 Task: Find connections with filter location Gorakhpur with filter topic #Mondaymotivationwith filter profile language Spanish with filter current company Kaspersky with filter school UIET Panjab University with filter industry Performing Arts and Spectator Sports with filter service category Copywriting with filter keywords title Bookkeeper
Action: Mouse moved to (633, 103)
Screenshot: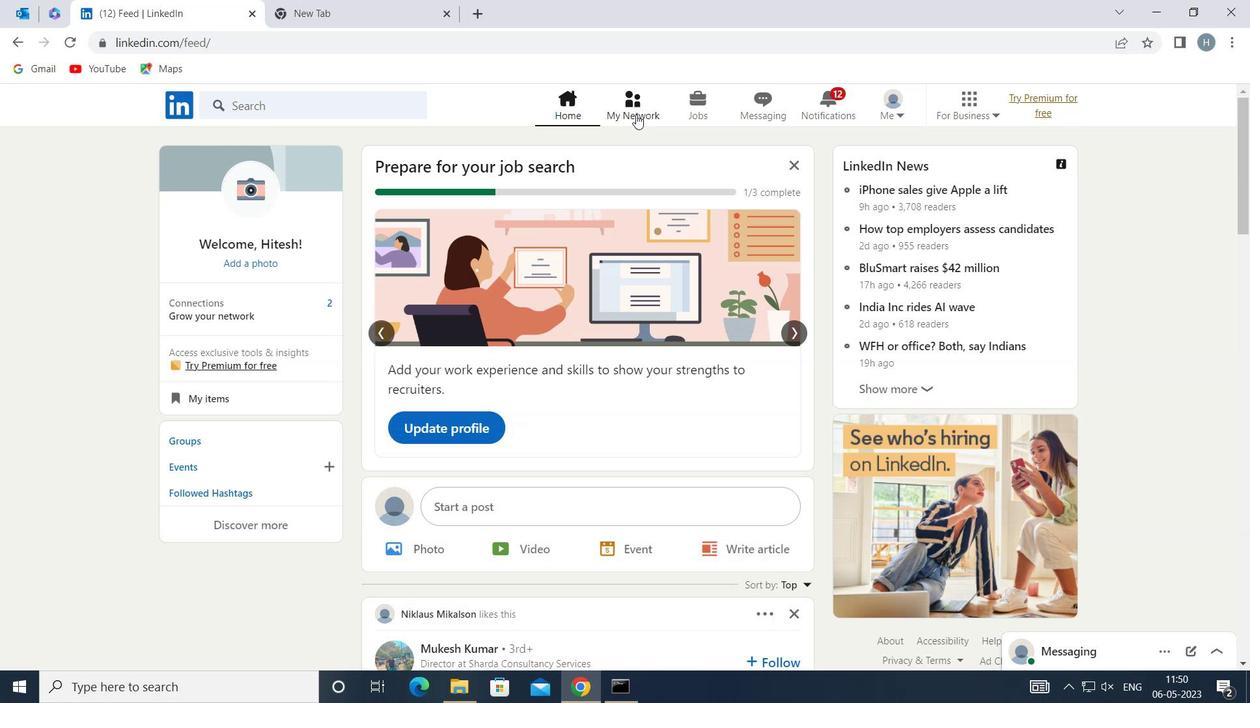 
Action: Mouse pressed left at (633, 103)
Screenshot: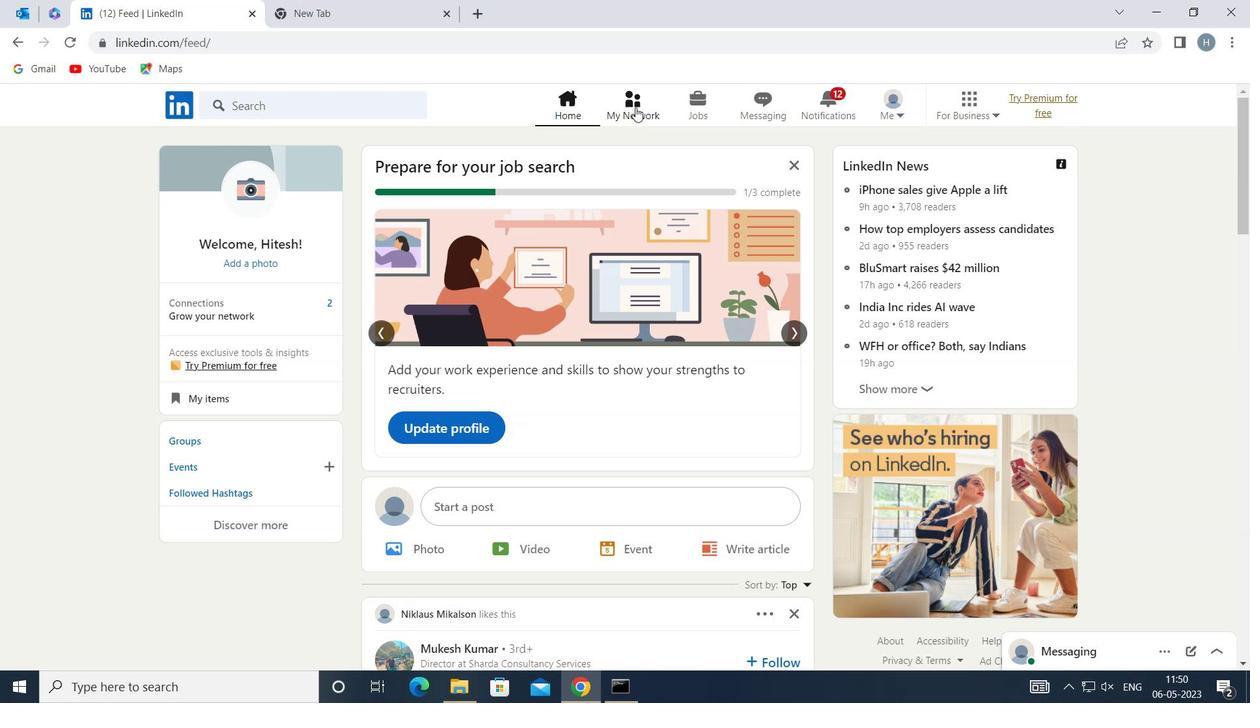 
Action: Mouse moved to (384, 190)
Screenshot: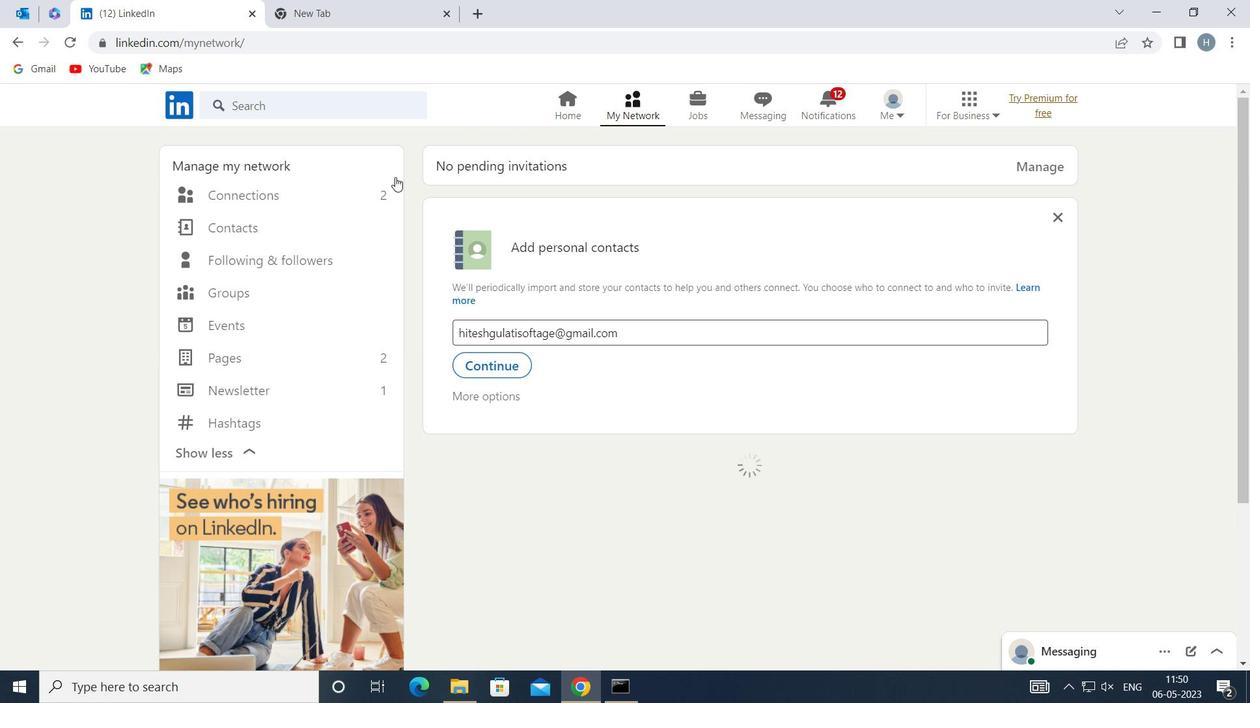 
Action: Mouse pressed left at (384, 190)
Screenshot: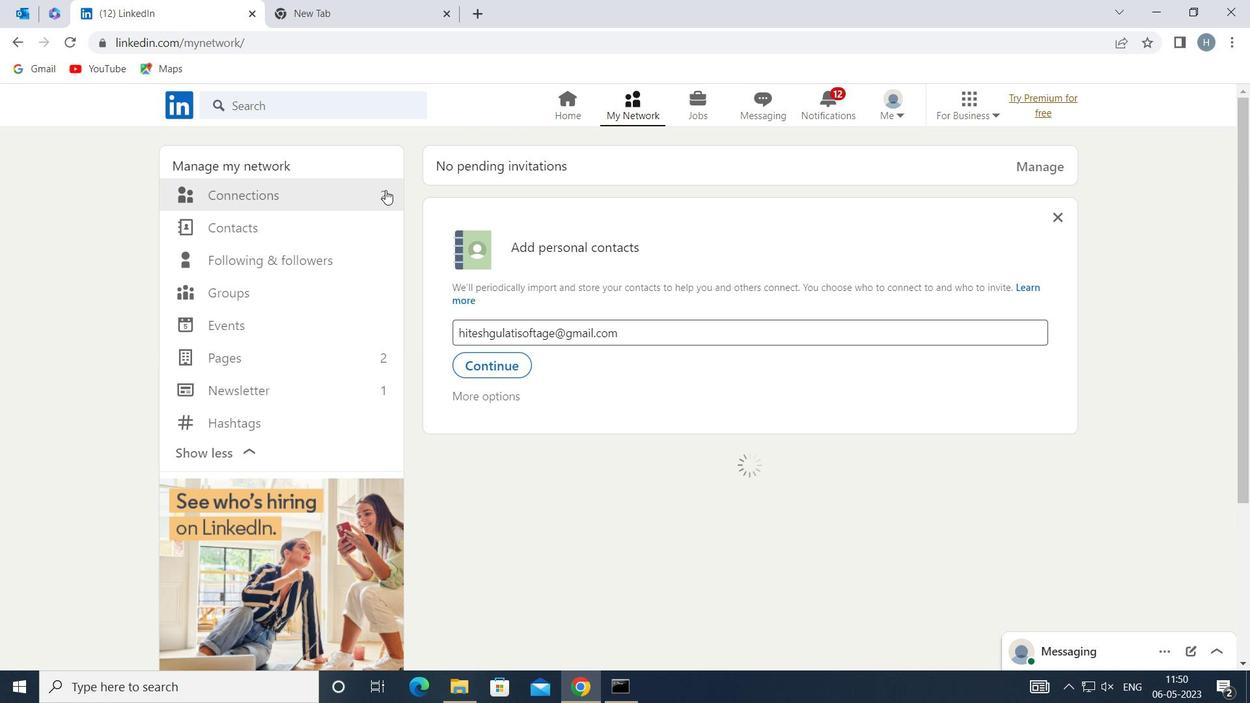 
Action: Mouse moved to (733, 201)
Screenshot: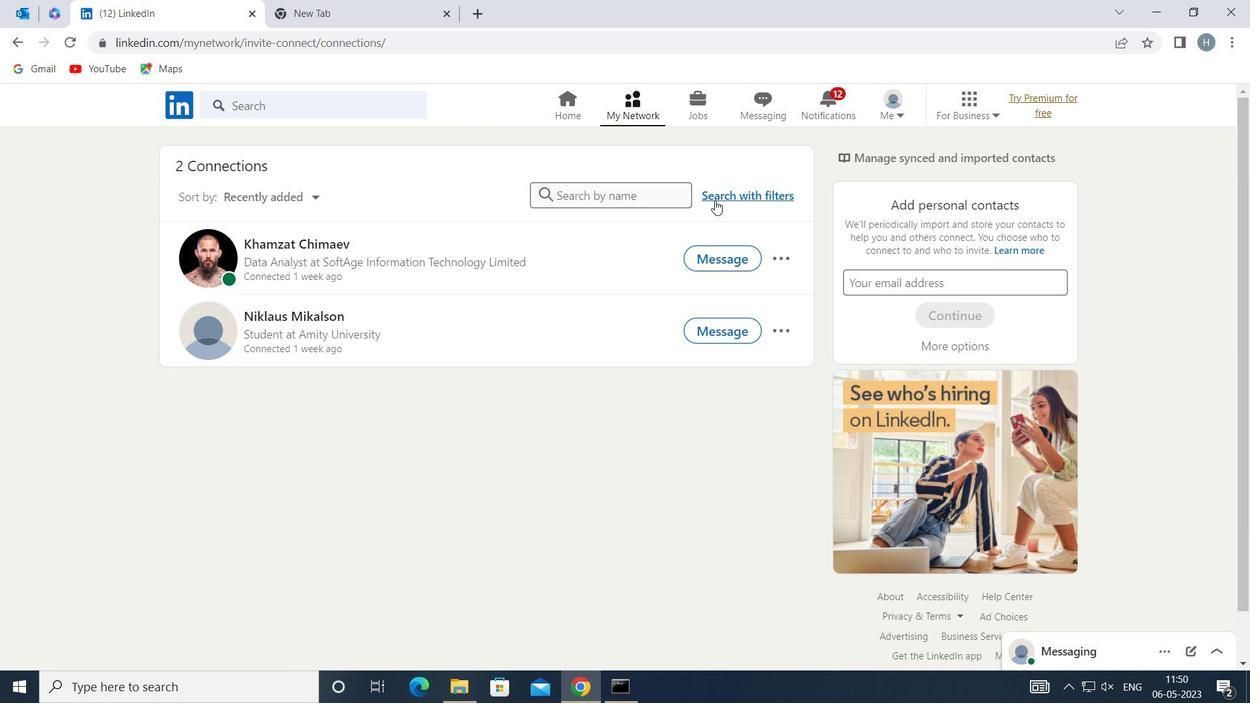 
Action: Mouse pressed left at (733, 201)
Screenshot: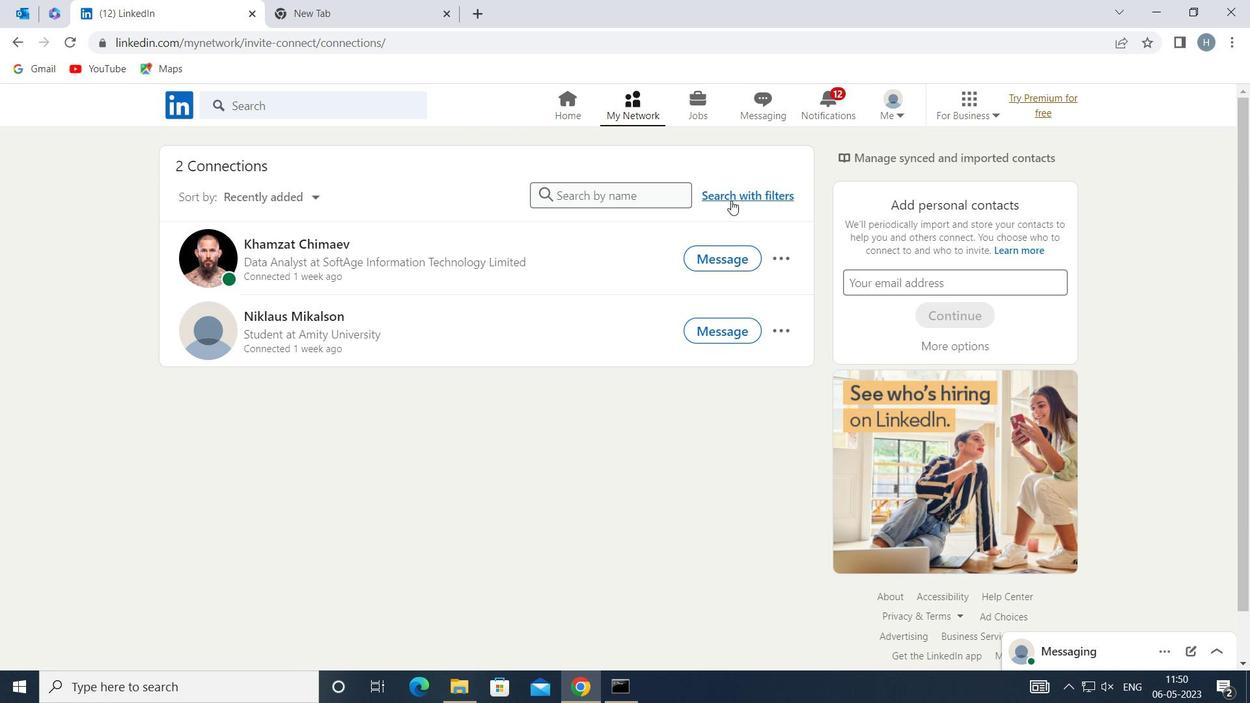 
Action: Mouse moved to (680, 152)
Screenshot: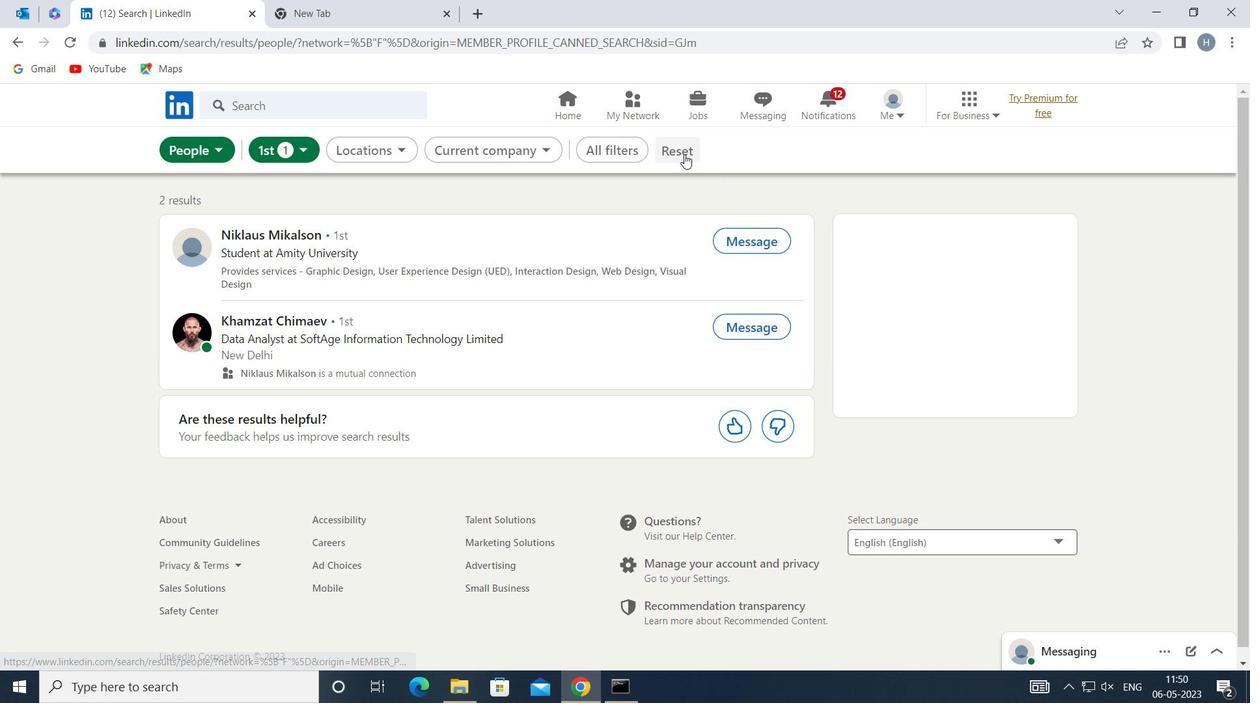 
Action: Mouse pressed left at (680, 152)
Screenshot: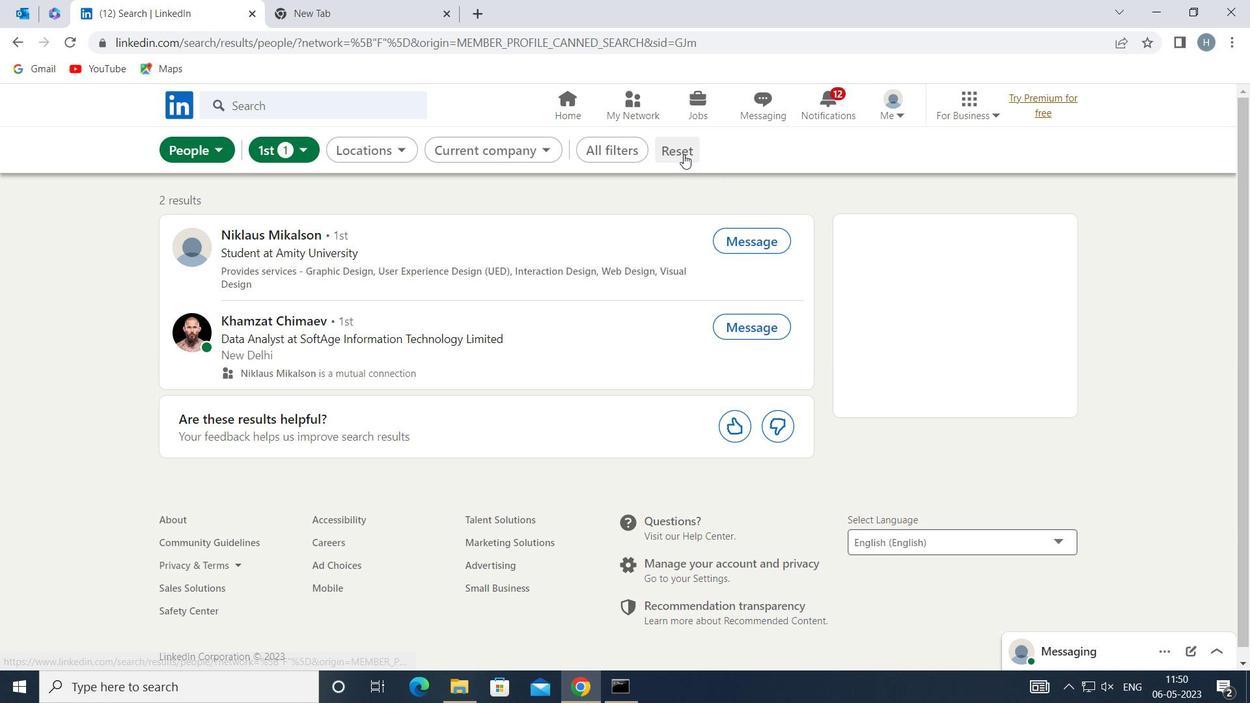 
Action: Mouse moved to (668, 149)
Screenshot: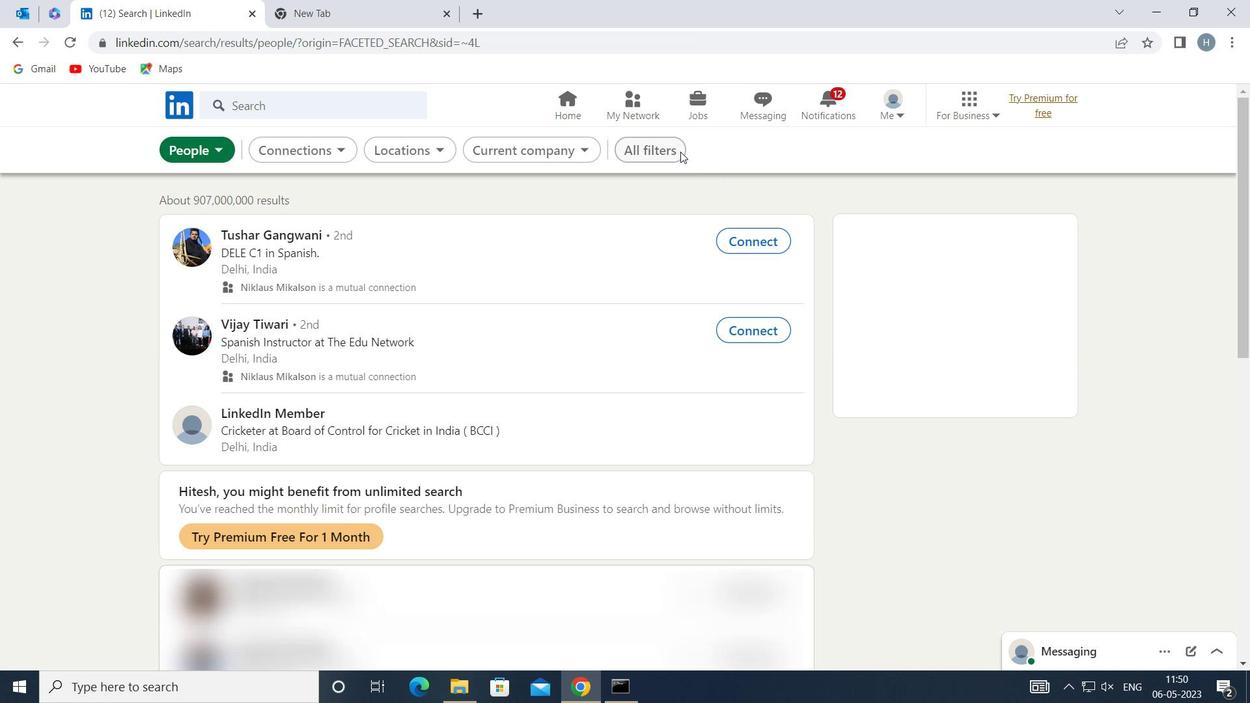
Action: Mouse pressed left at (668, 149)
Screenshot: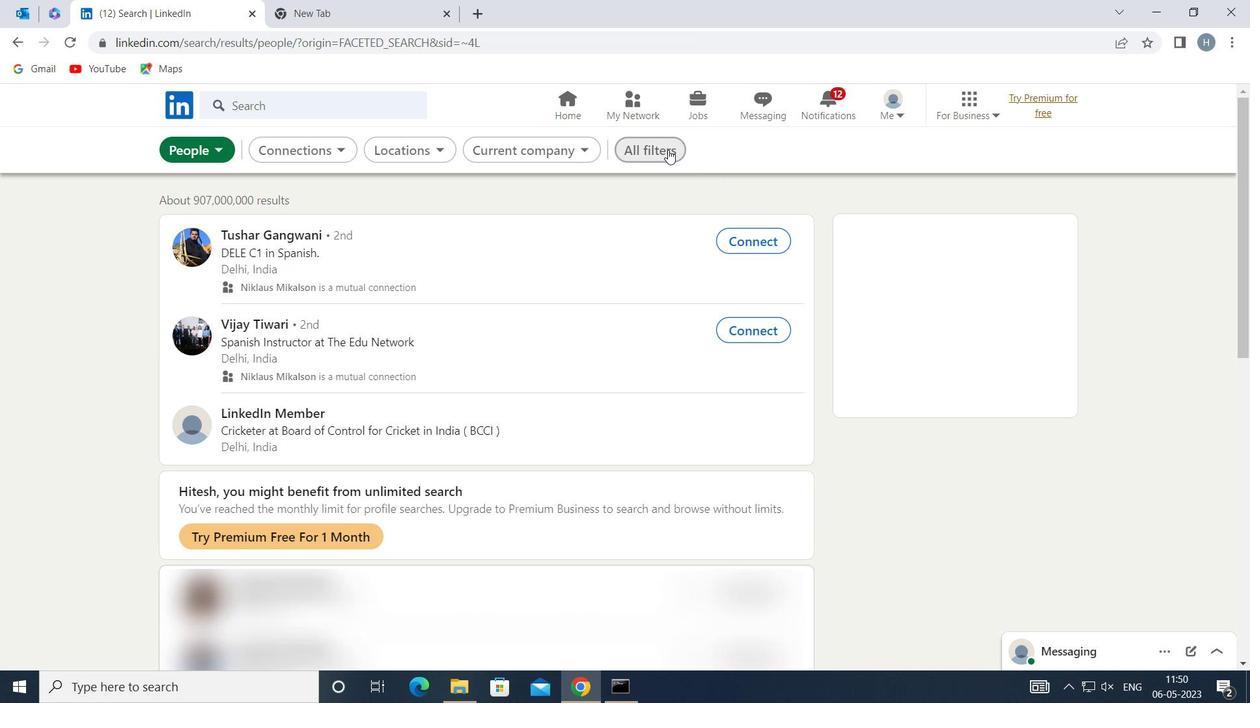 
Action: Mouse moved to (887, 289)
Screenshot: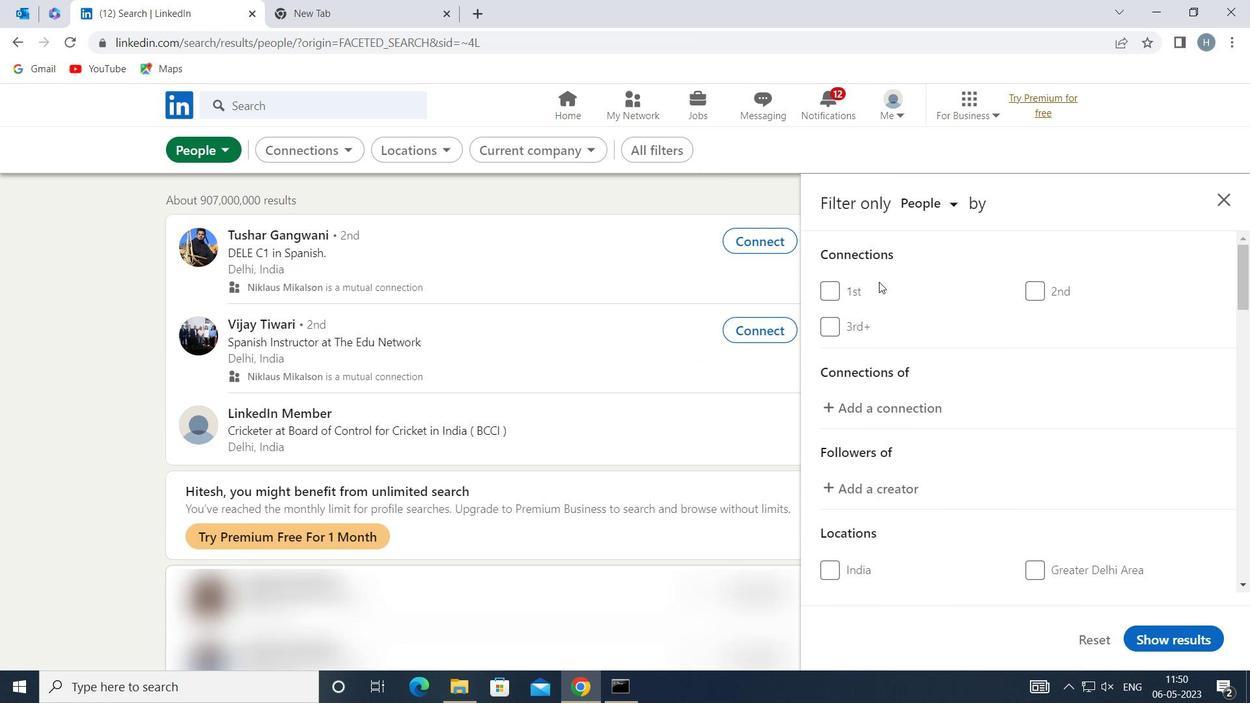 
Action: Mouse scrolled (887, 289) with delta (0, 0)
Screenshot: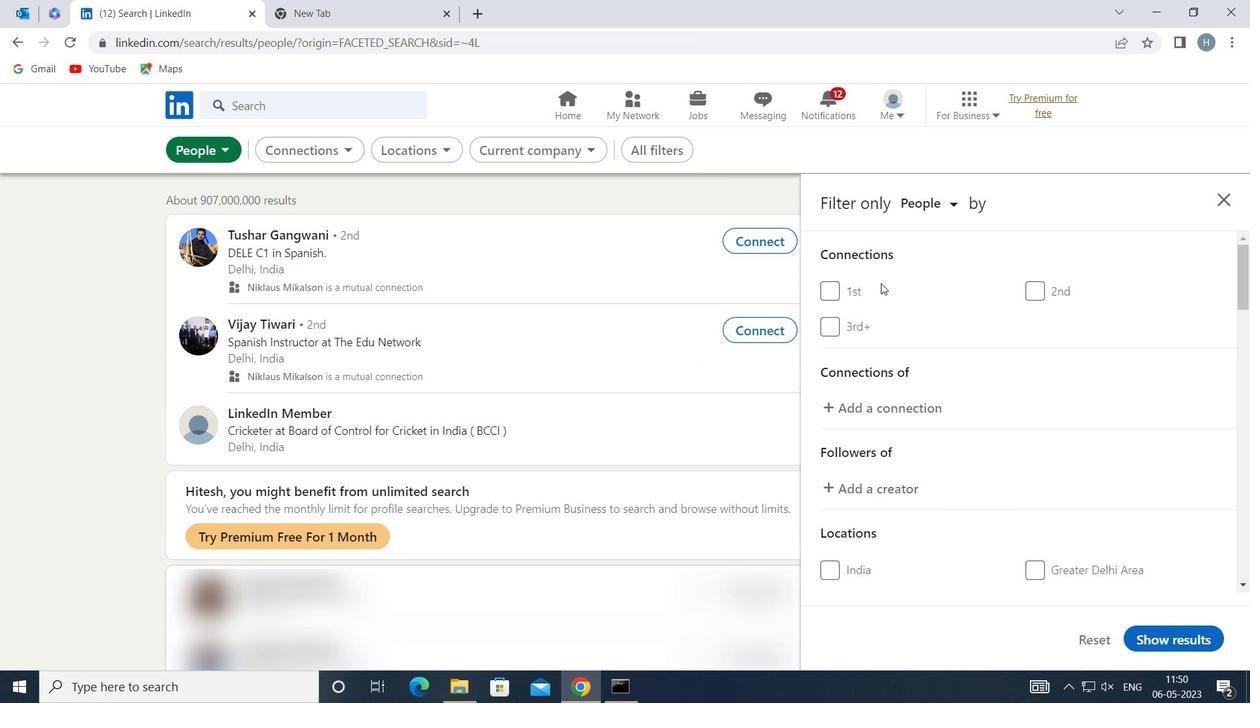 
Action: Mouse moved to (898, 296)
Screenshot: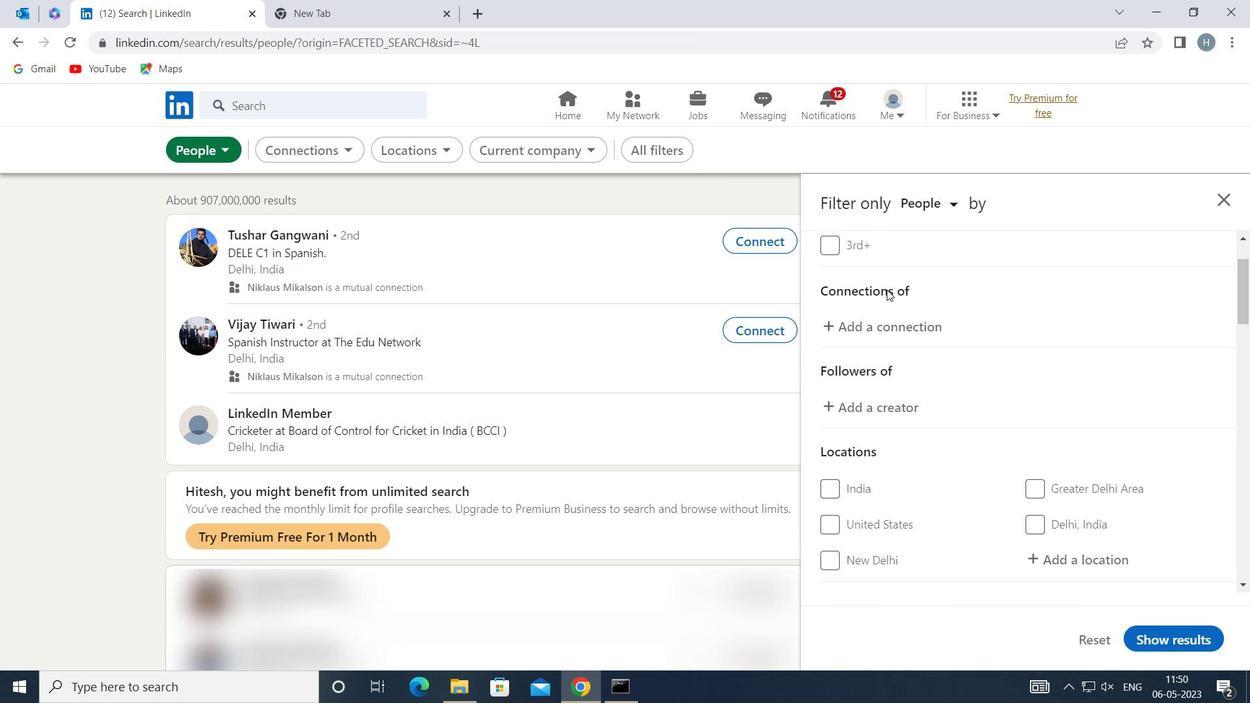 
Action: Mouse scrolled (898, 295) with delta (0, 0)
Screenshot: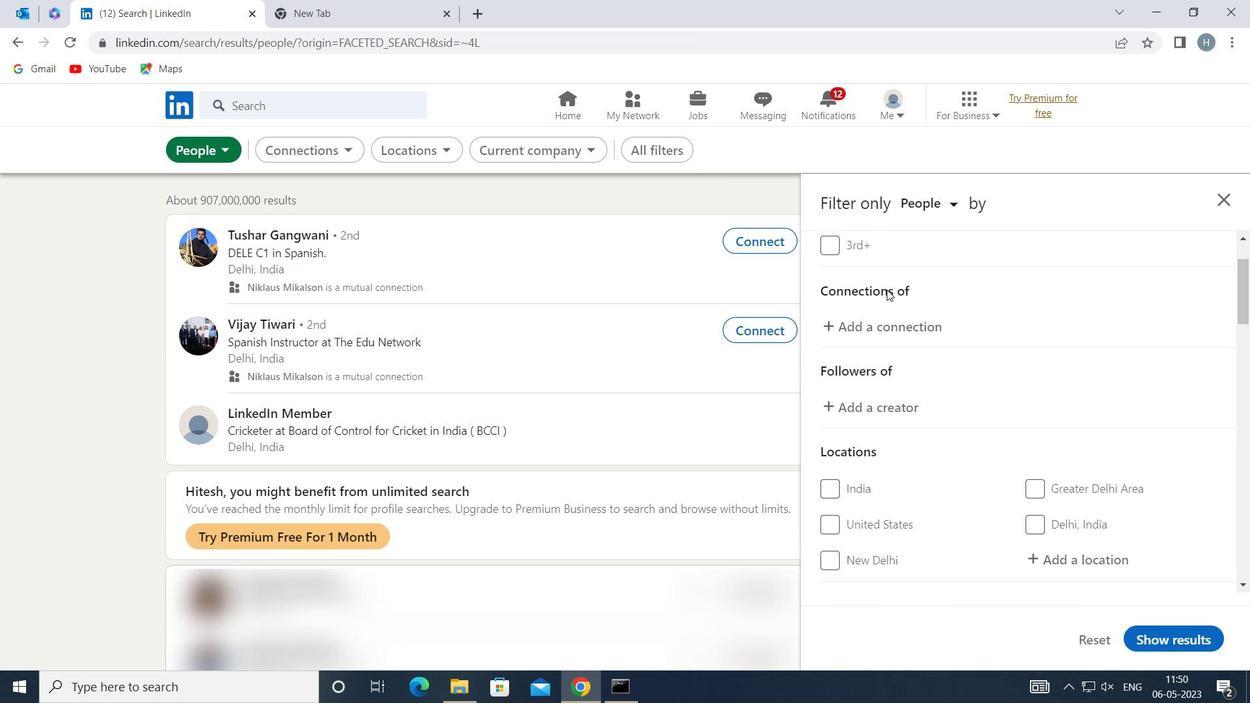 
Action: Mouse moved to (1055, 477)
Screenshot: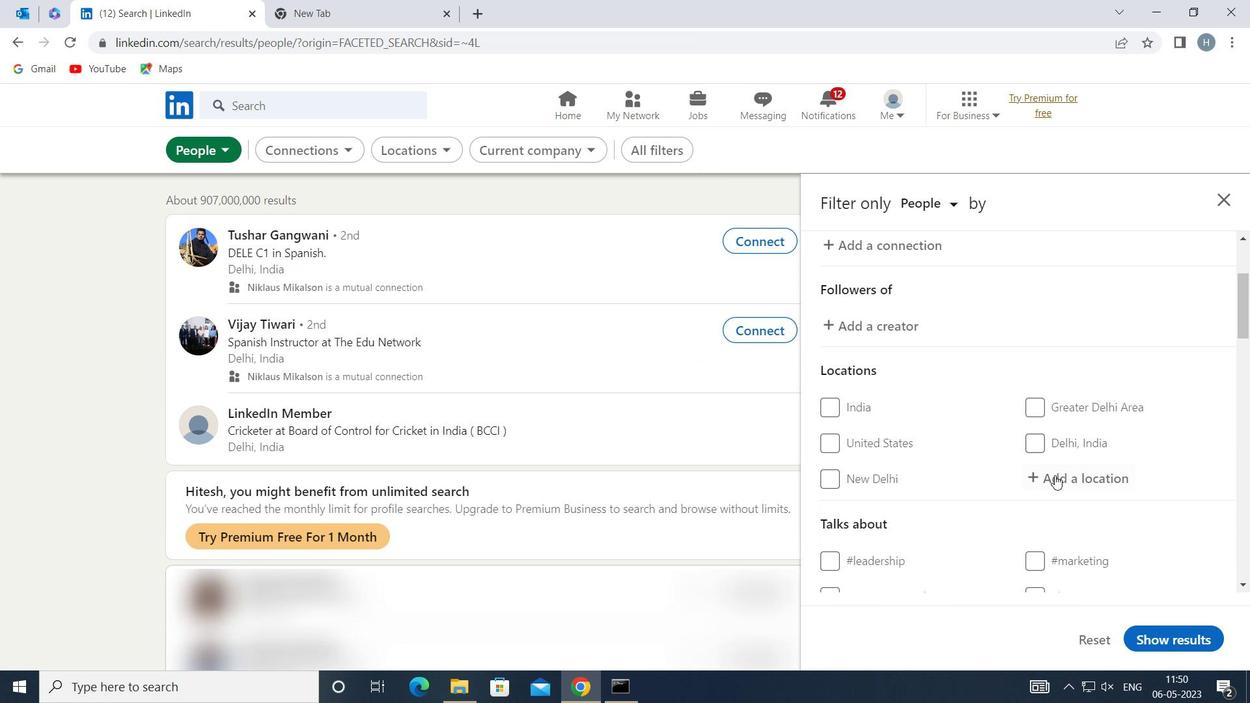 
Action: Mouse pressed left at (1055, 477)
Screenshot: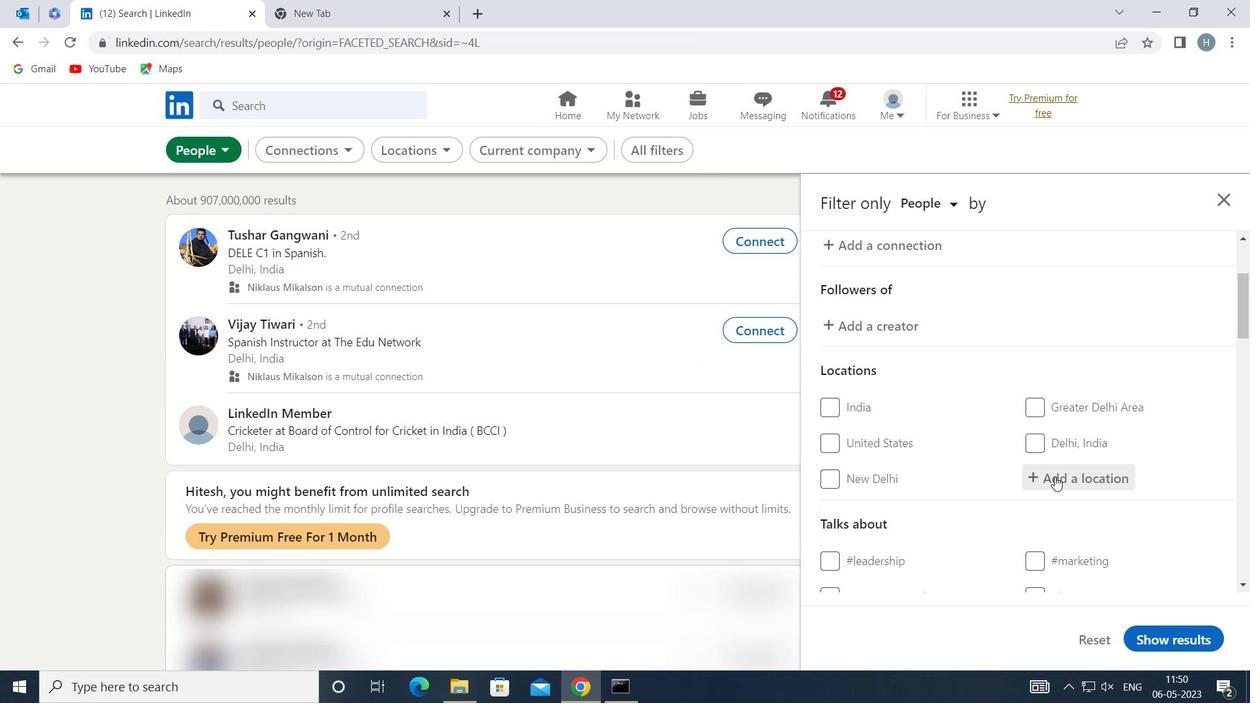 
Action: Mouse moved to (1056, 477)
Screenshot: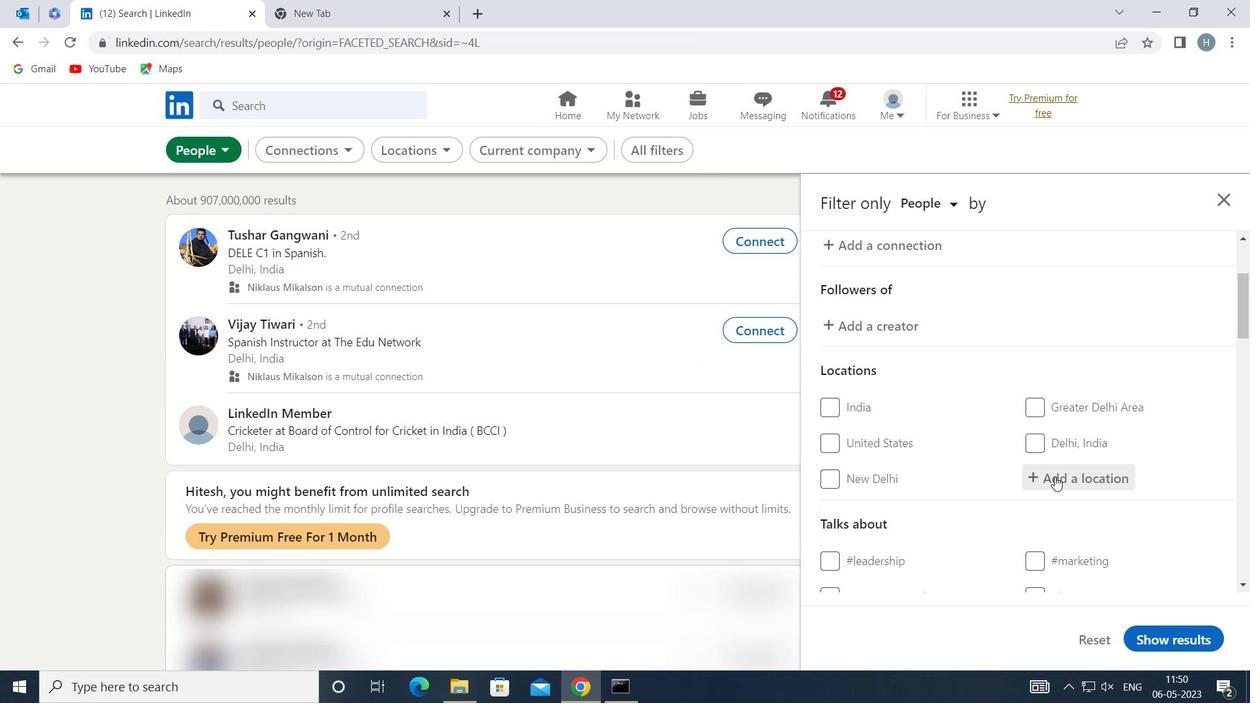 
Action: Key pressed <Key.shift>GORAKHPUR
Screenshot: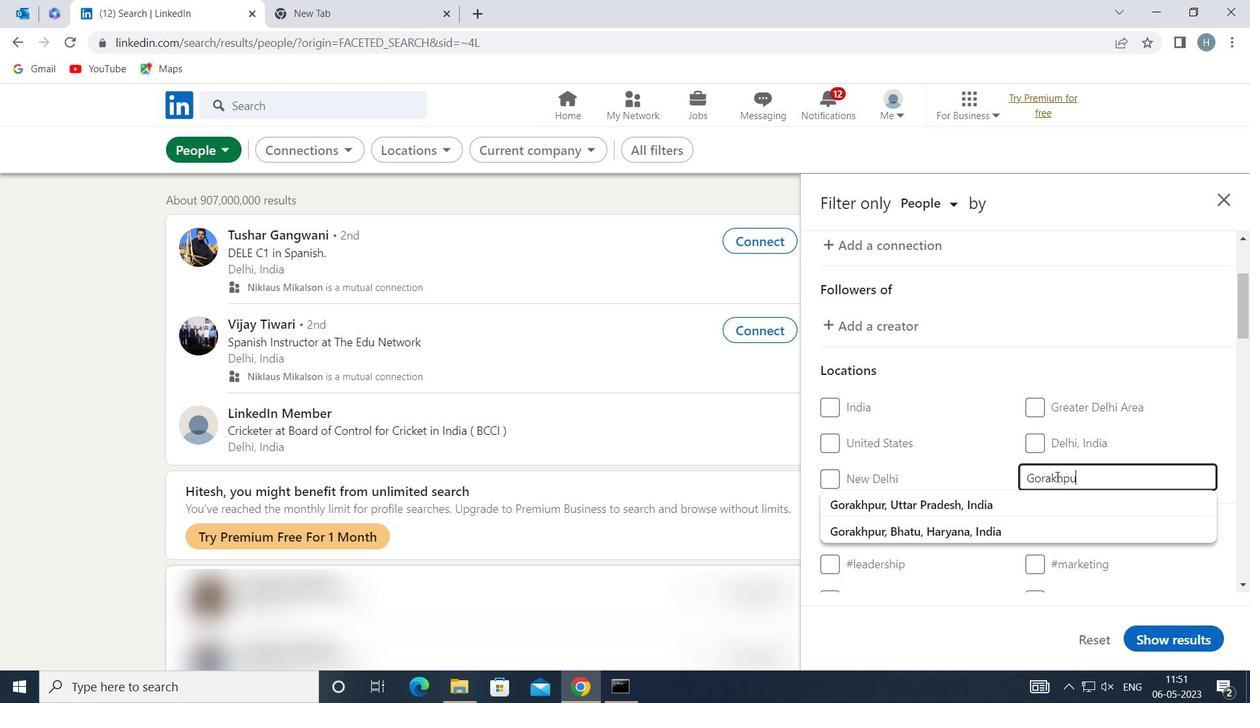 
Action: Mouse moved to (951, 496)
Screenshot: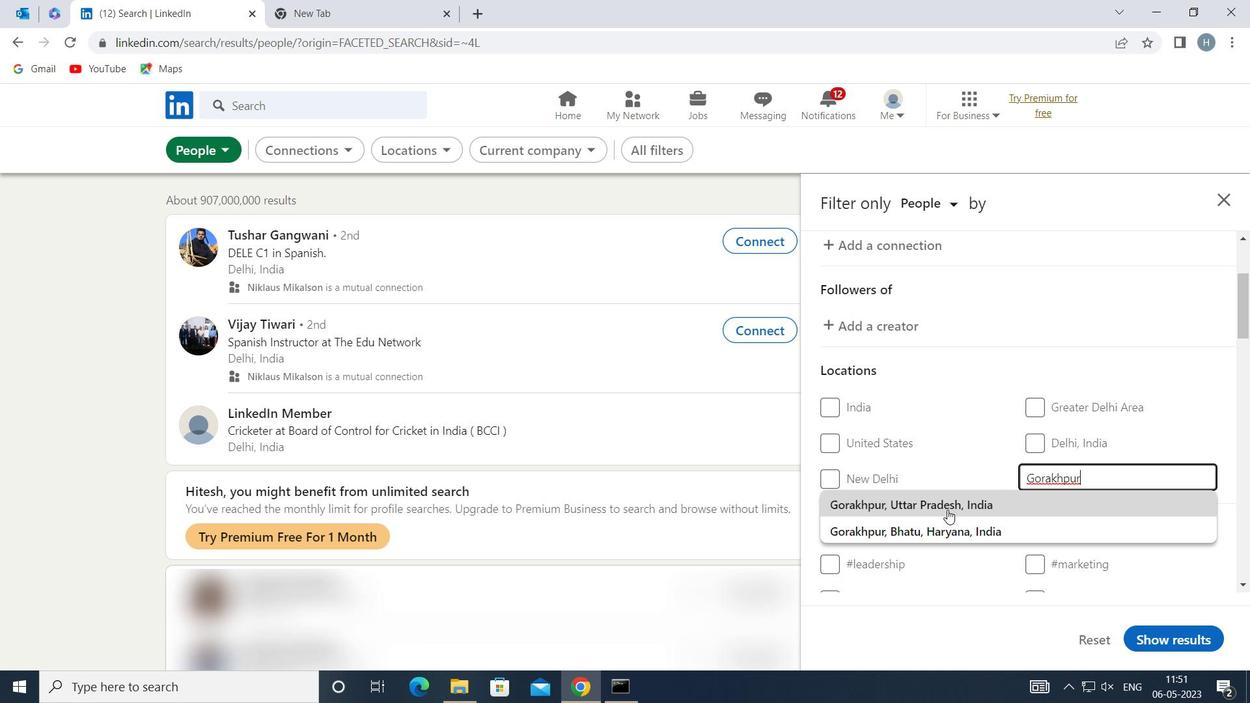 
Action: Mouse pressed left at (951, 496)
Screenshot: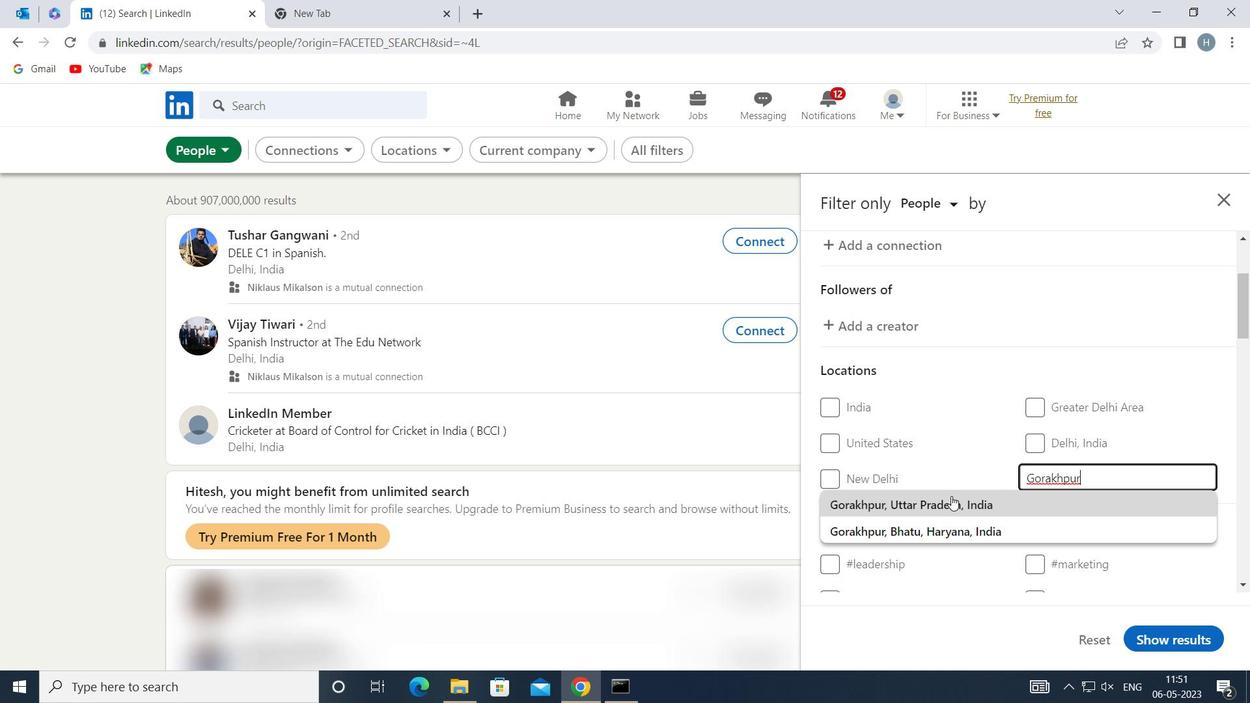 
Action: Mouse moved to (950, 493)
Screenshot: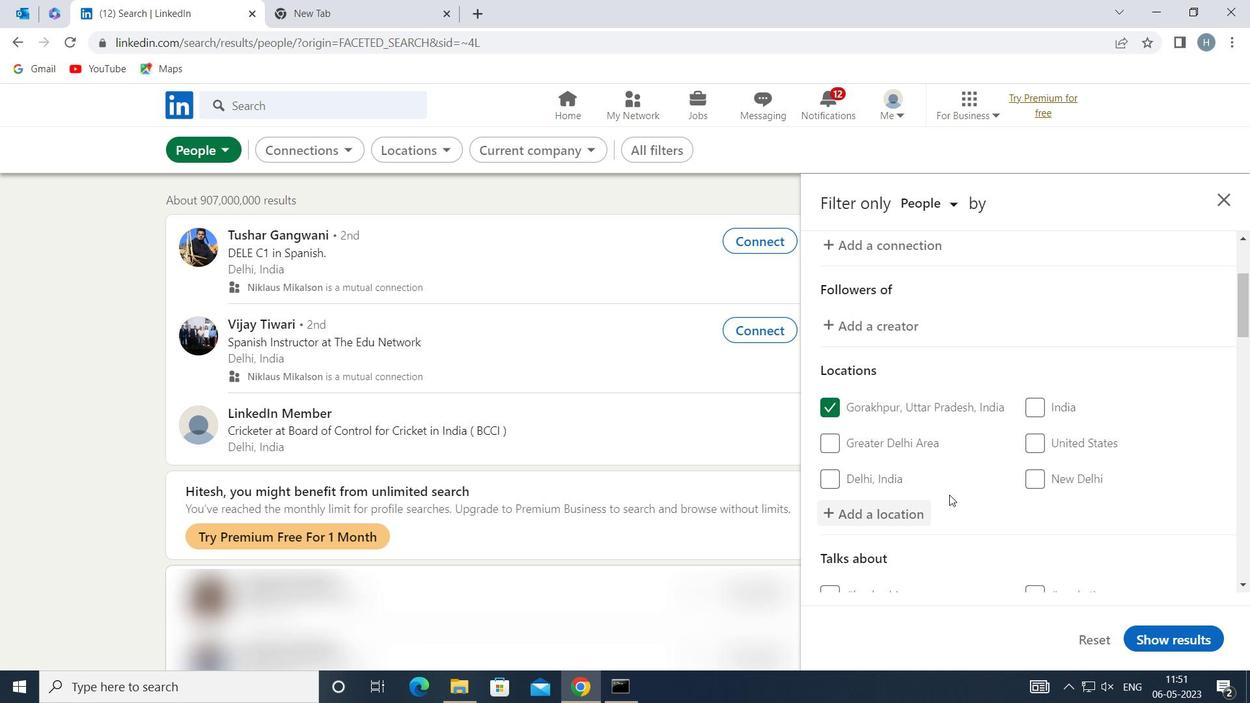 
Action: Mouse scrolled (950, 493) with delta (0, 0)
Screenshot: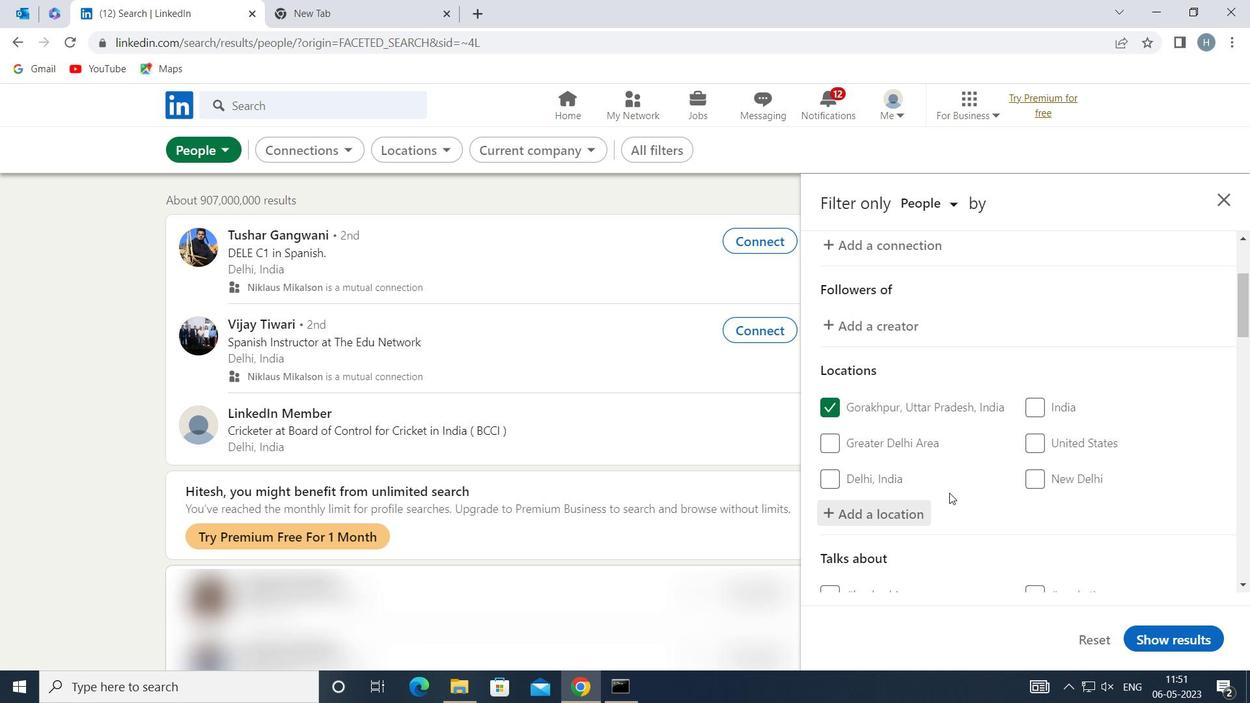 
Action: Mouse scrolled (950, 493) with delta (0, 0)
Screenshot: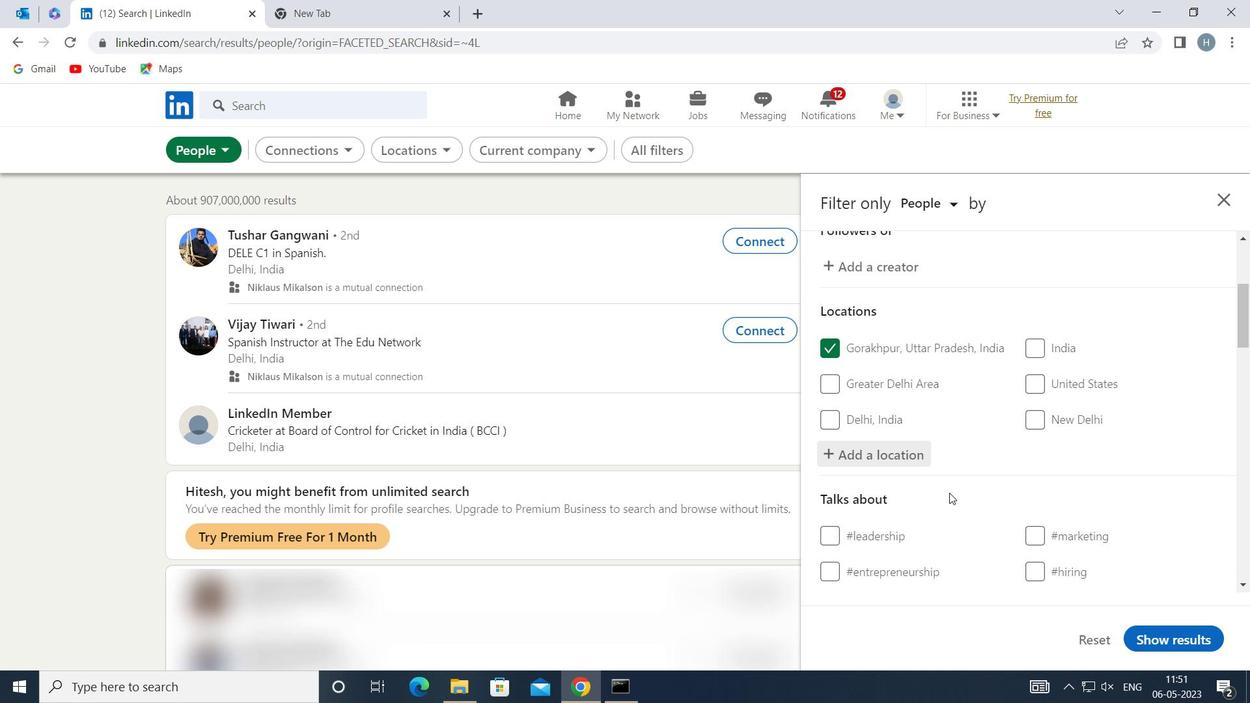 
Action: Mouse moved to (1068, 489)
Screenshot: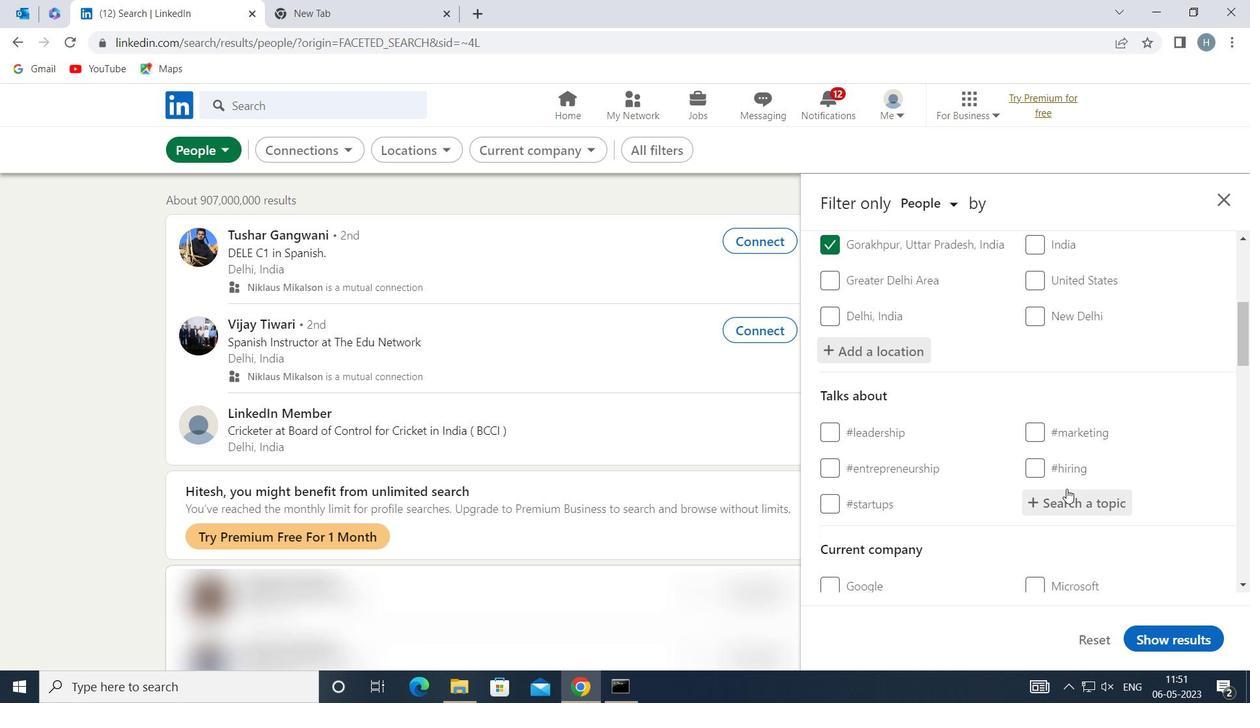 
Action: Mouse pressed left at (1068, 489)
Screenshot: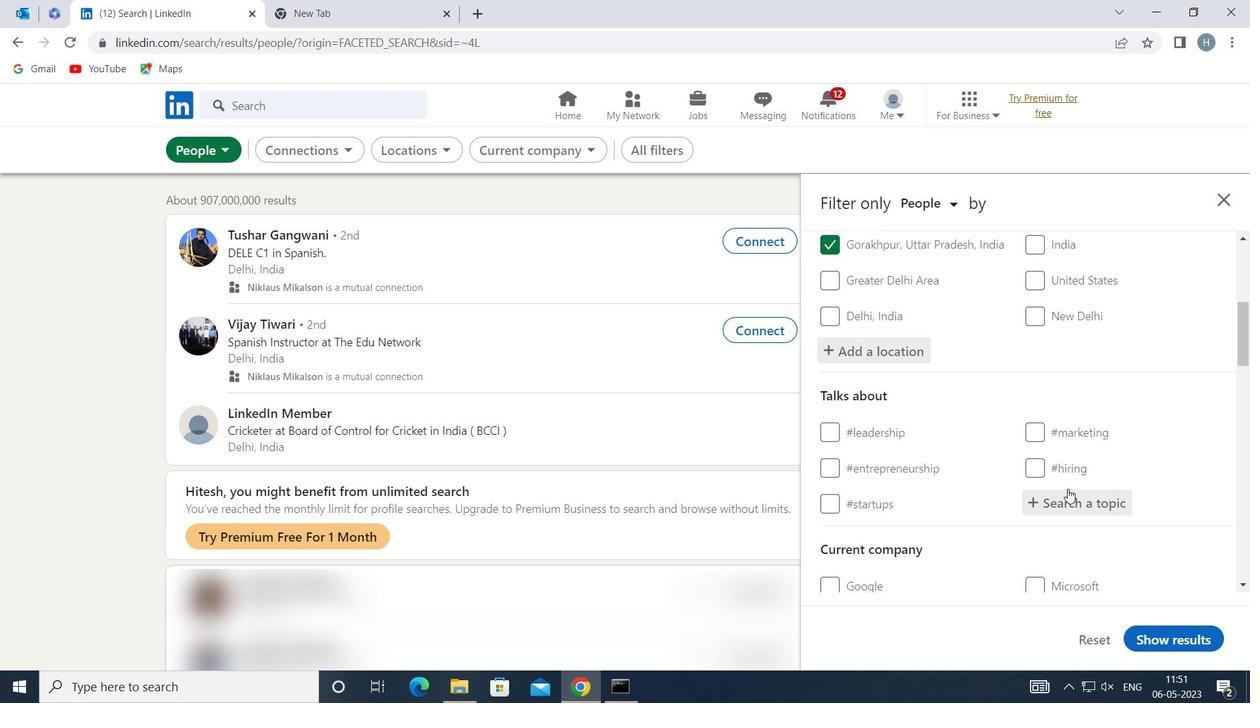
Action: Key pressed <Key.shift>MONDAYMOTIVATION
Screenshot: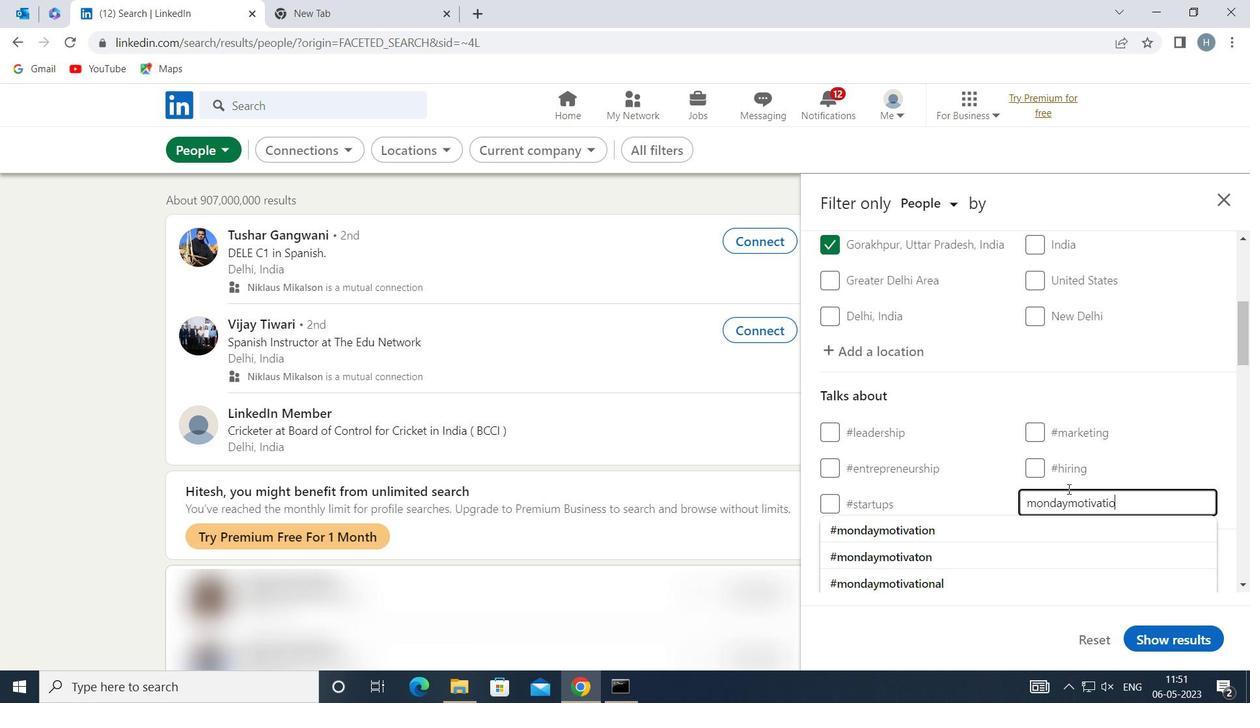 
Action: Mouse moved to (974, 520)
Screenshot: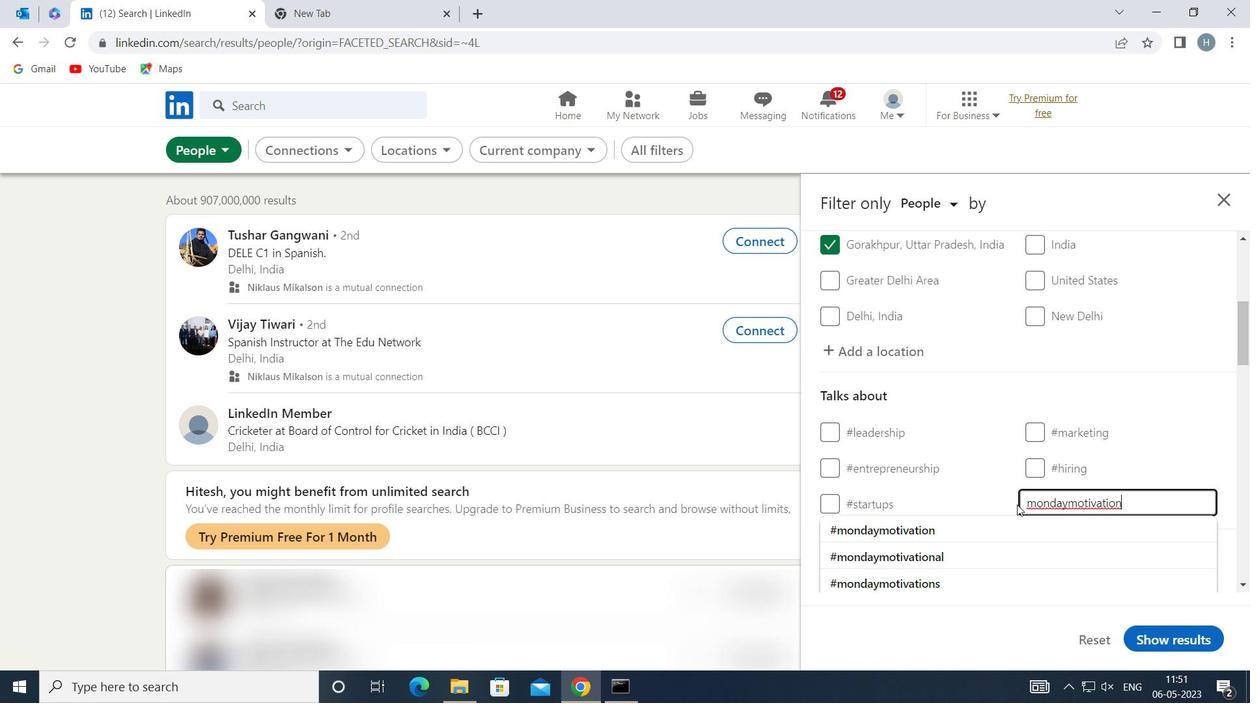 
Action: Mouse pressed left at (974, 520)
Screenshot: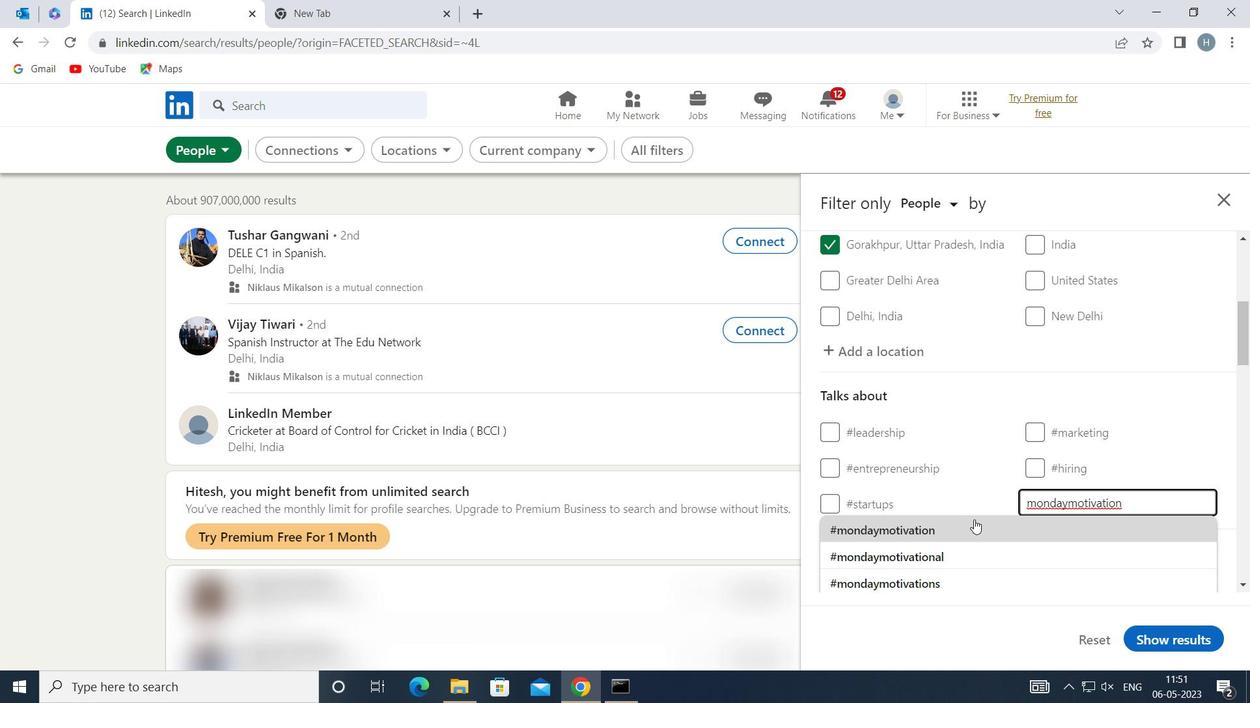 
Action: Mouse moved to (982, 483)
Screenshot: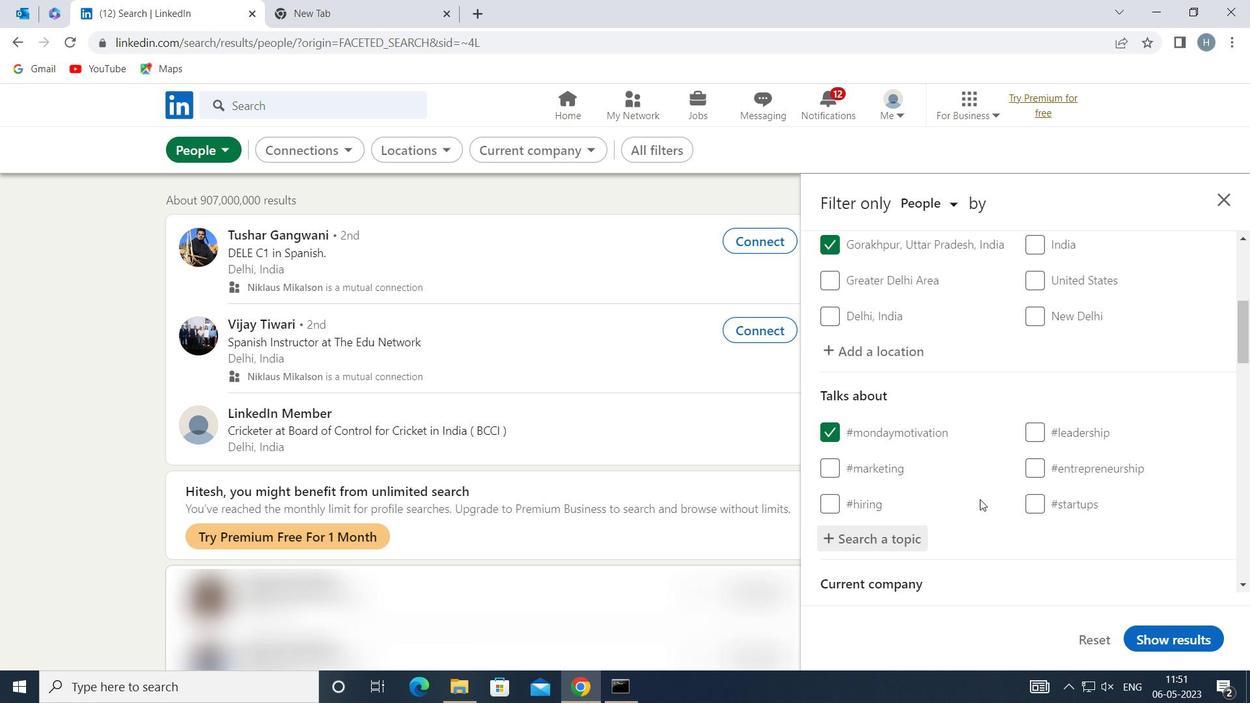 
Action: Mouse scrolled (982, 482) with delta (0, 0)
Screenshot: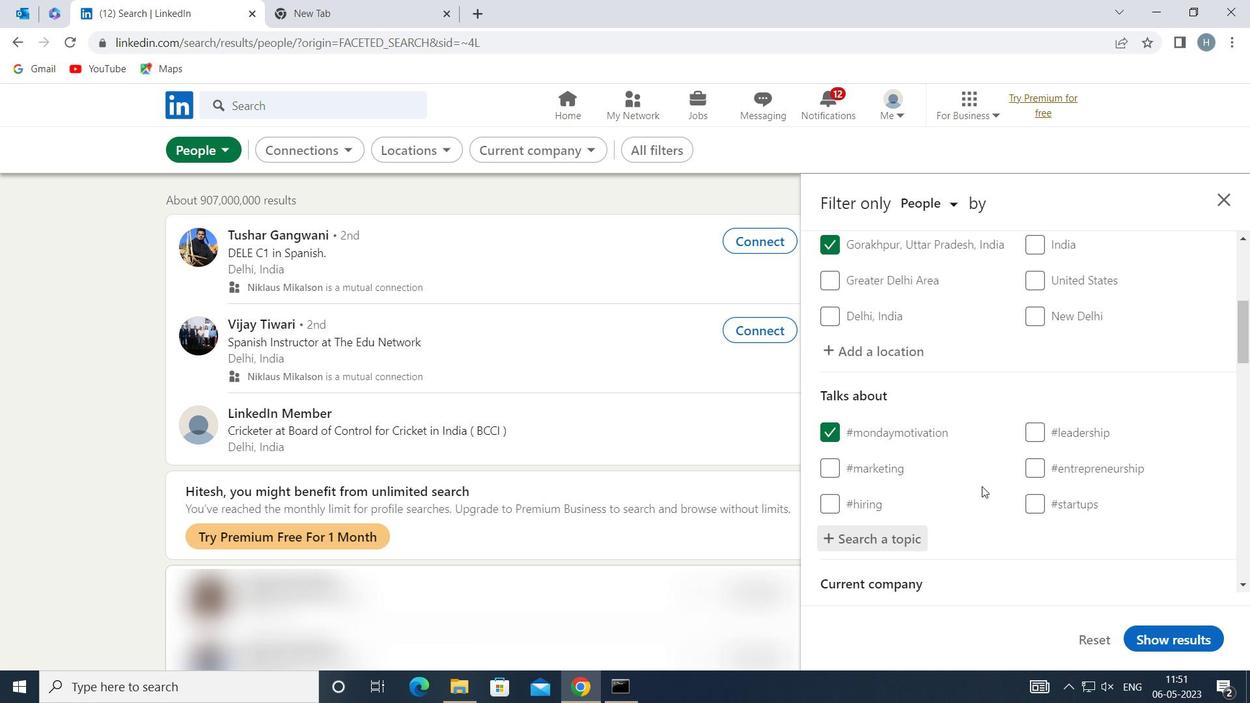 
Action: Mouse moved to (980, 476)
Screenshot: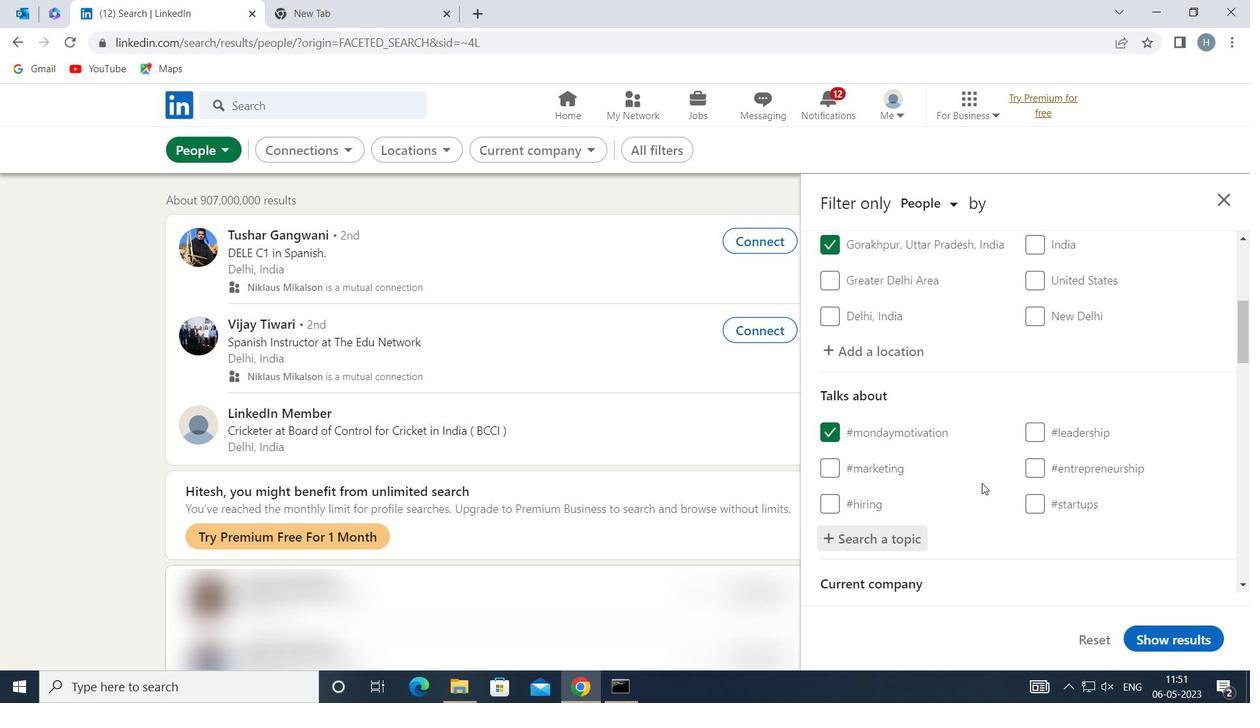 
Action: Mouse scrolled (980, 476) with delta (0, 0)
Screenshot: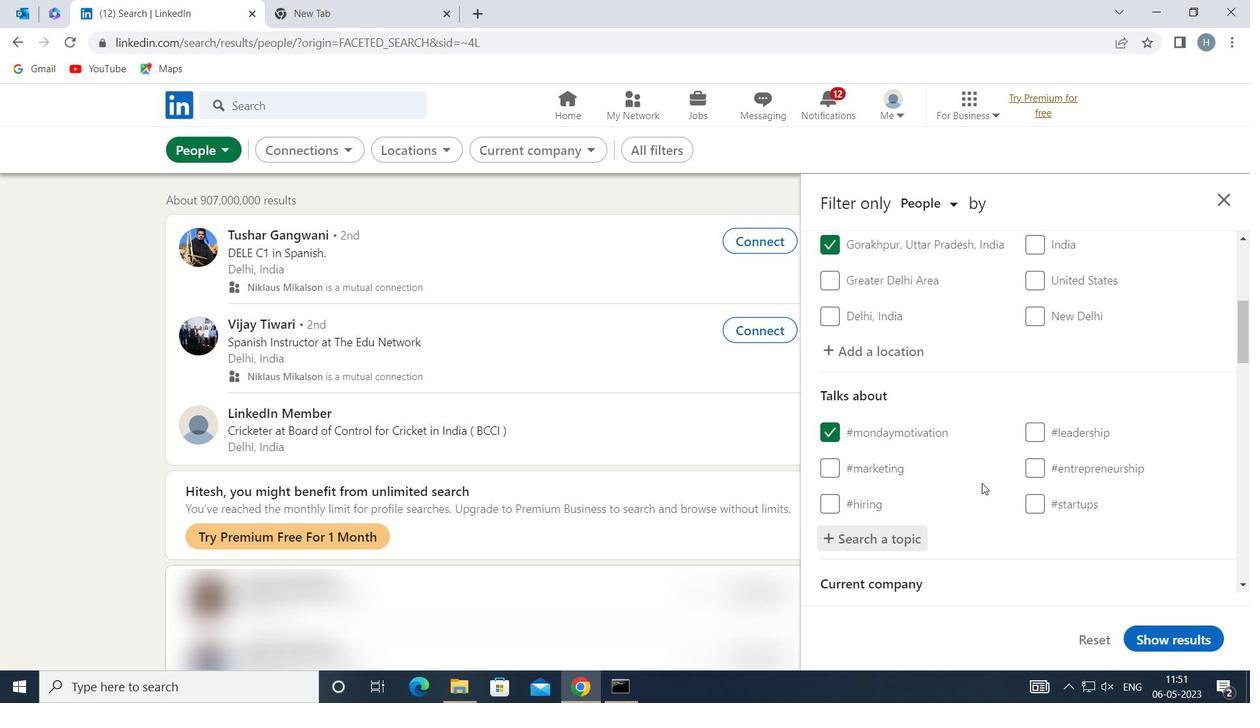 
Action: Mouse scrolled (980, 476) with delta (0, 0)
Screenshot: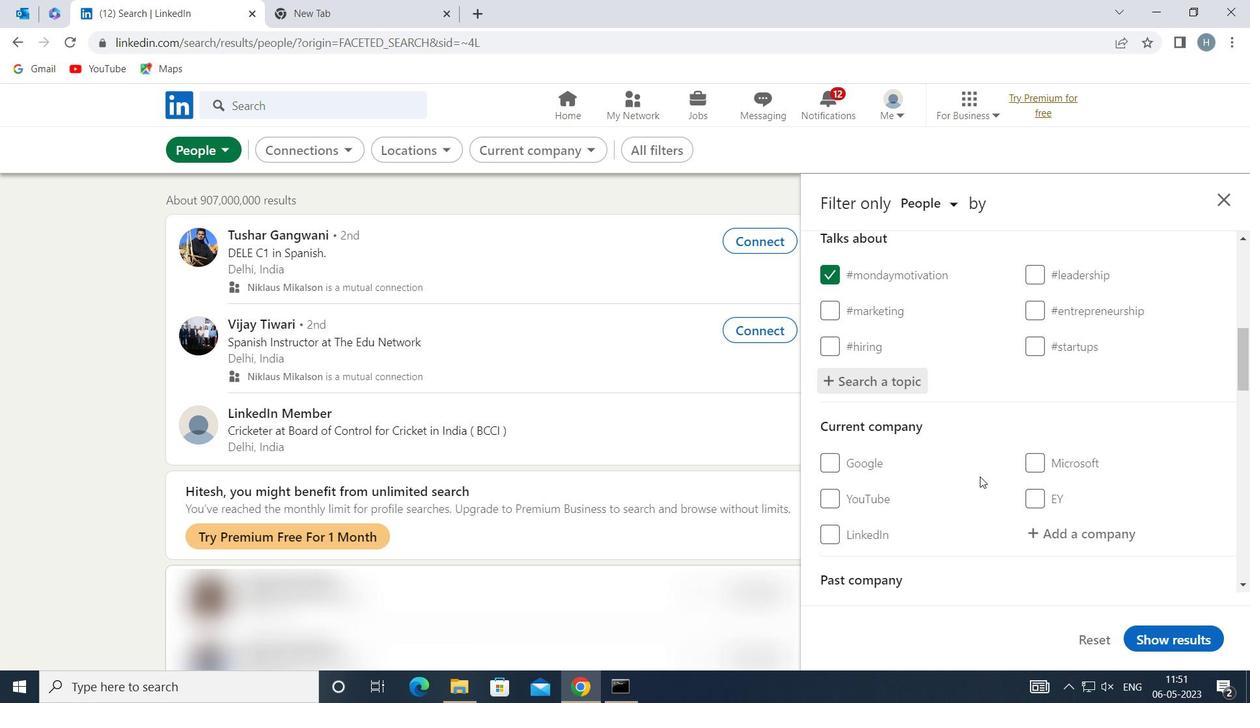 
Action: Mouse moved to (980, 474)
Screenshot: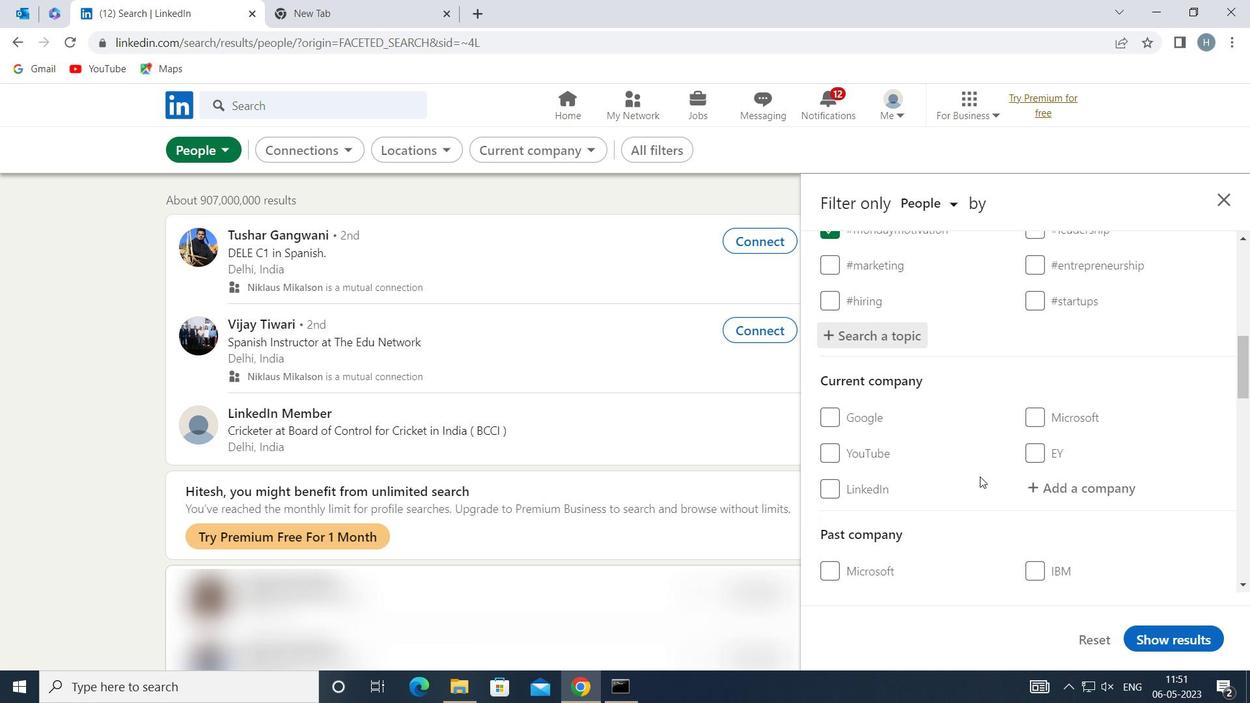 
Action: Mouse scrolled (980, 473) with delta (0, 0)
Screenshot: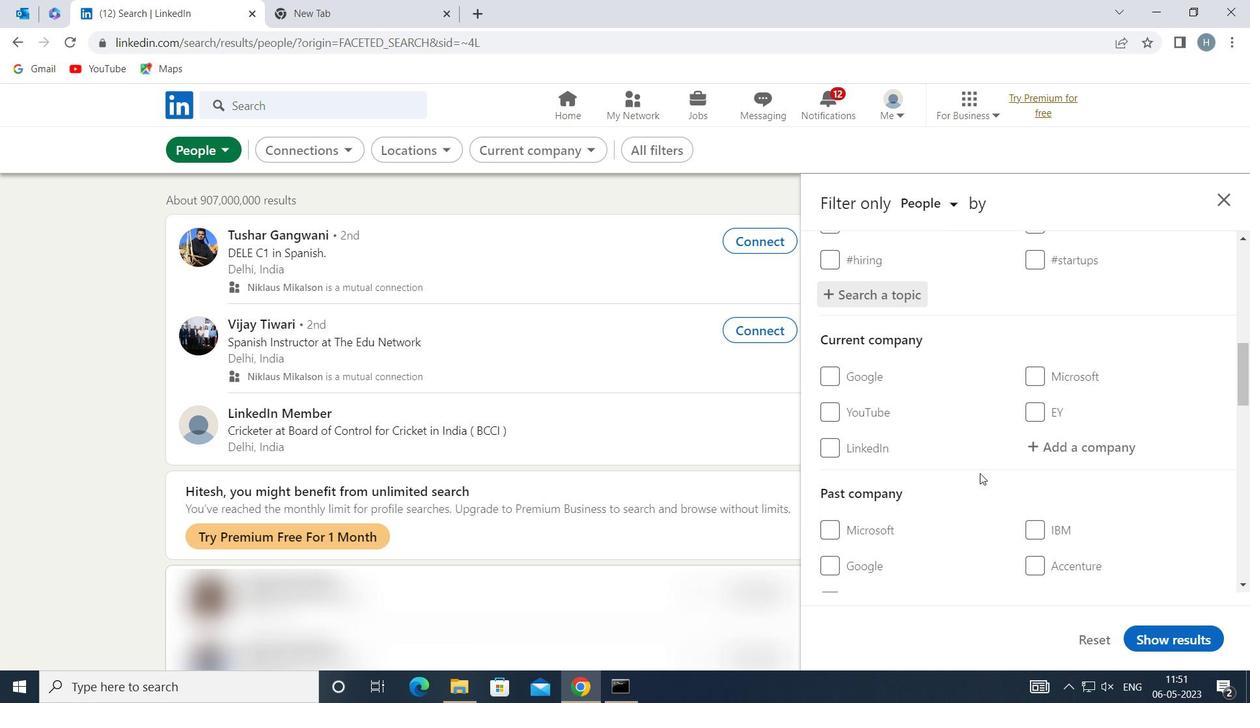 
Action: Mouse moved to (980, 472)
Screenshot: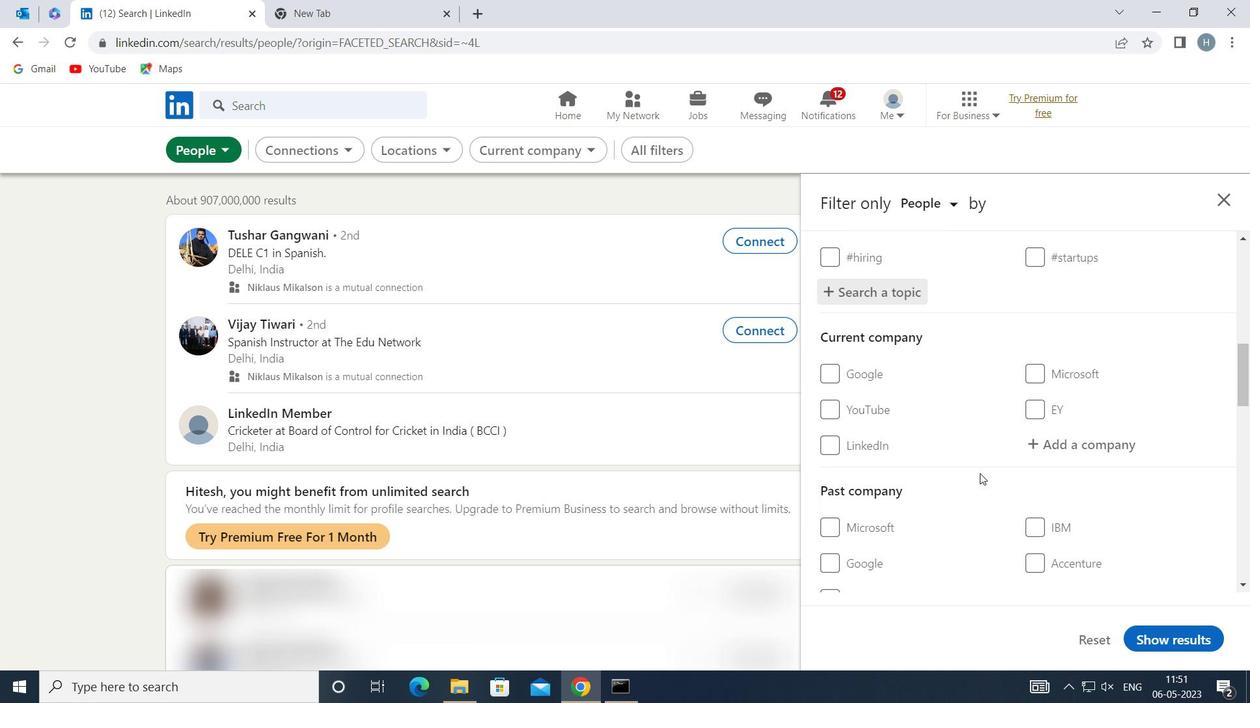 
Action: Mouse scrolled (980, 472) with delta (0, 0)
Screenshot: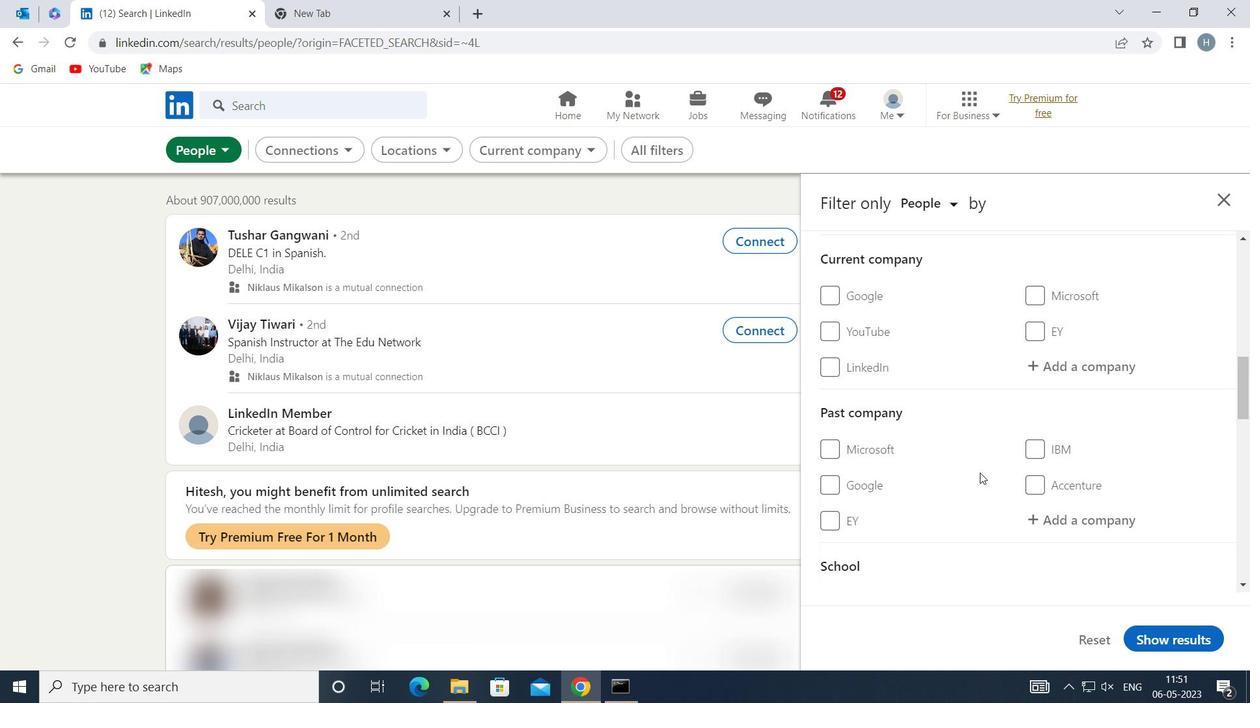 
Action: Mouse scrolled (980, 472) with delta (0, 0)
Screenshot: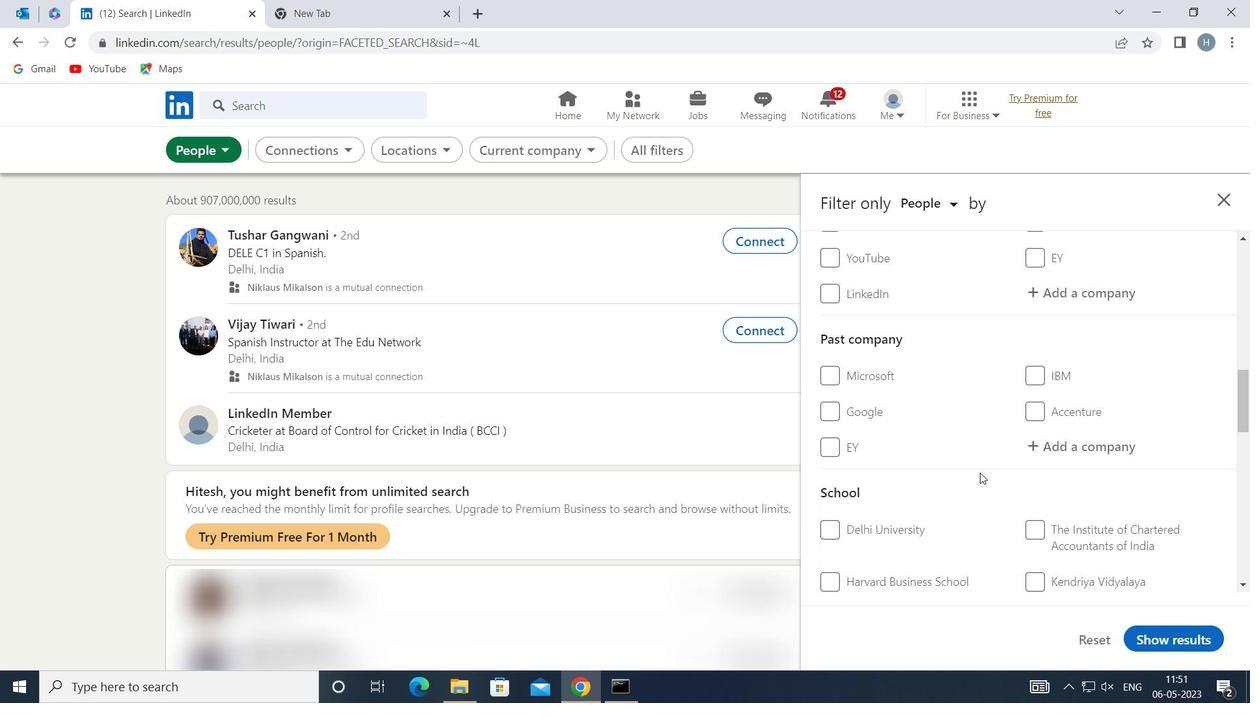 
Action: Mouse scrolled (980, 472) with delta (0, 0)
Screenshot: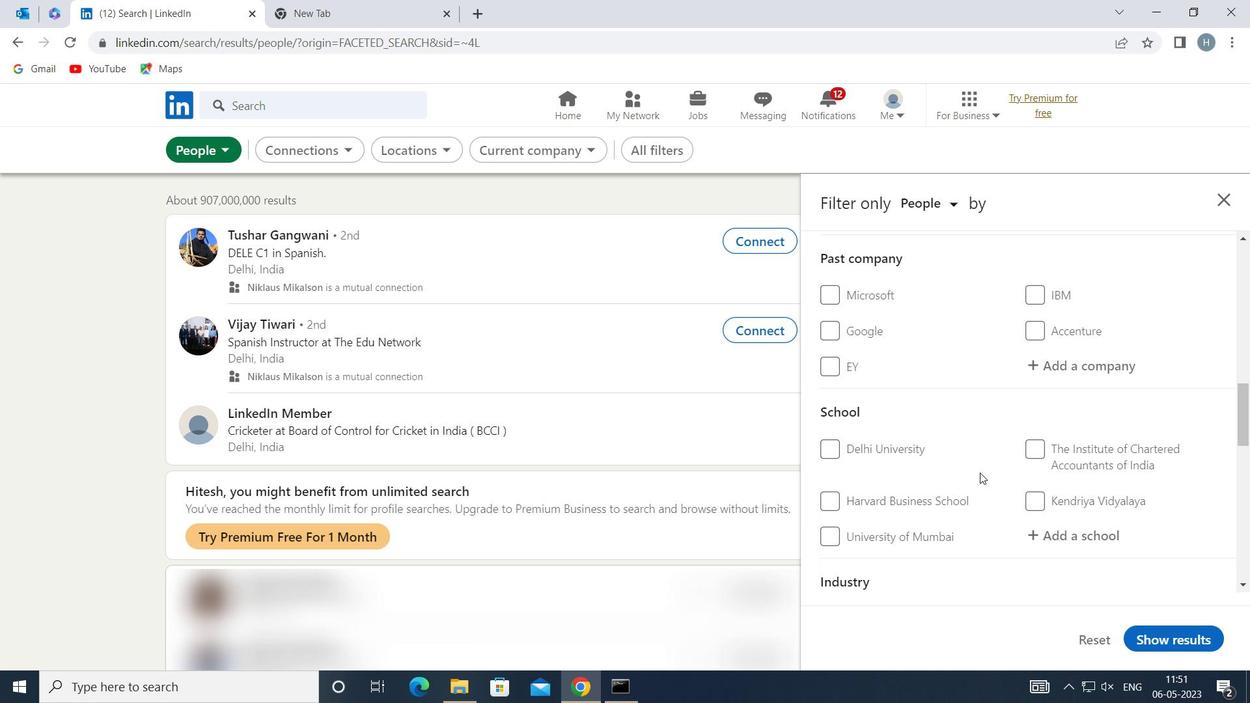 
Action: Mouse scrolled (980, 472) with delta (0, 0)
Screenshot: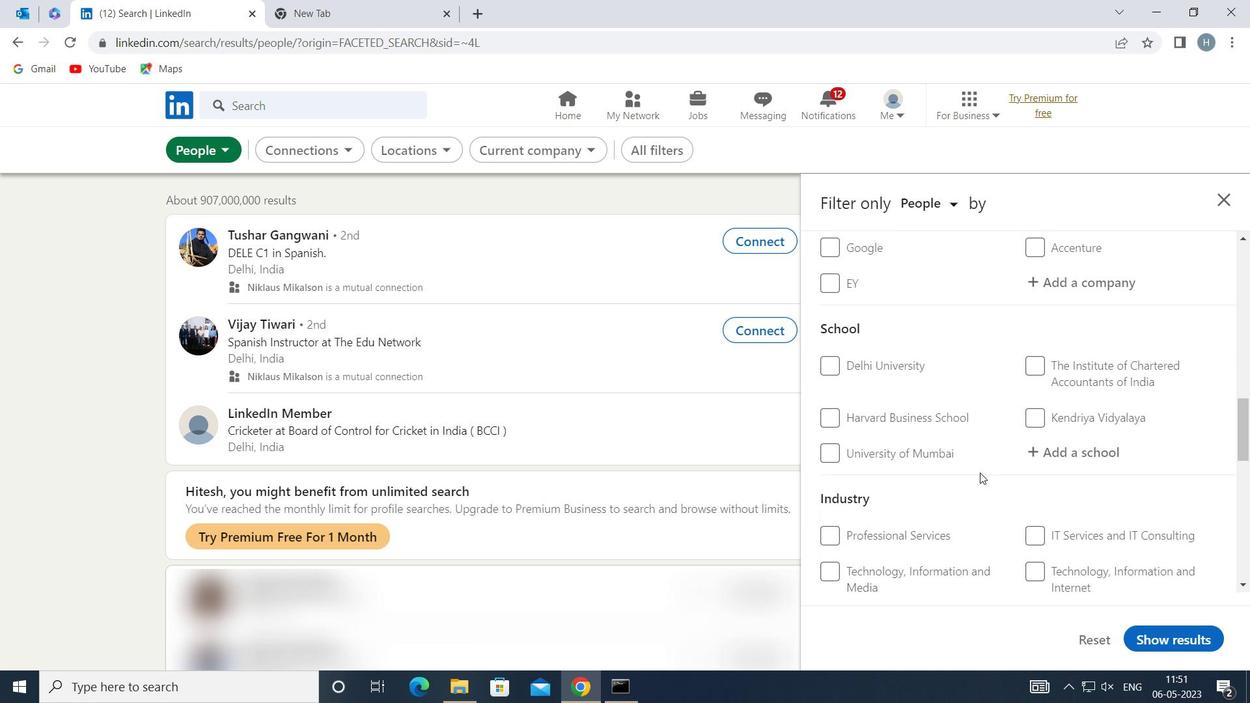 
Action: Mouse scrolled (980, 472) with delta (0, 0)
Screenshot: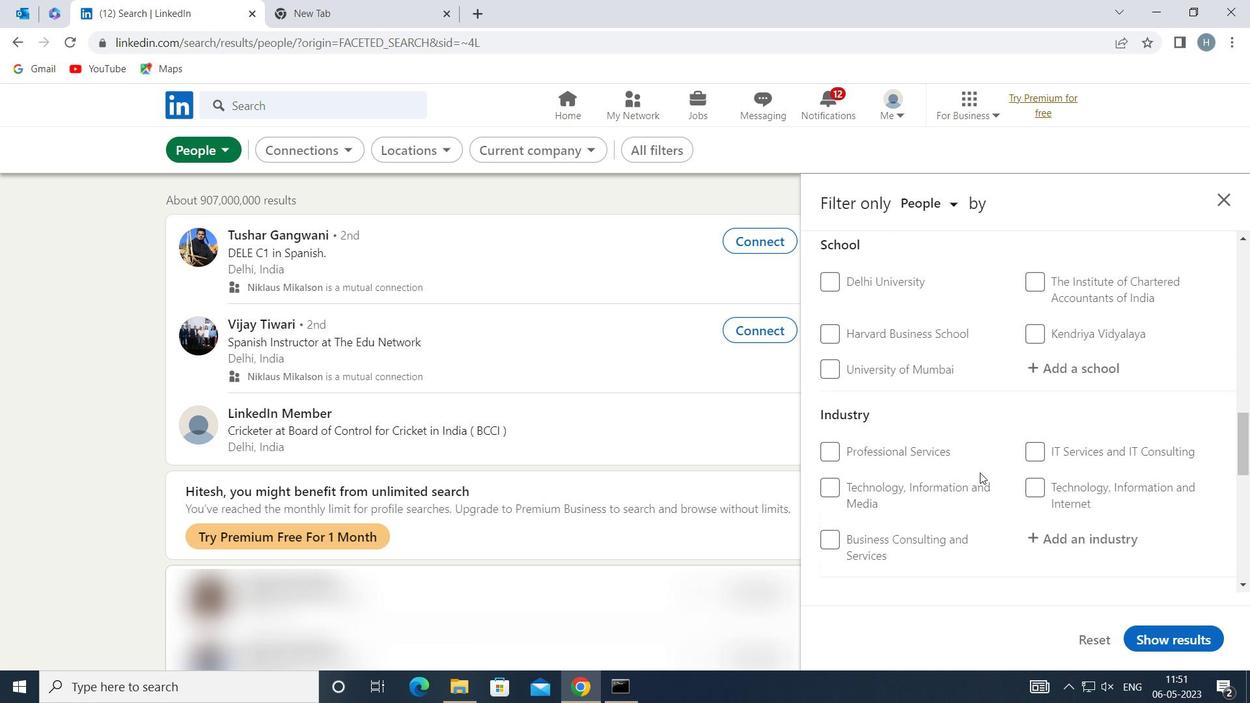 
Action: Mouse scrolled (980, 472) with delta (0, 0)
Screenshot: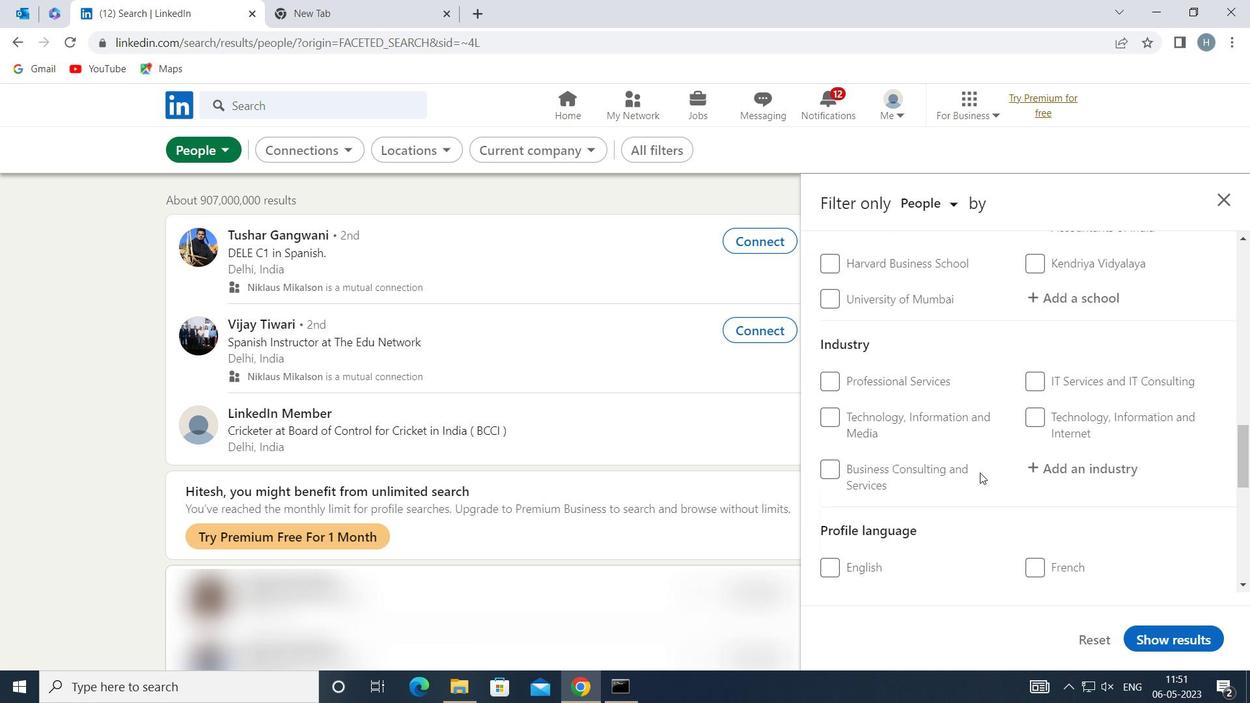 
Action: Mouse moved to (881, 504)
Screenshot: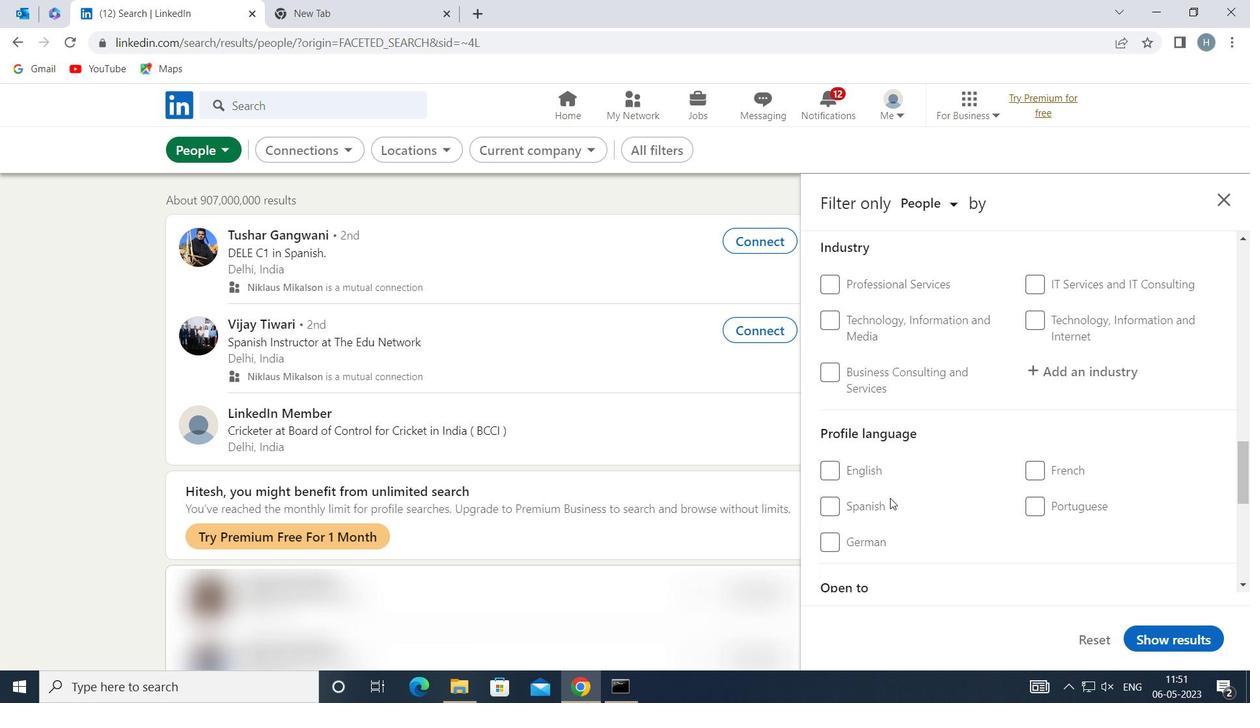 
Action: Mouse pressed left at (881, 504)
Screenshot: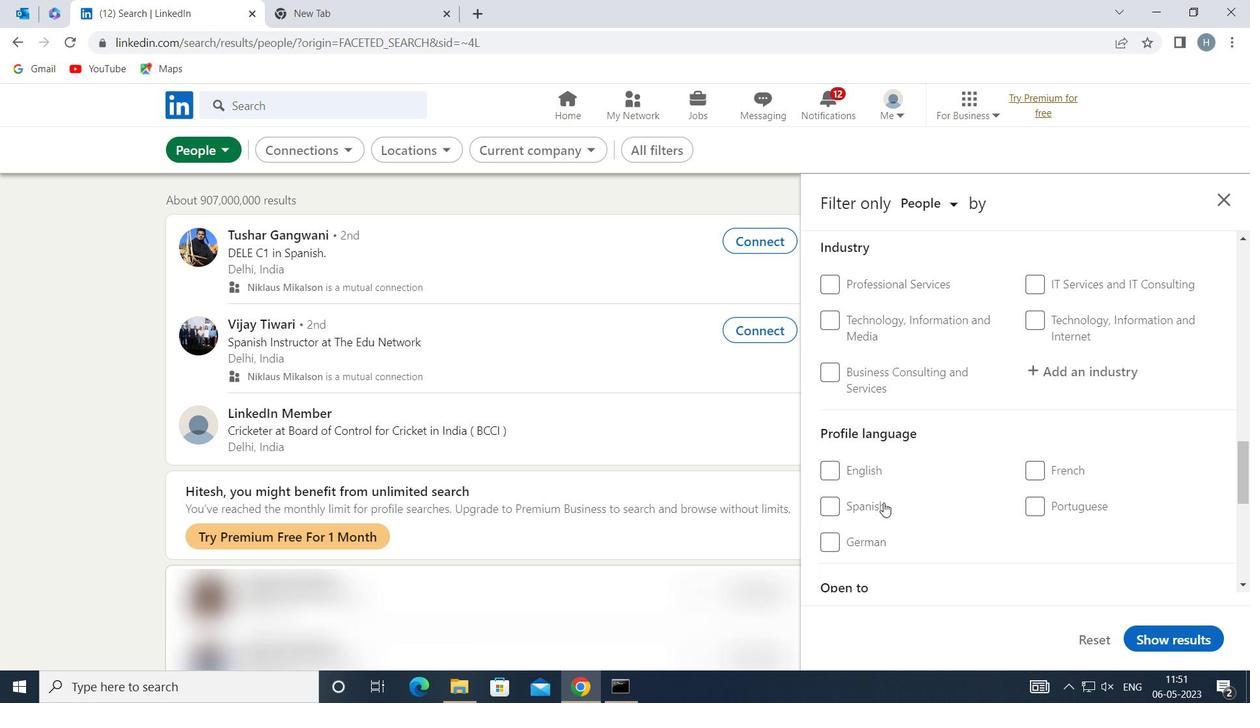 
Action: Mouse moved to (1016, 473)
Screenshot: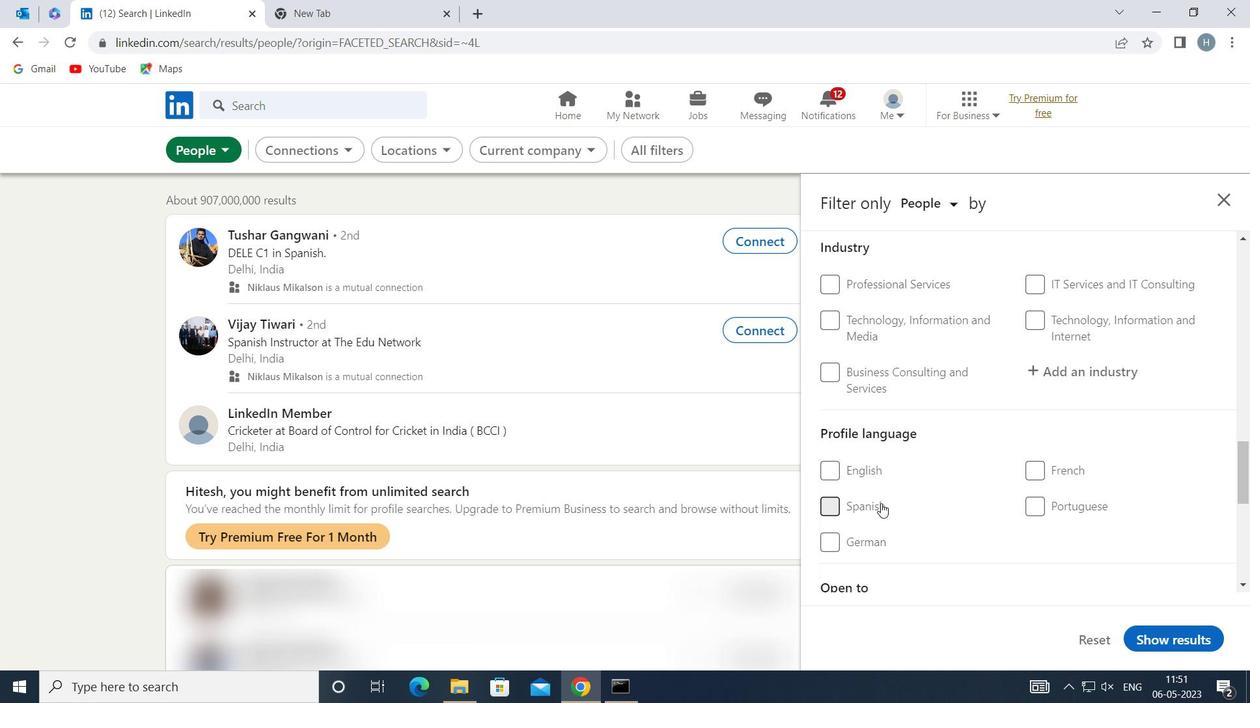 
Action: Mouse scrolled (1016, 474) with delta (0, 0)
Screenshot: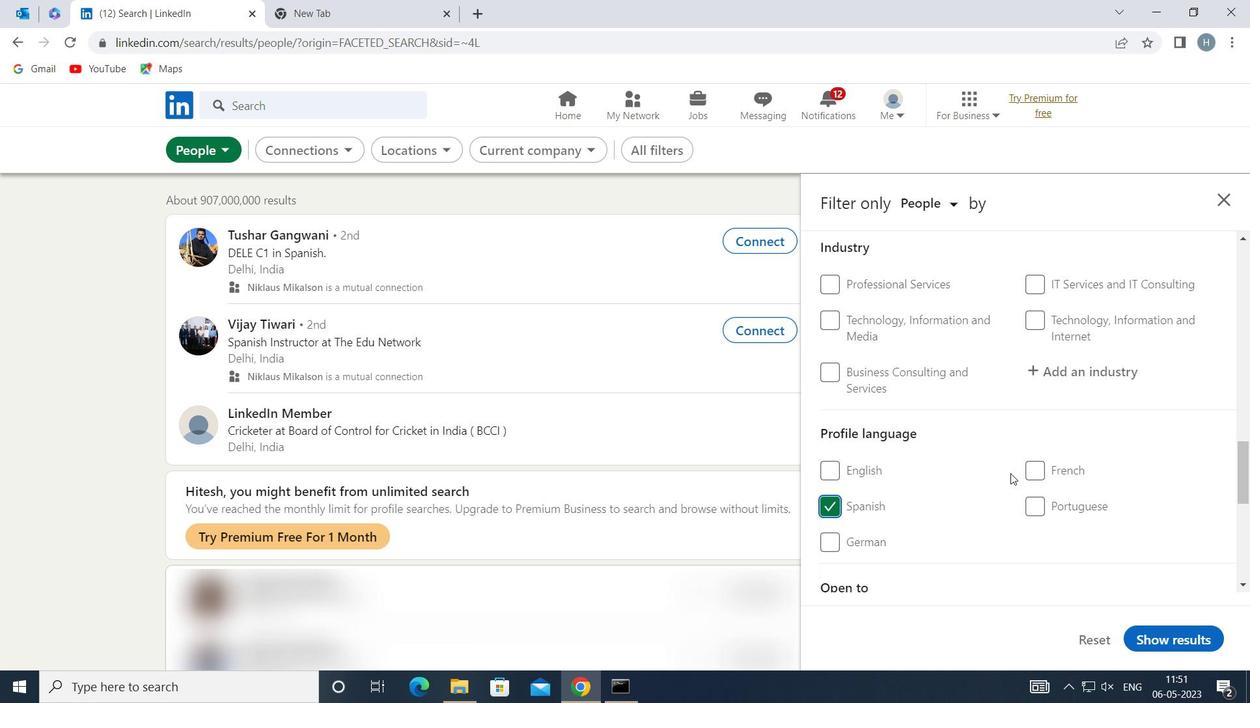 
Action: Mouse moved to (1018, 467)
Screenshot: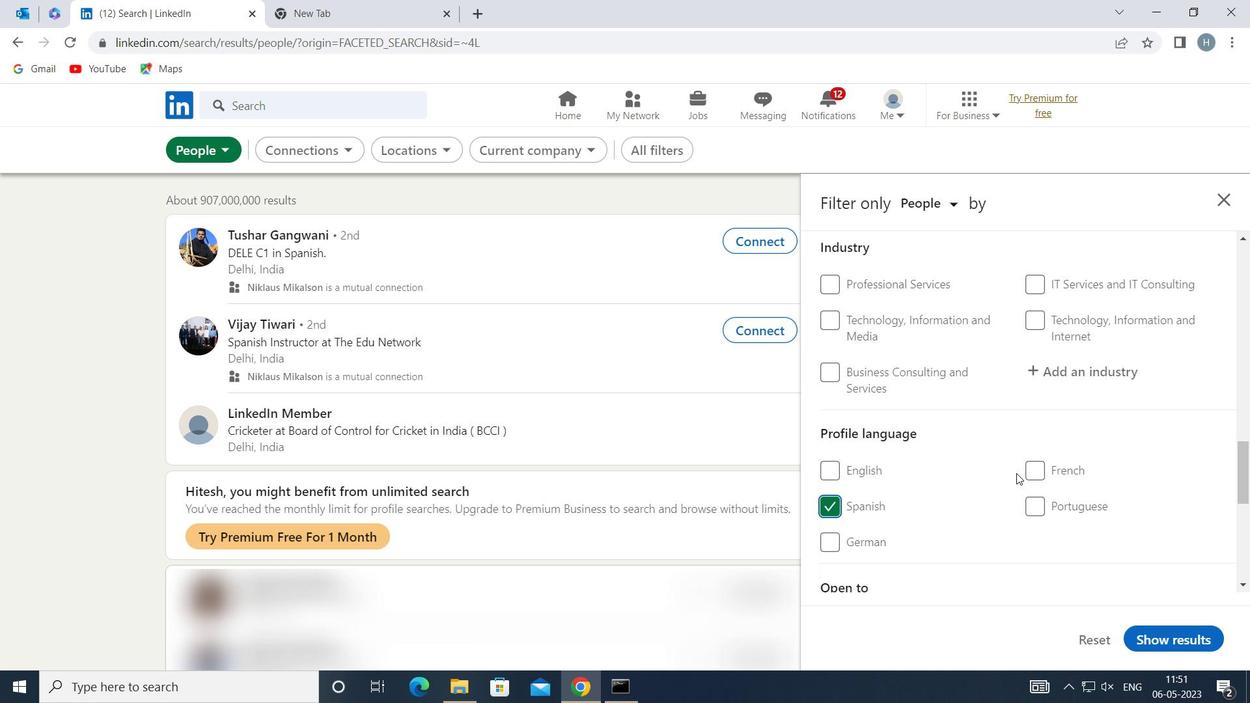 
Action: Mouse scrolled (1018, 468) with delta (0, 0)
Screenshot: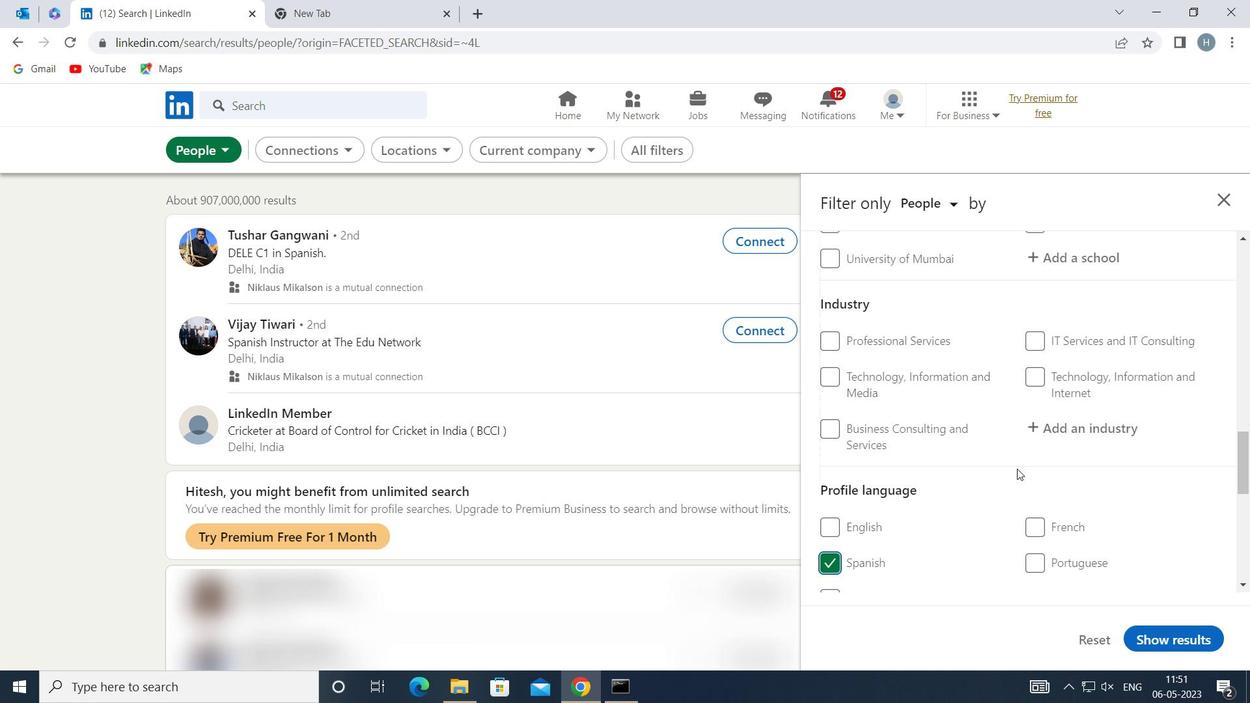 
Action: Mouse scrolled (1018, 468) with delta (0, 0)
Screenshot: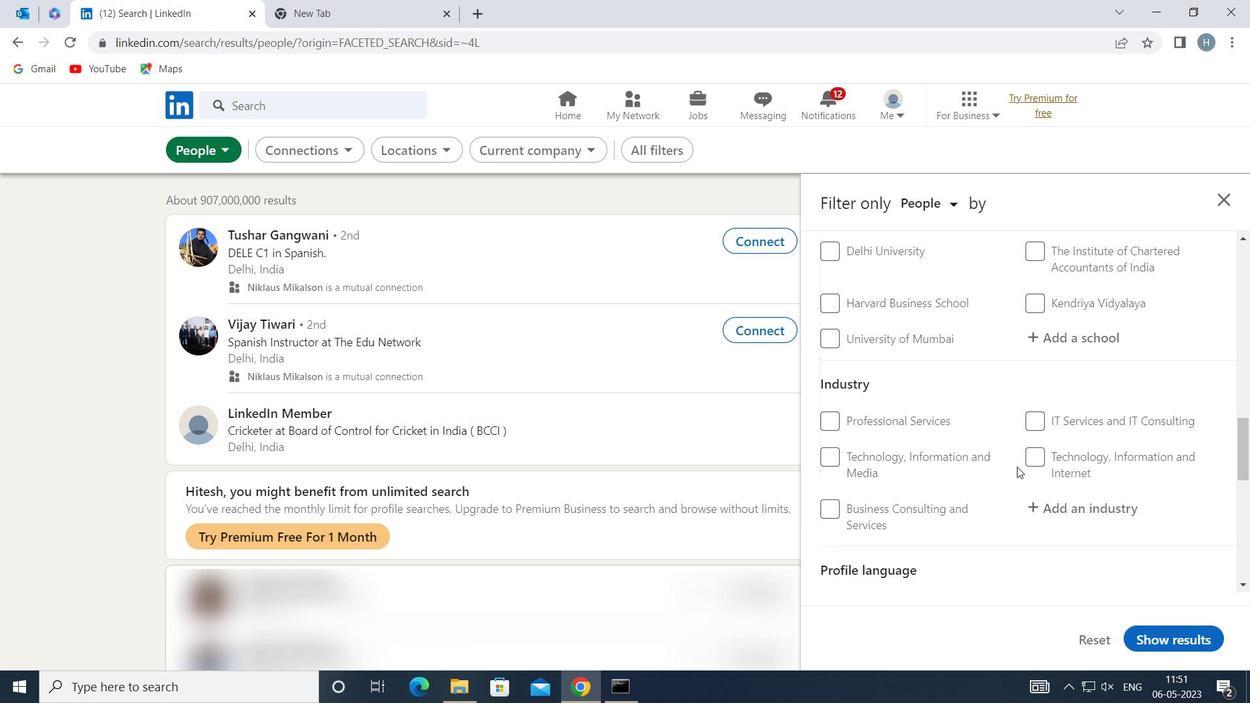 
Action: Mouse moved to (1018, 467)
Screenshot: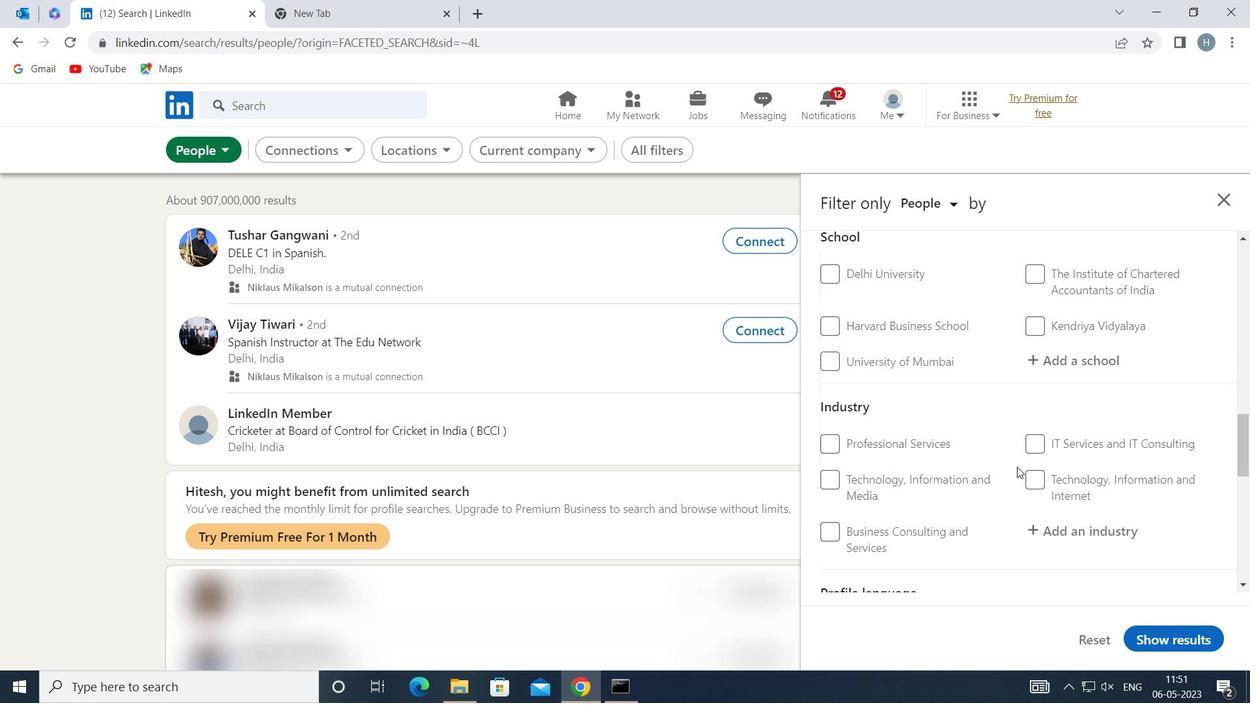 
Action: Mouse scrolled (1018, 468) with delta (0, 0)
Screenshot: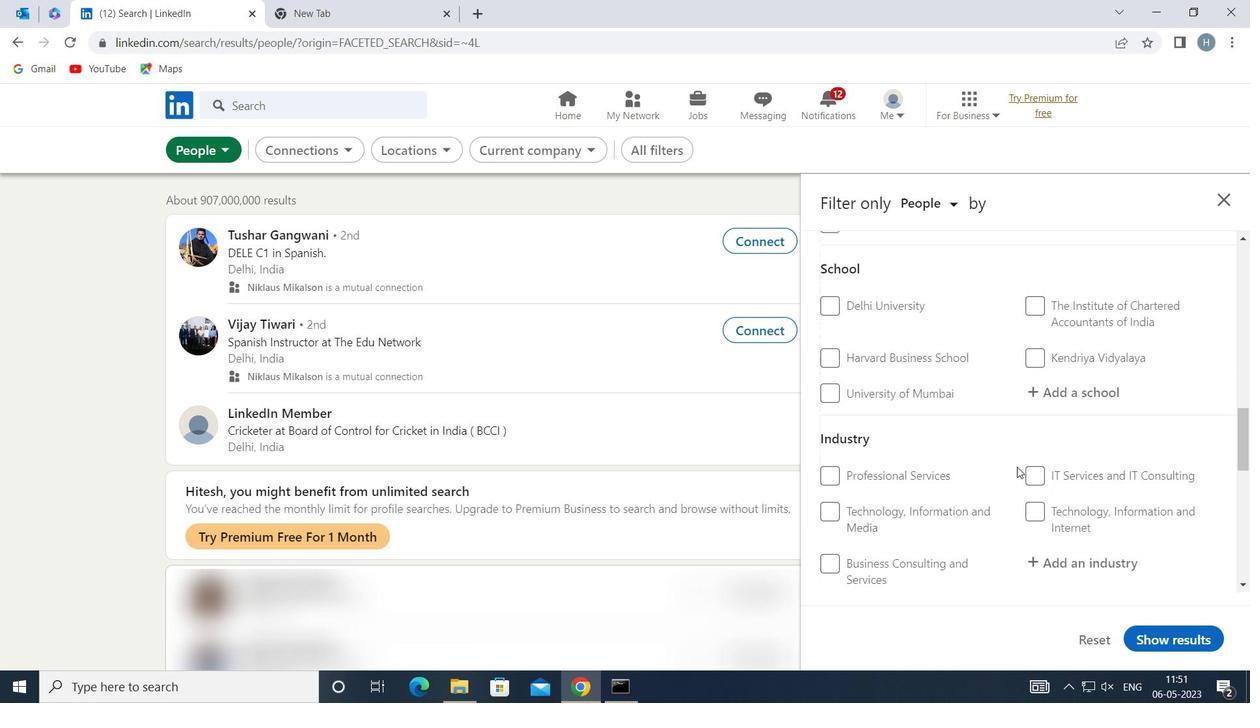 
Action: Mouse moved to (1016, 468)
Screenshot: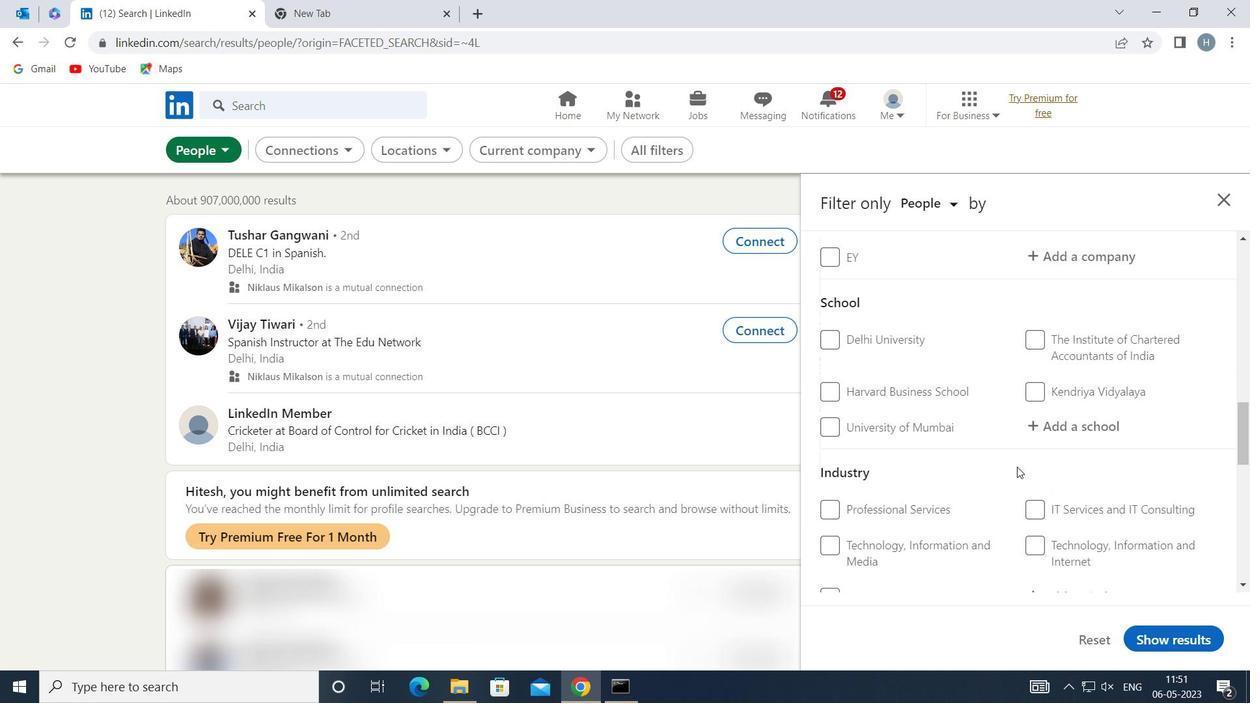 
Action: Mouse scrolled (1016, 468) with delta (0, 0)
Screenshot: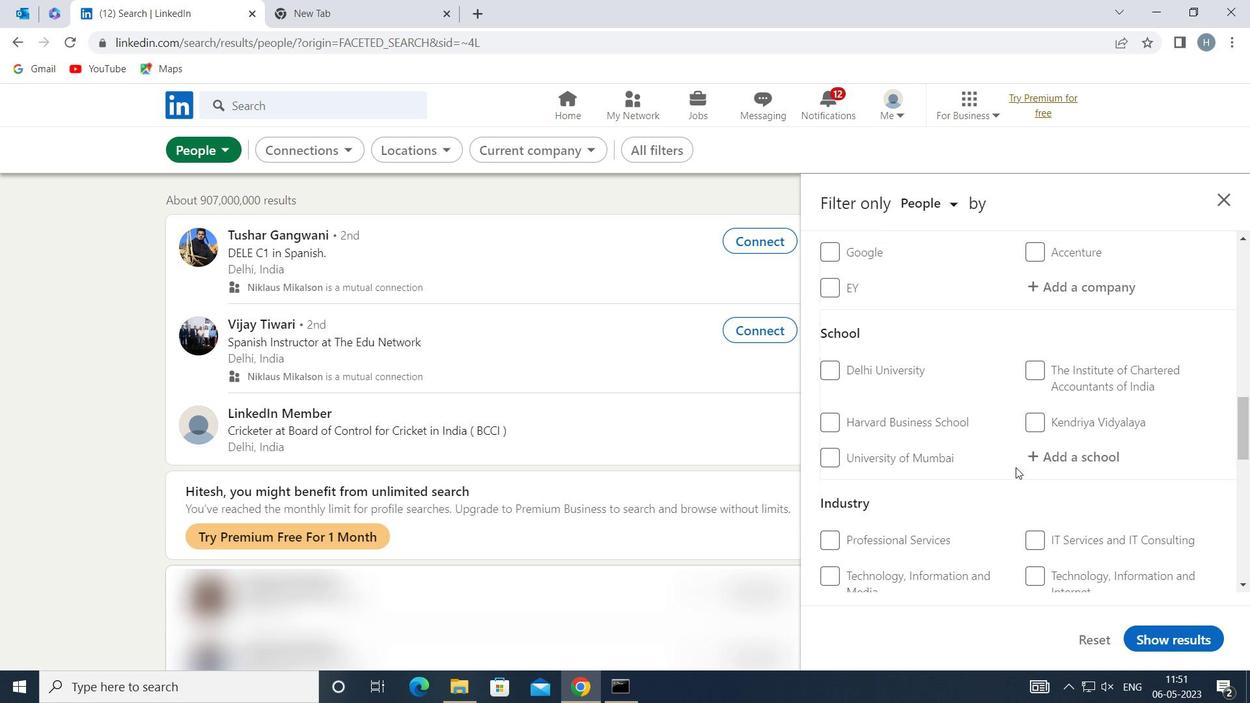 
Action: Mouse scrolled (1016, 468) with delta (0, 0)
Screenshot: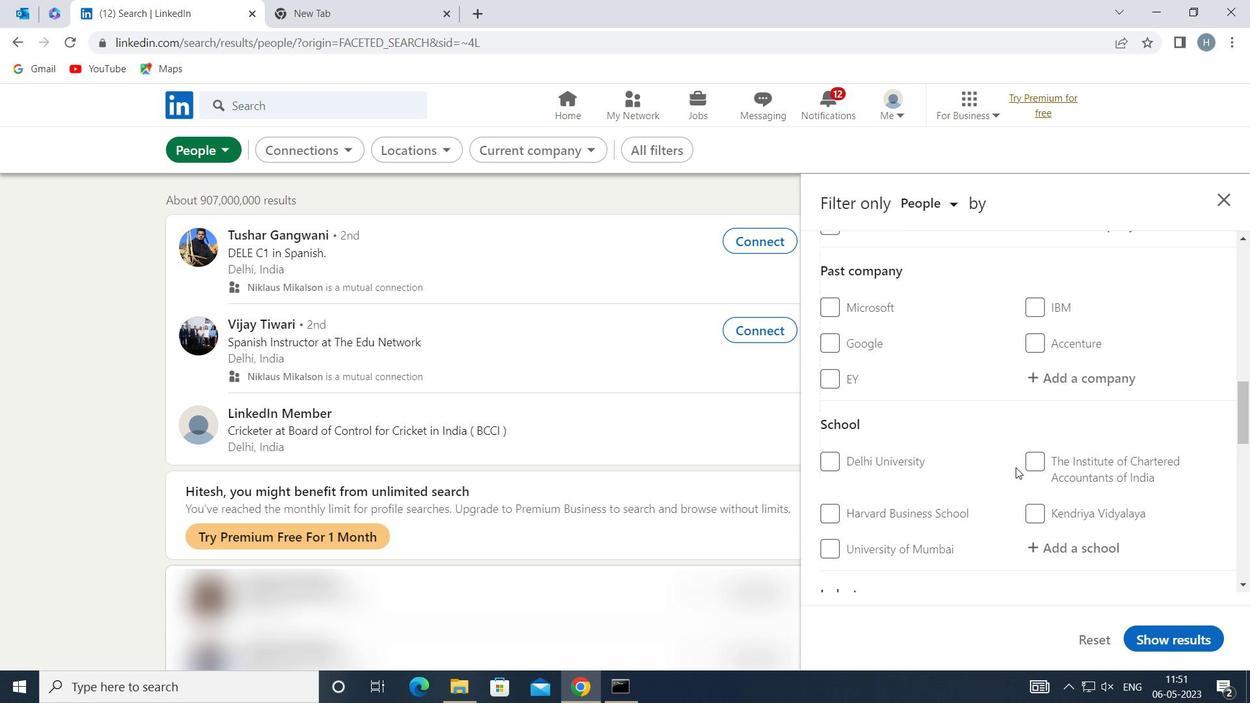 
Action: Mouse scrolled (1016, 468) with delta (0, 0)
Screenshot: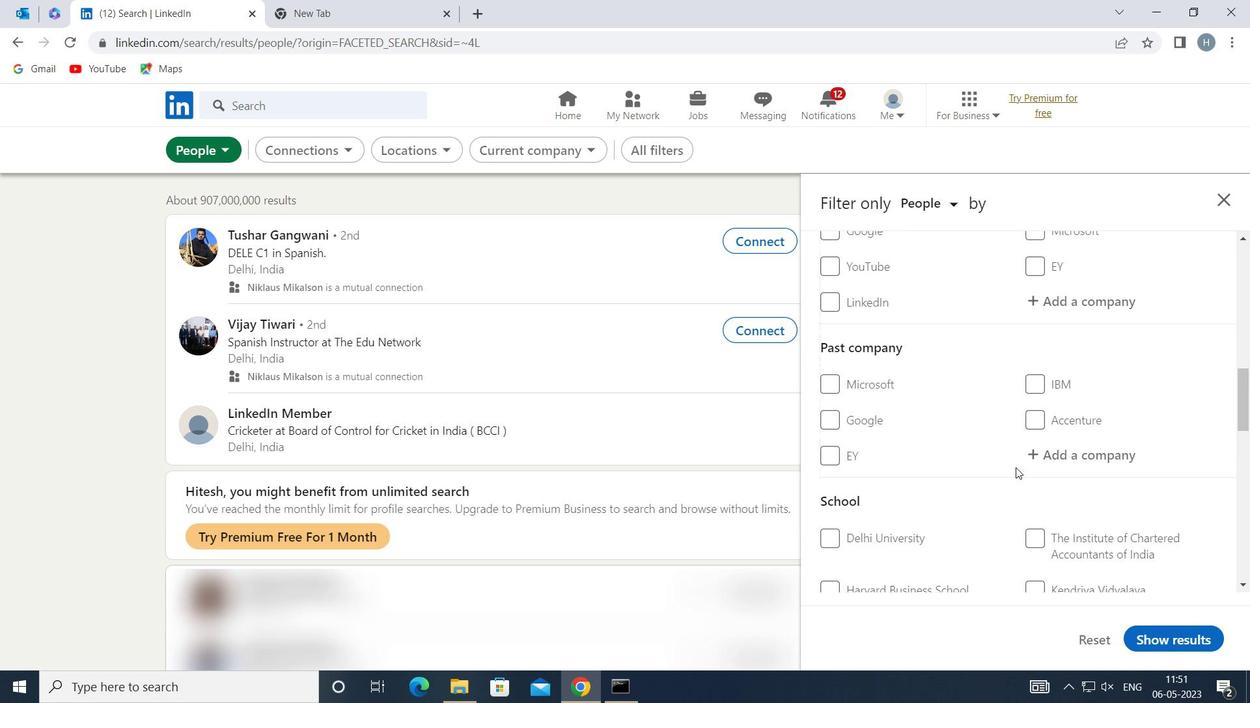 
Action: Mouse moved to (1075, 438)
Screenshot: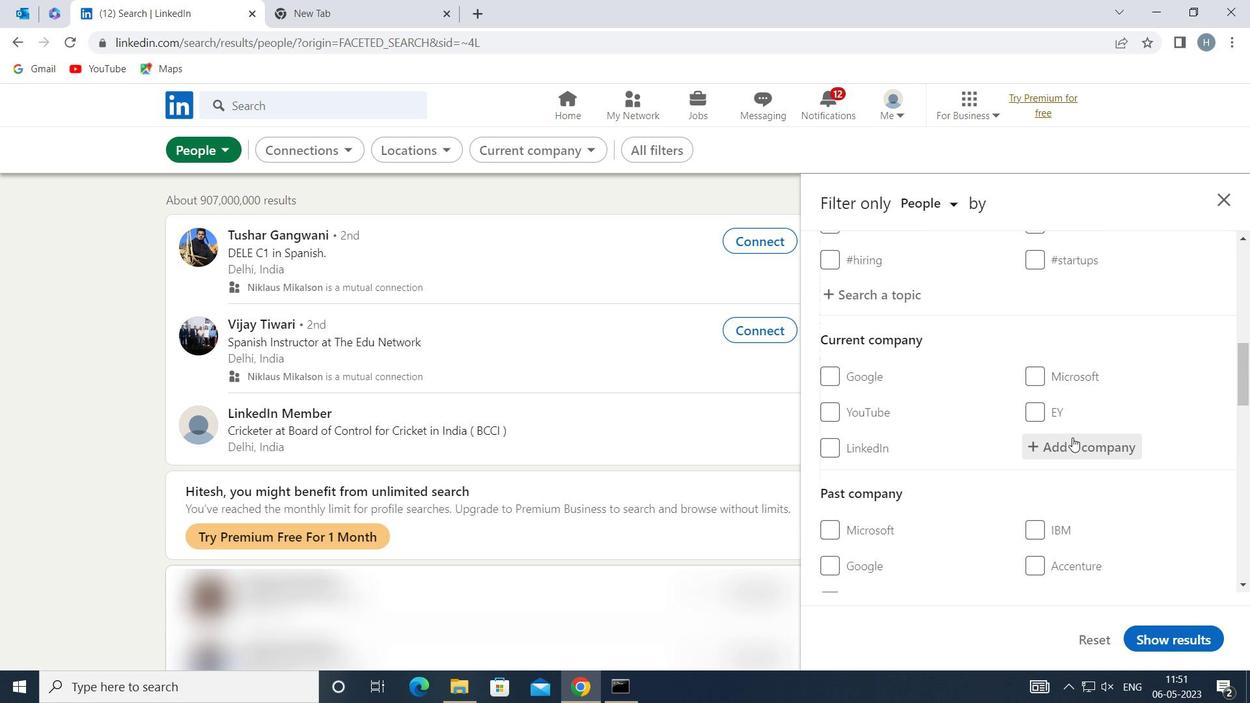 
Action: Mouse pressed left at (1075, 438)
Screenshot: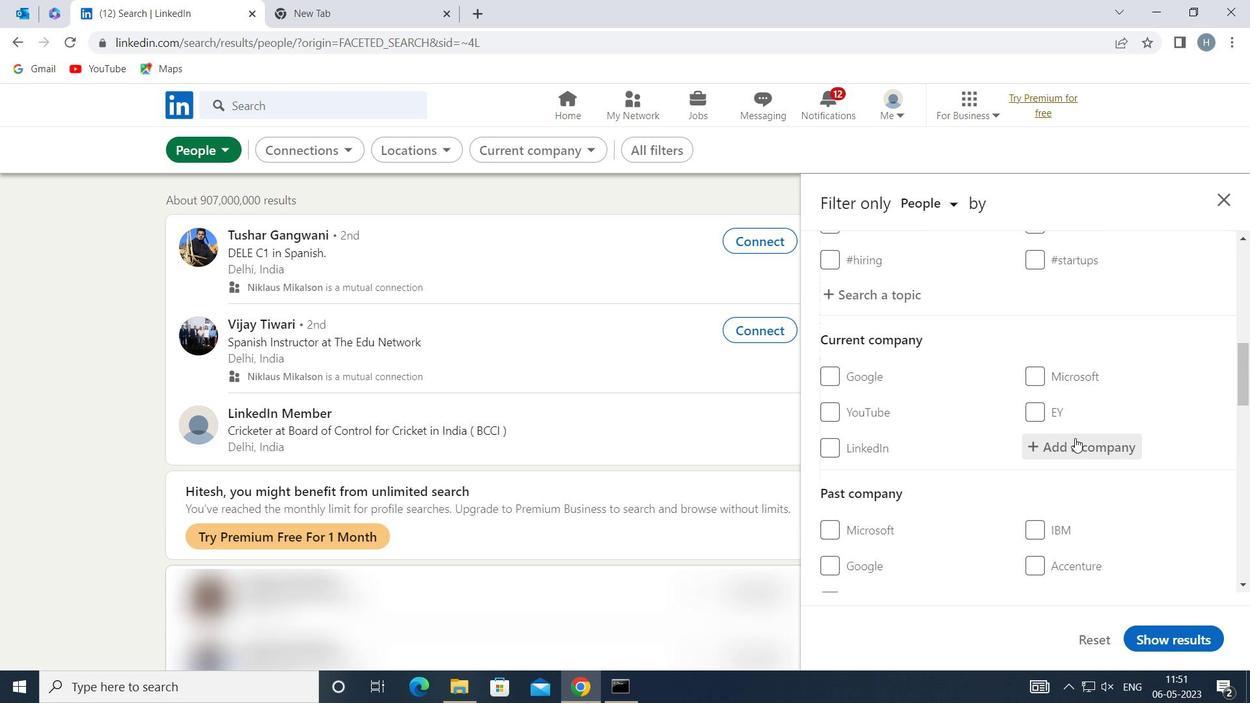 
Action: Key pressed <Key.shift>K
Screenshot: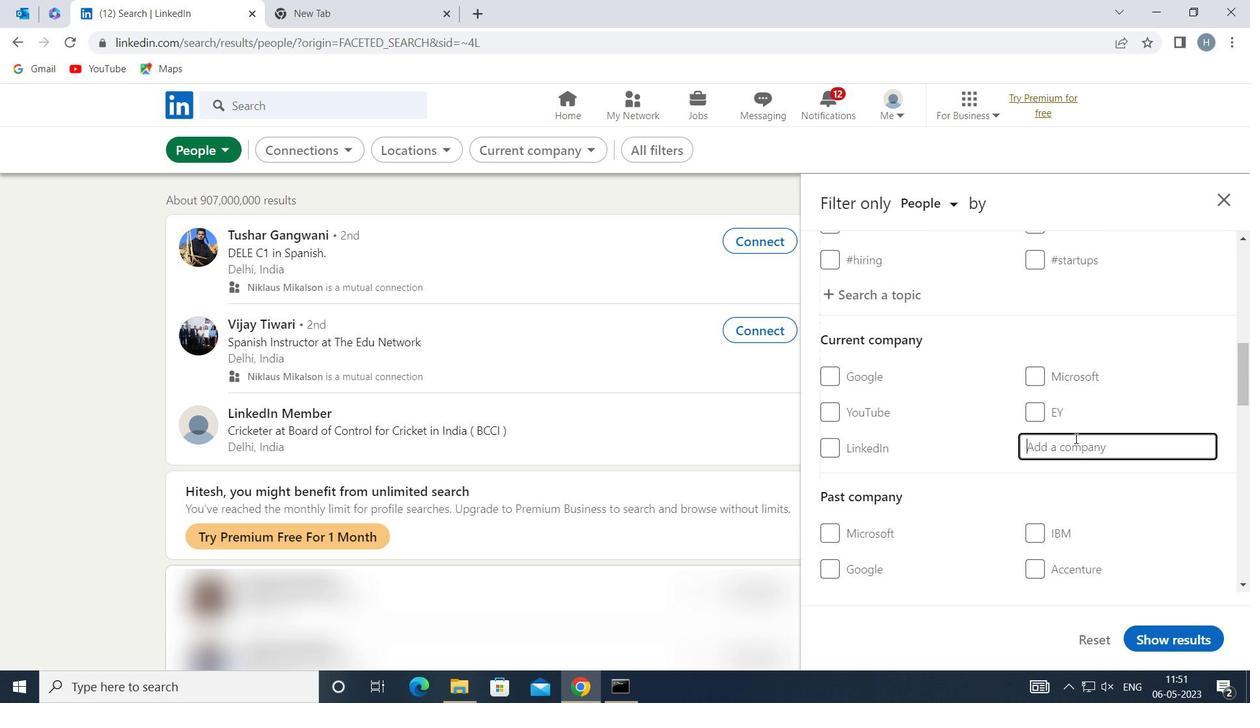 
Action: Mouse moved to (1075, 439)
Screenshot: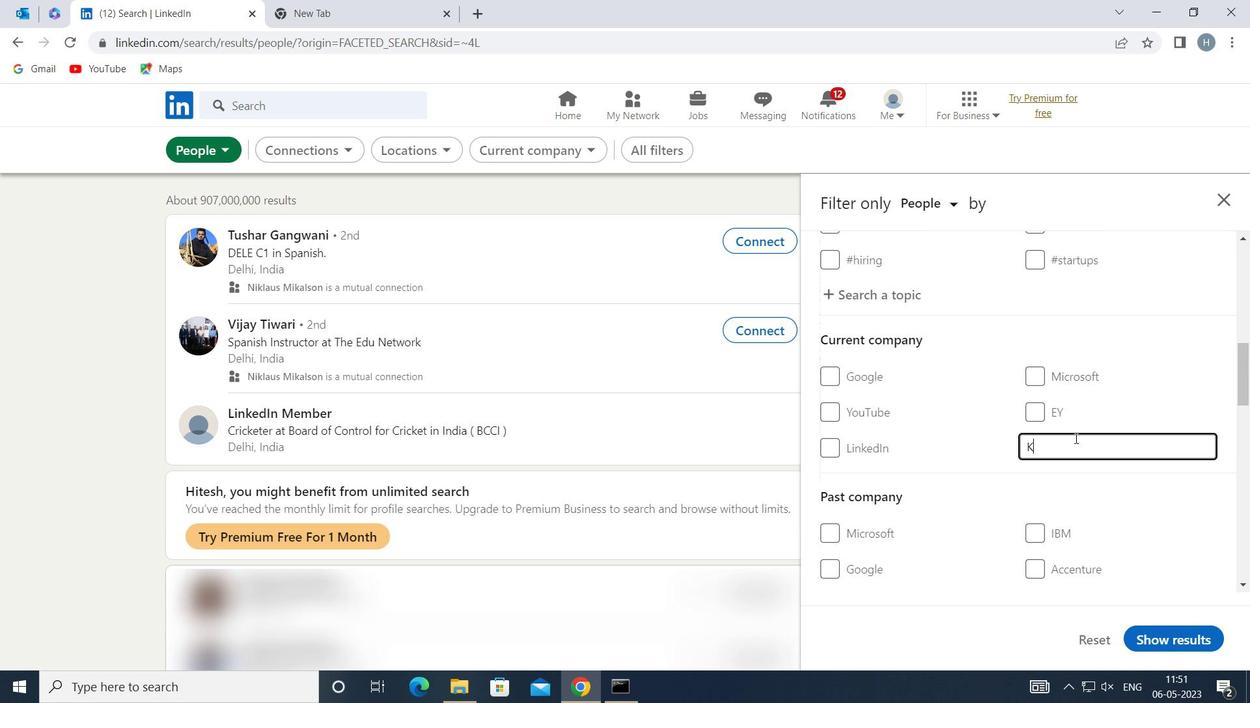 
Action: Key pressed ASPERSKY
Screenshot: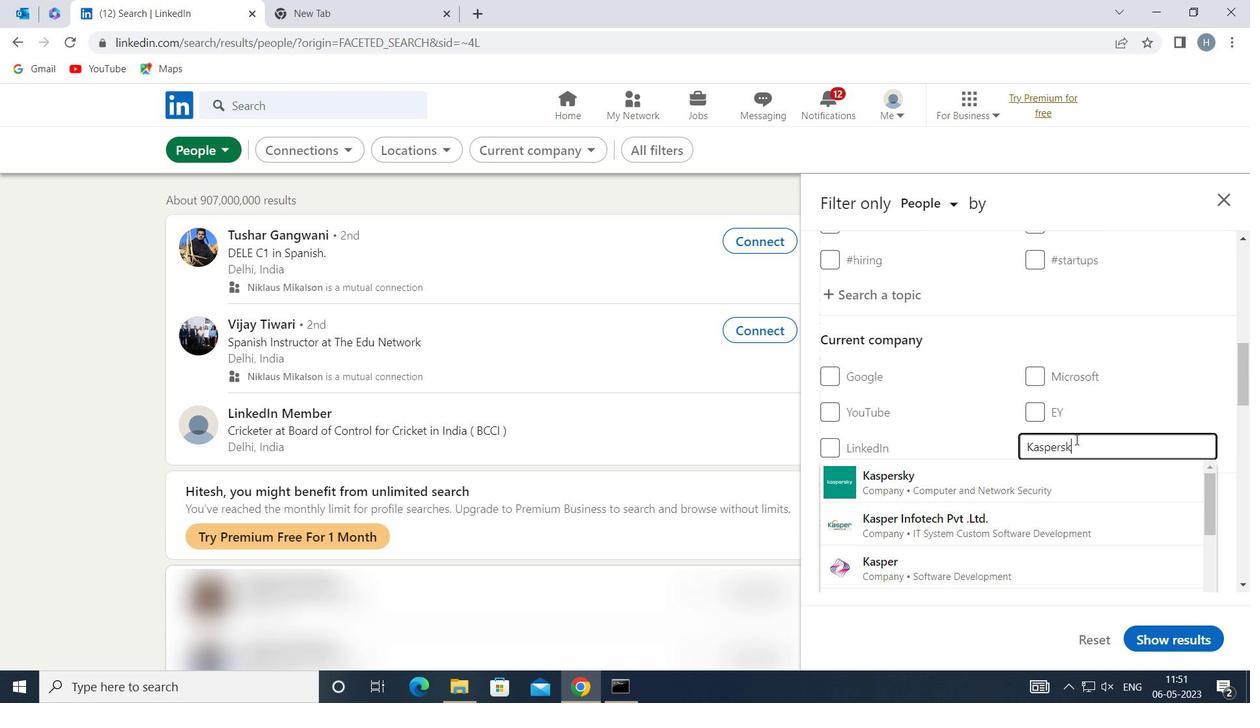 
Action: Mouse moved to (975, 471)
Screenshot: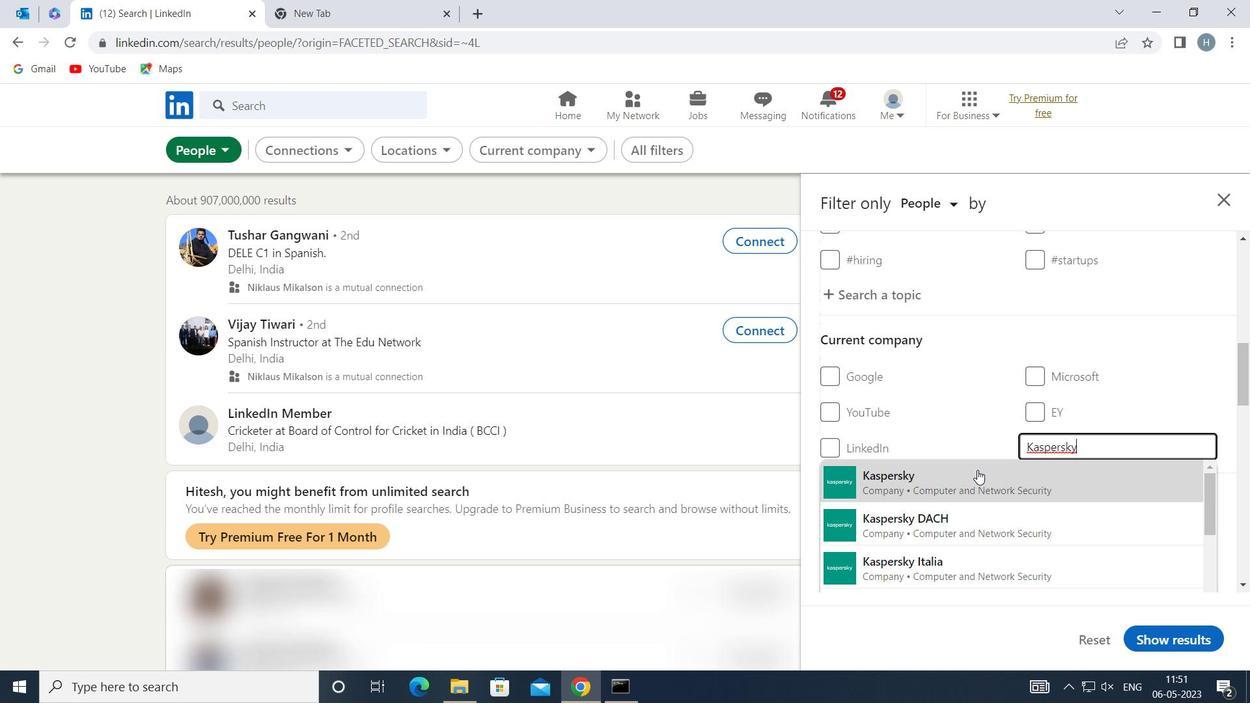 
Action: Mouse pressed left at (975, 471)
Screenshot: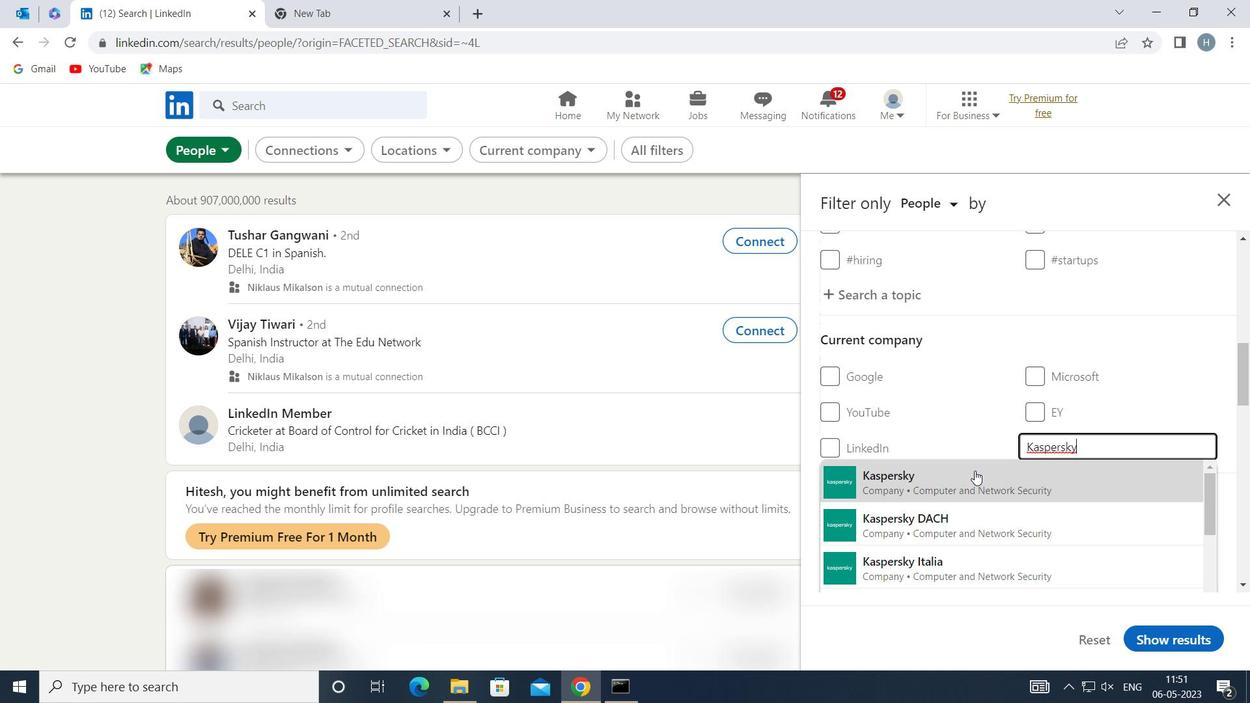 
Action: Mouse moved to (971, 467)
Screenshot: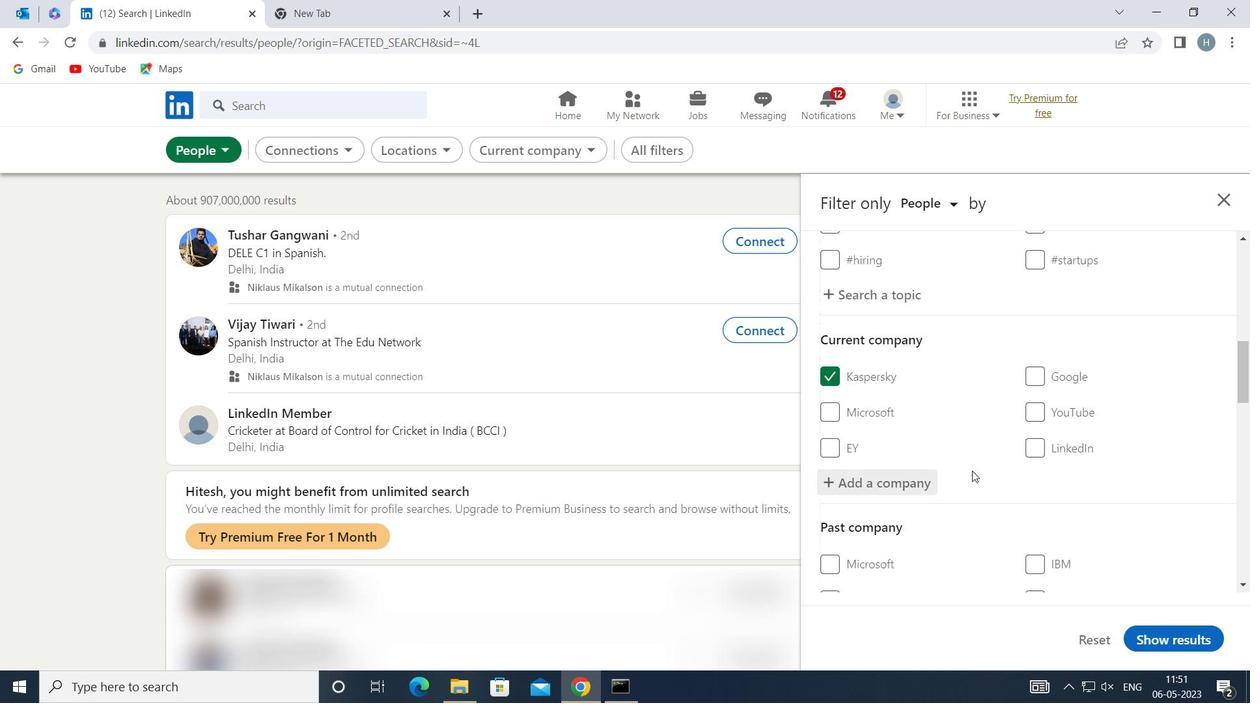 
Action: Mouse scrolled (971, 466) with delta (0, 0)
Screenshot: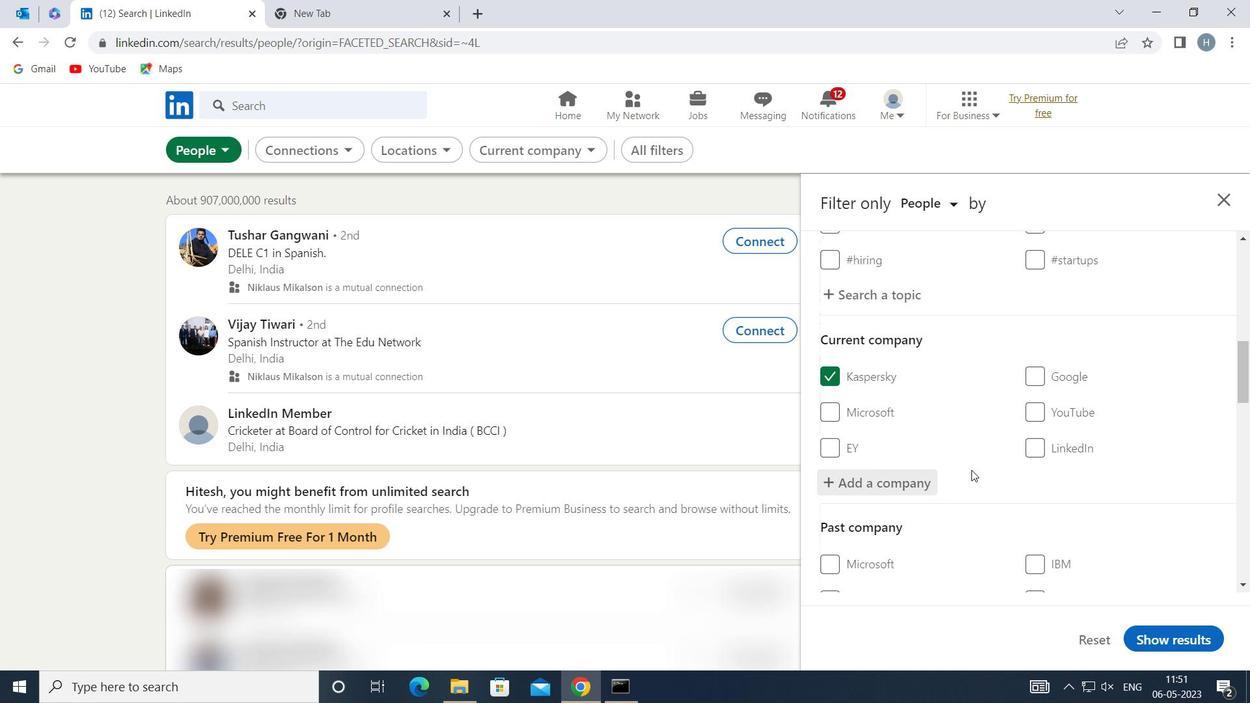
Action: Mouse moved to (958, 442)
Screenshot: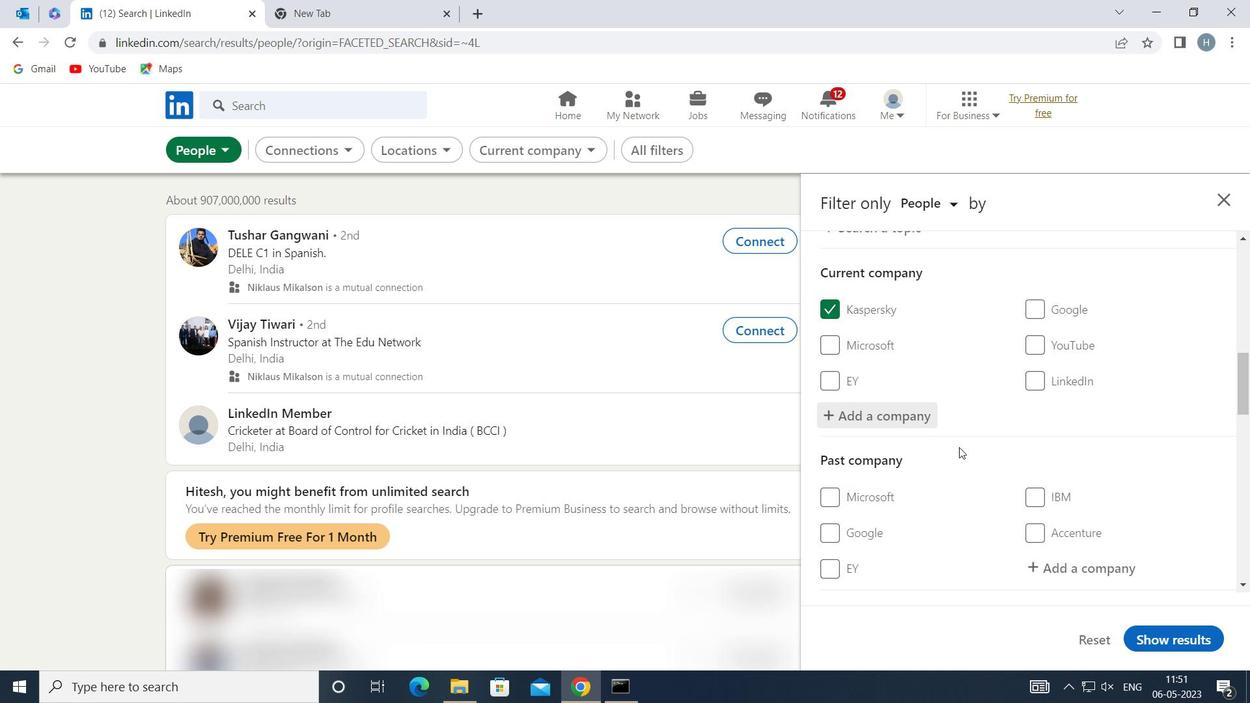 
Action: Mouse scrolled (958, 442) with delta (0, 0)
Screenshot: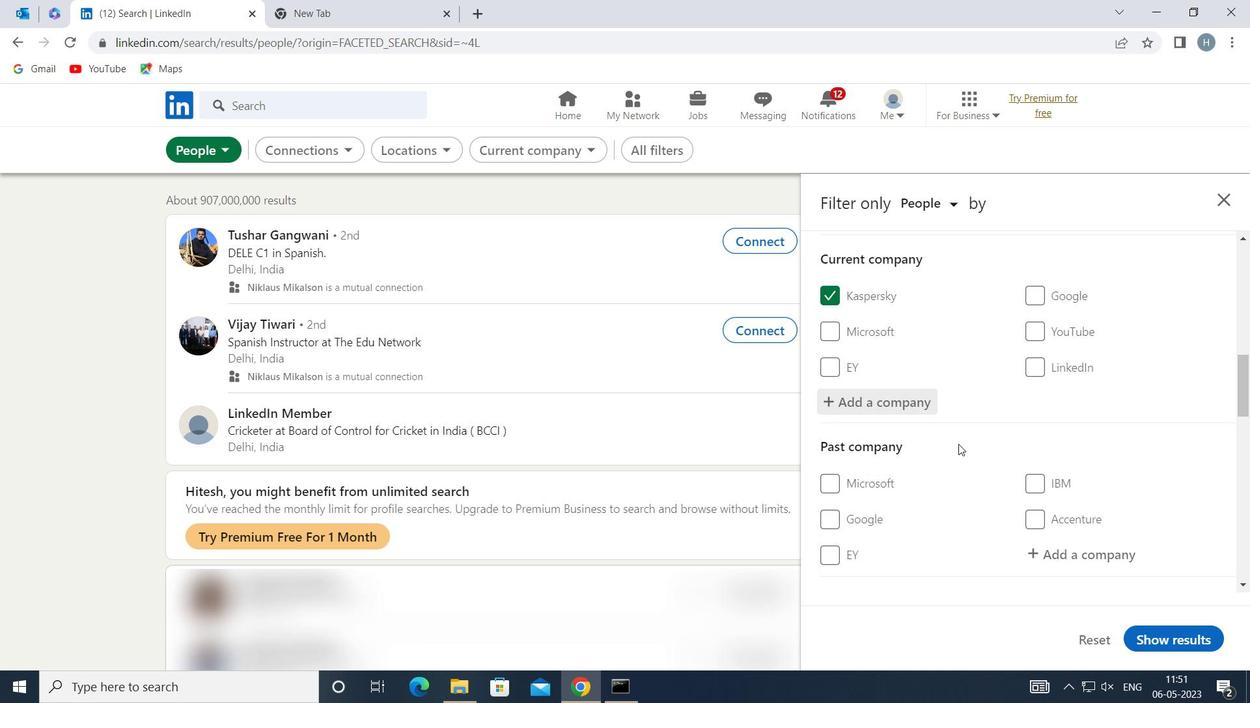 
Action: Mouse moved to (959, 440)
Screenshot: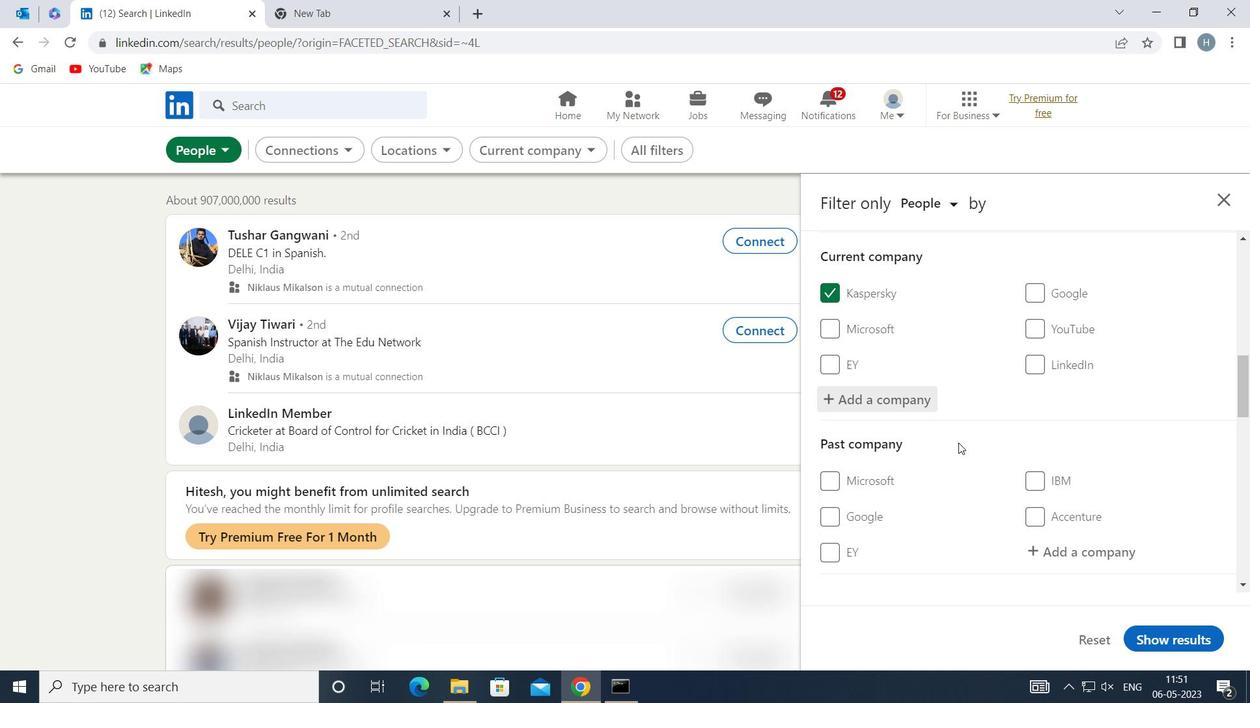 
Action: Mouse scrolled (959, 440) with delta (0, 0)
Screenshot: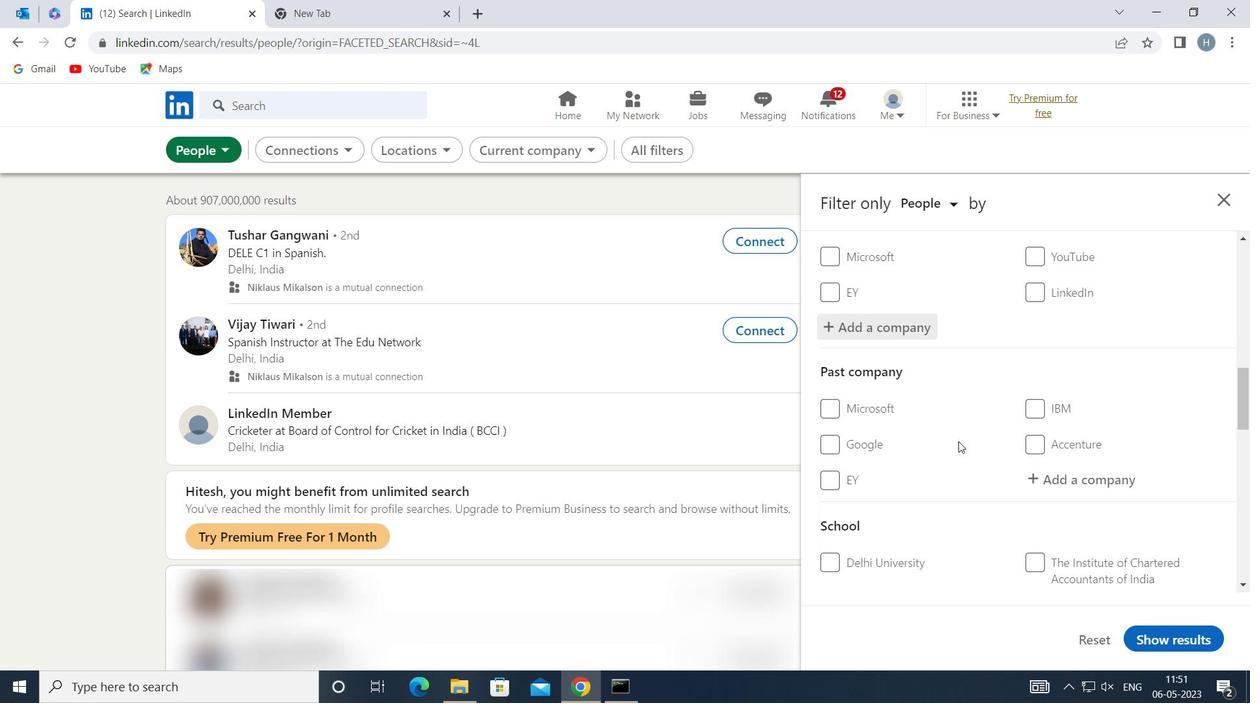 
Action: Mouse moved to (962, 438)
Screenshot: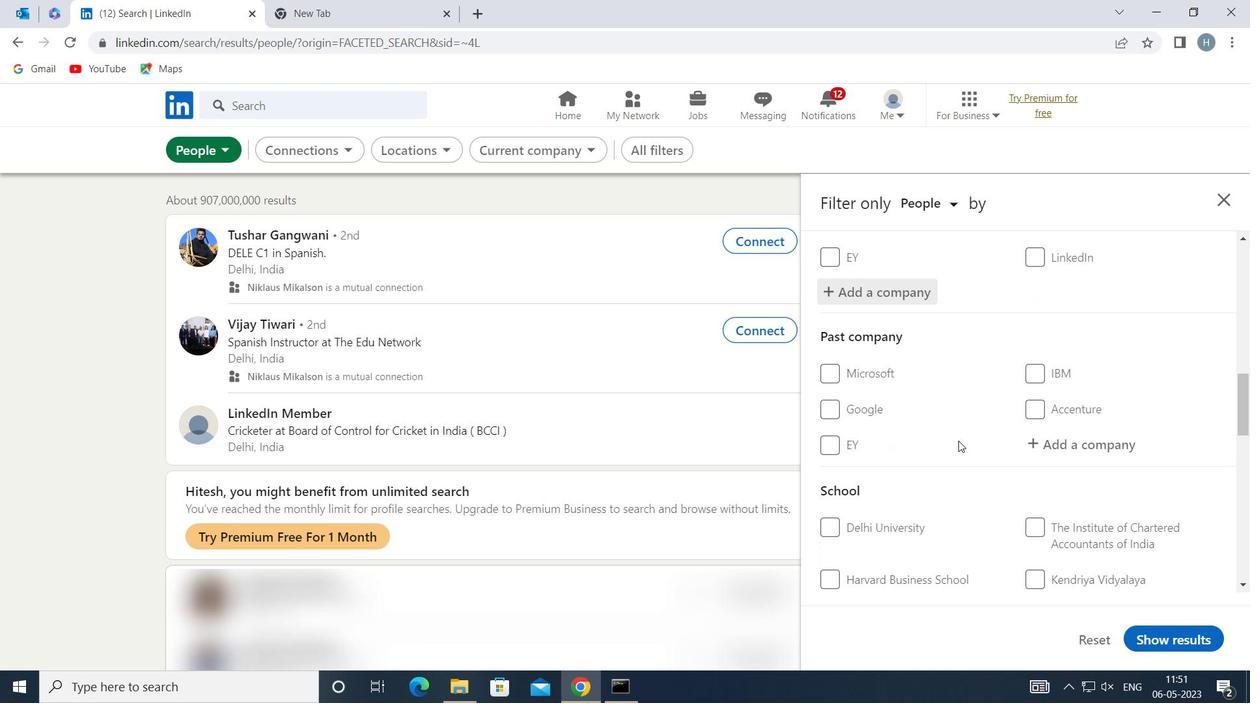 
Action: Mouse scrolled (962, 438) with delta (0, 0)
Screenshot: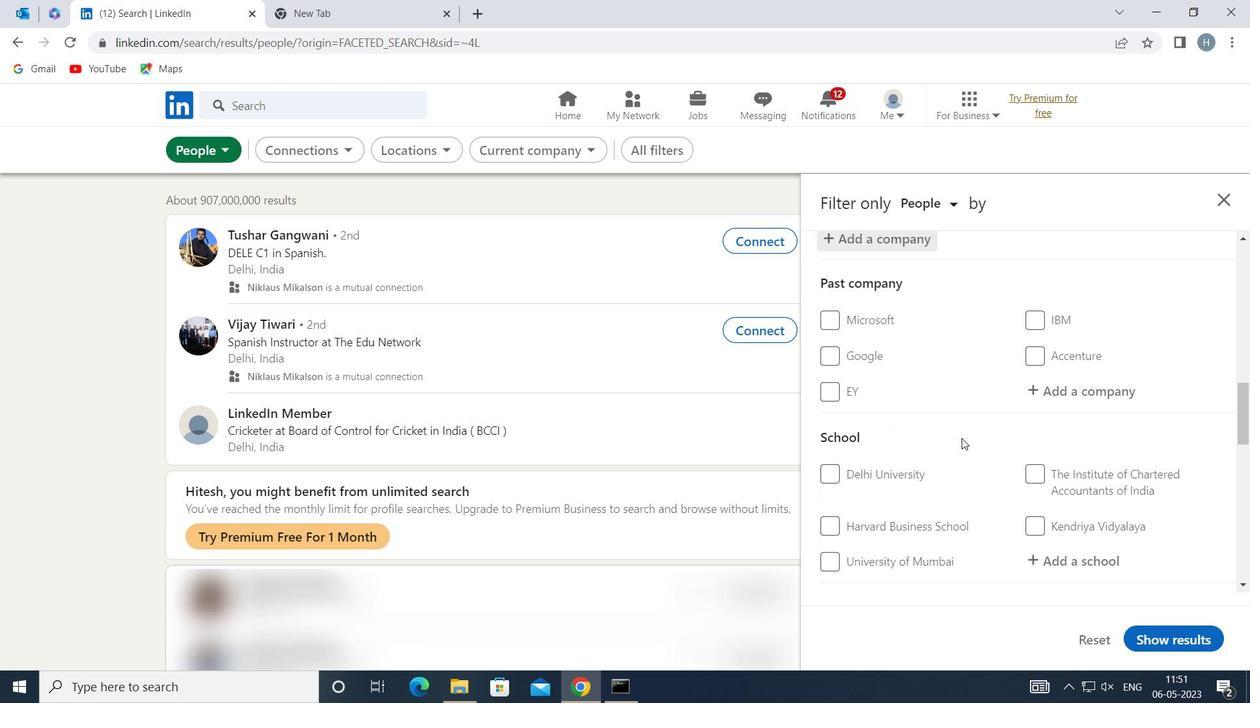
Action: Mouse scrolled (962, 439) with delta (0, 0)
Screenshot: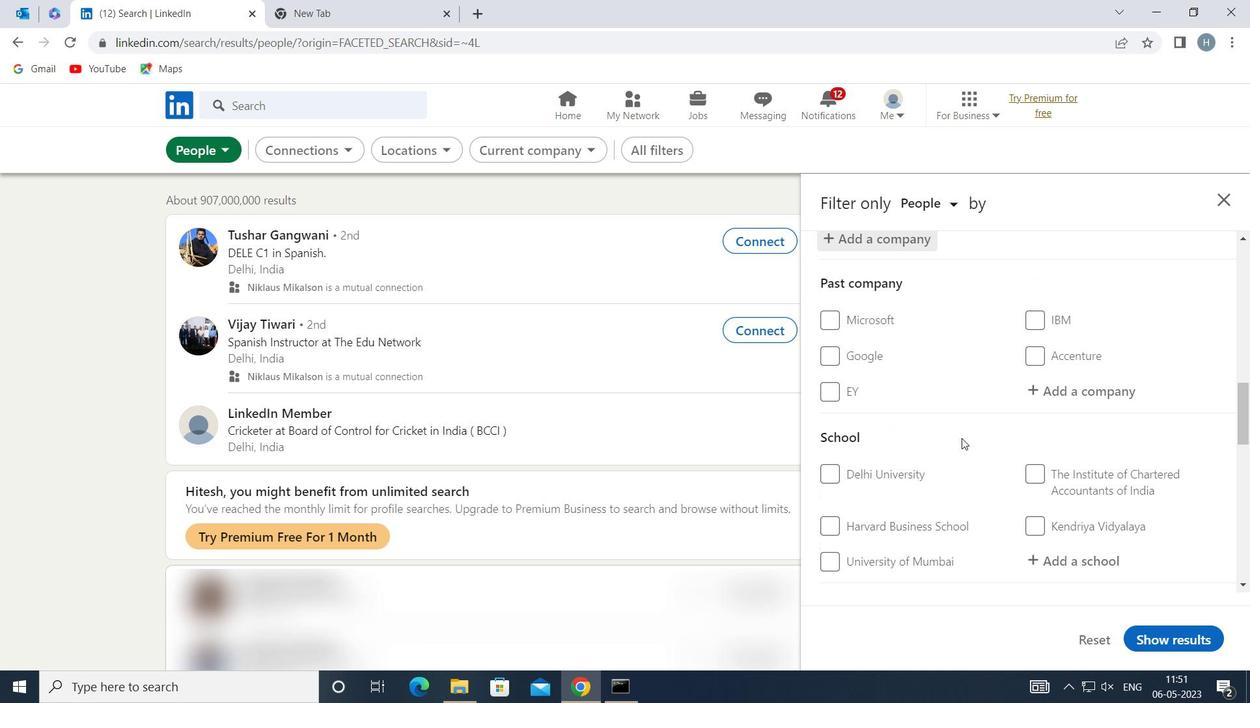 
Action: Mouse moved to (1055, 515)
Screenshot: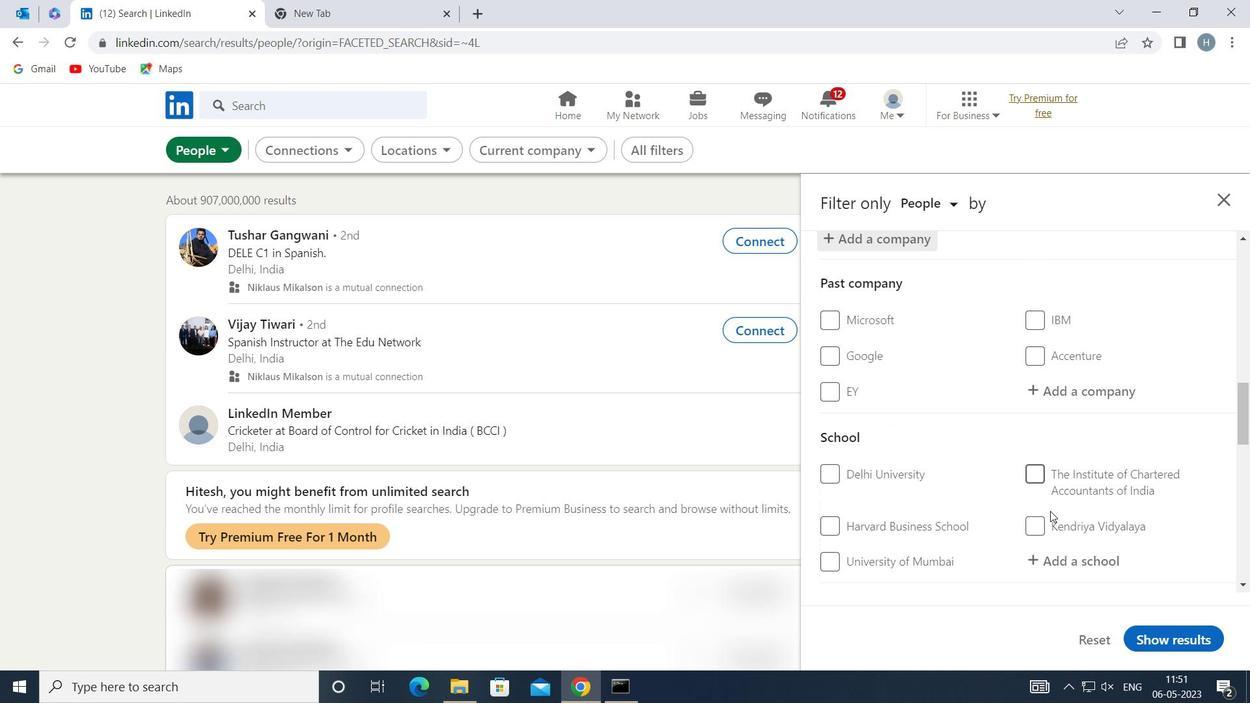 
Action: Mouse scrolled (1055, 515) with delta (0, 0)
Screenshot: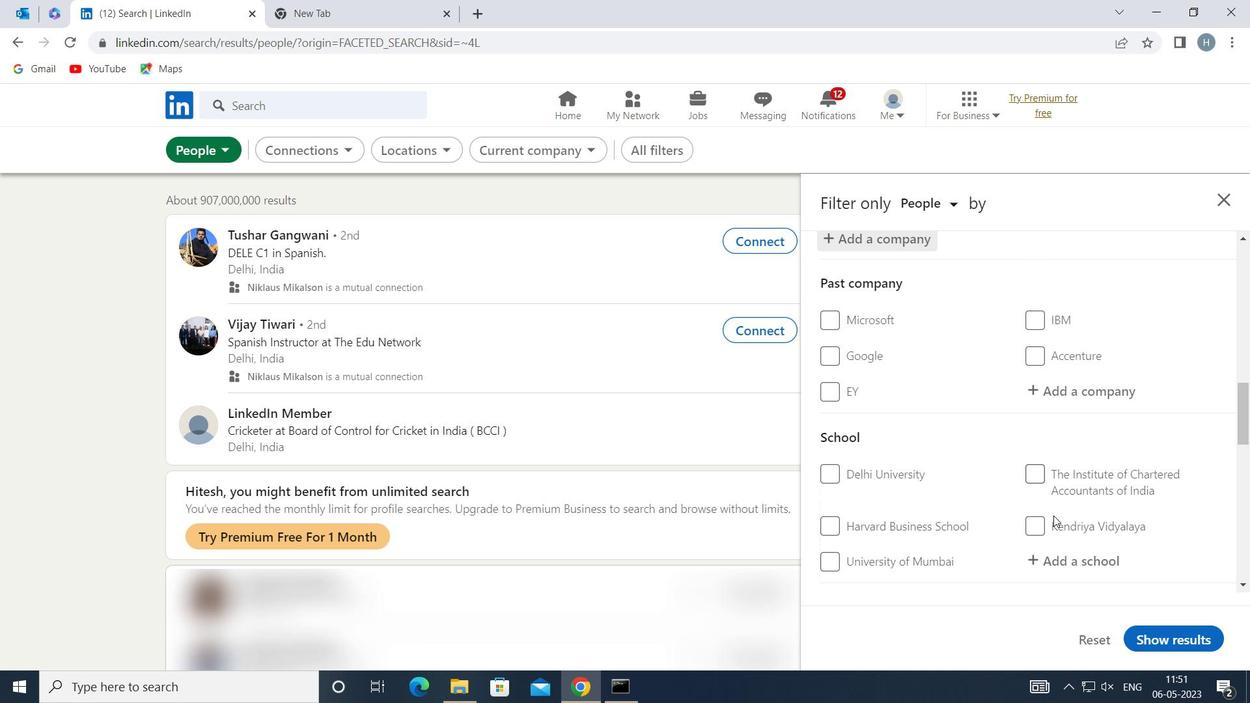 
Action: Mouse moved to (1083, 473)
Screenshot: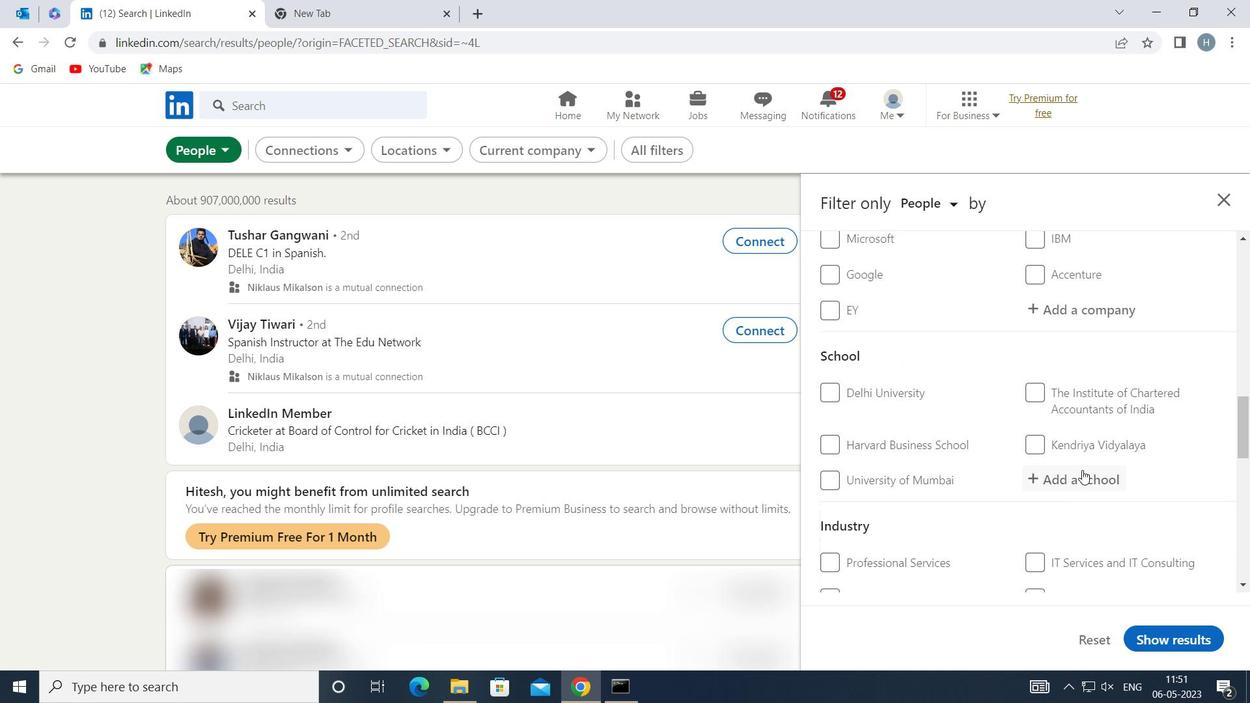 
Action: Mouse pressed left at (1083, 473)
Screenshot: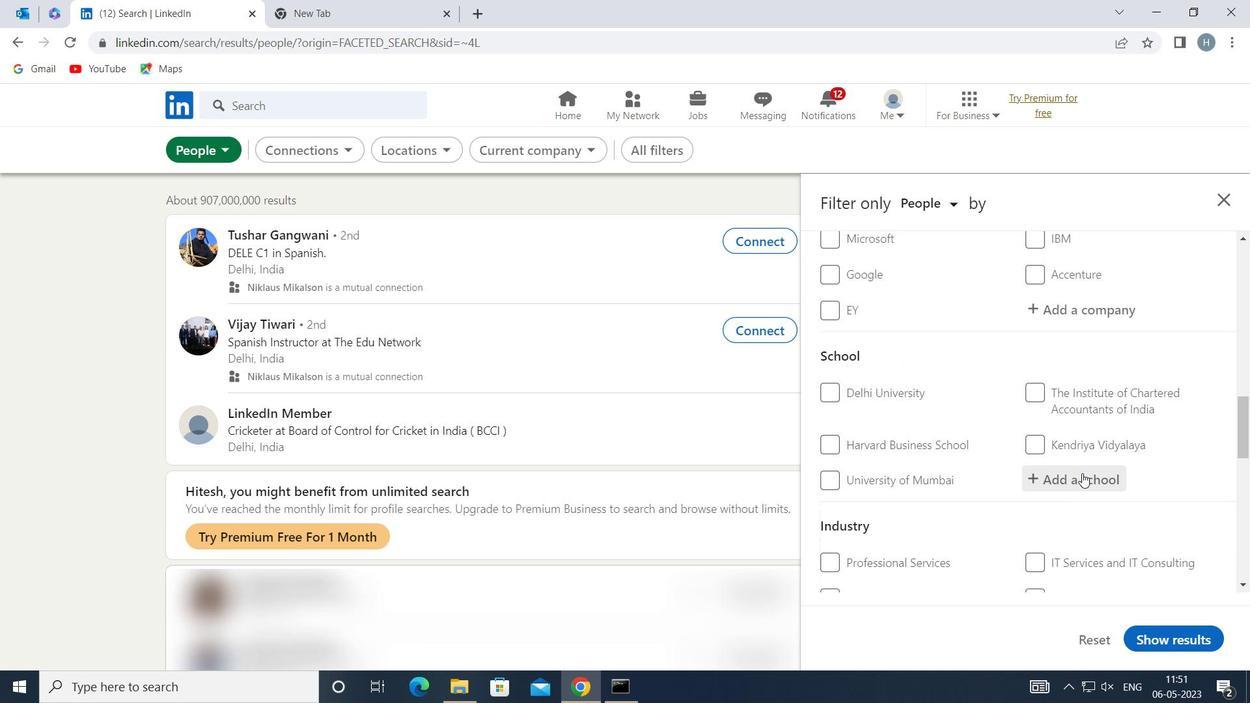 
Action: Key pressed <Key.shift>UIET<Key.space>P
Screenshot: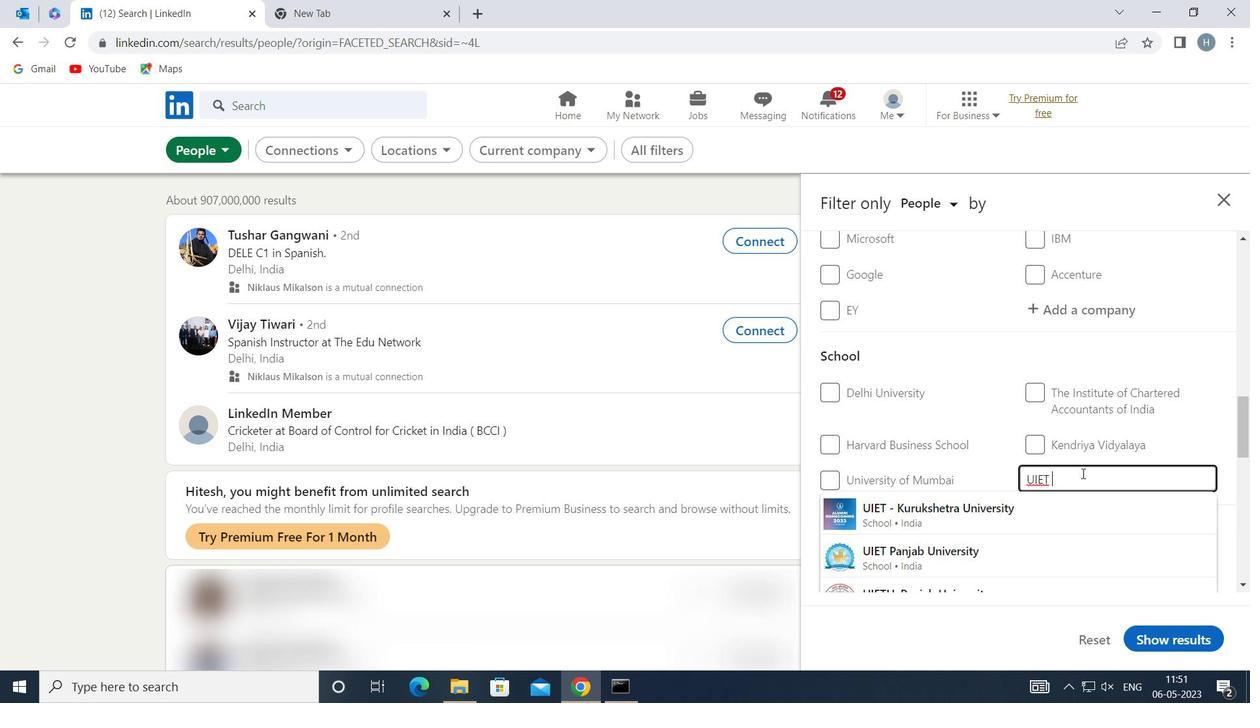 
Action: Mouse moved to (954, 518)
Screenshot: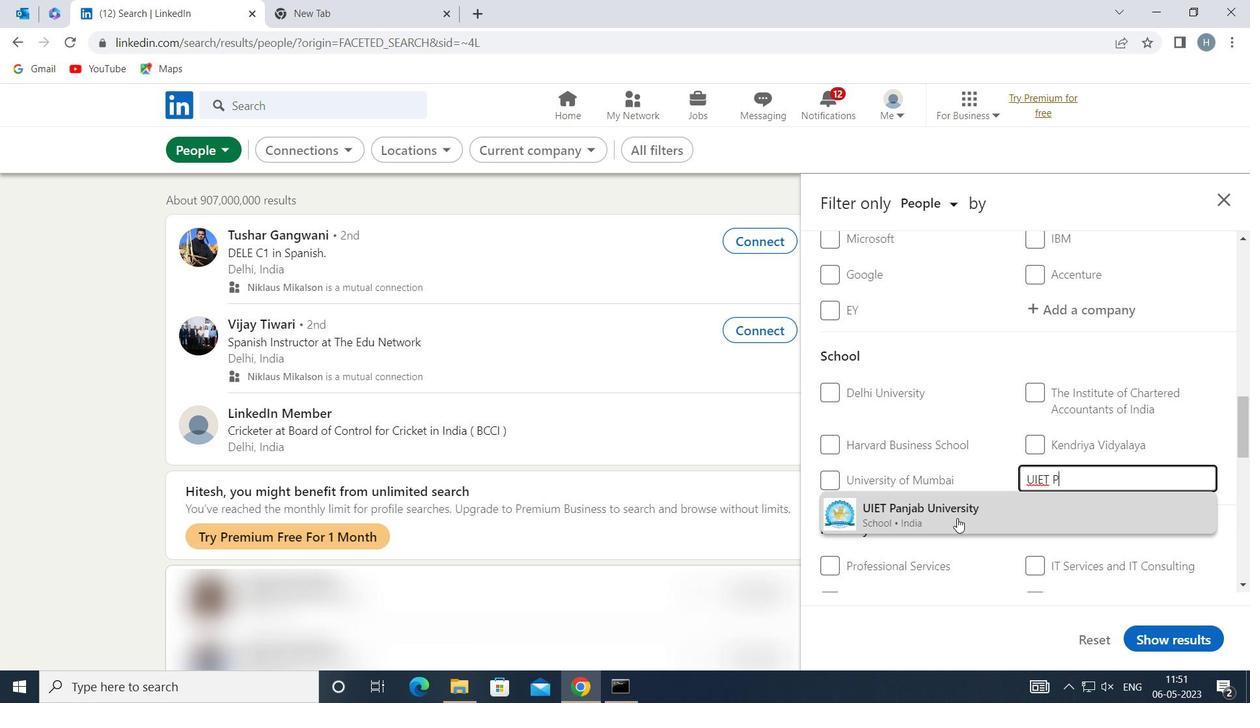 
Action: Mouse pressed left at (954, 518)
Screenshot: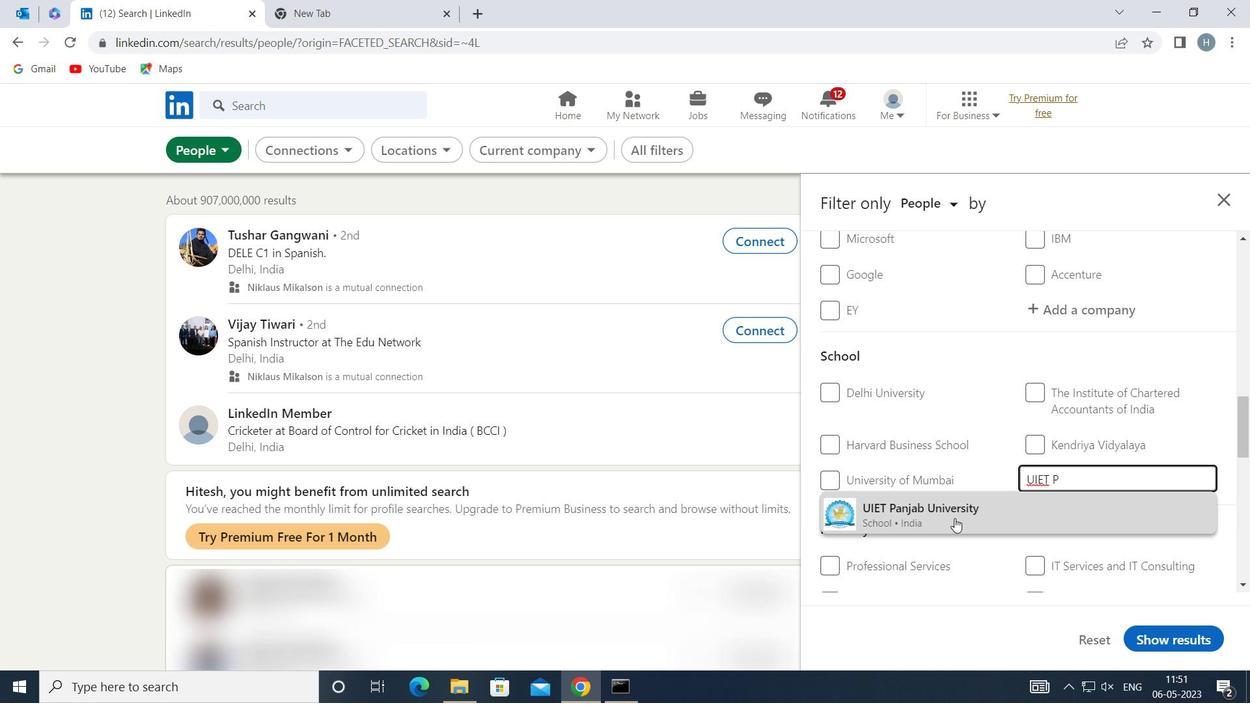 
Action: Mouse moved to (952, 506)
Screenshot: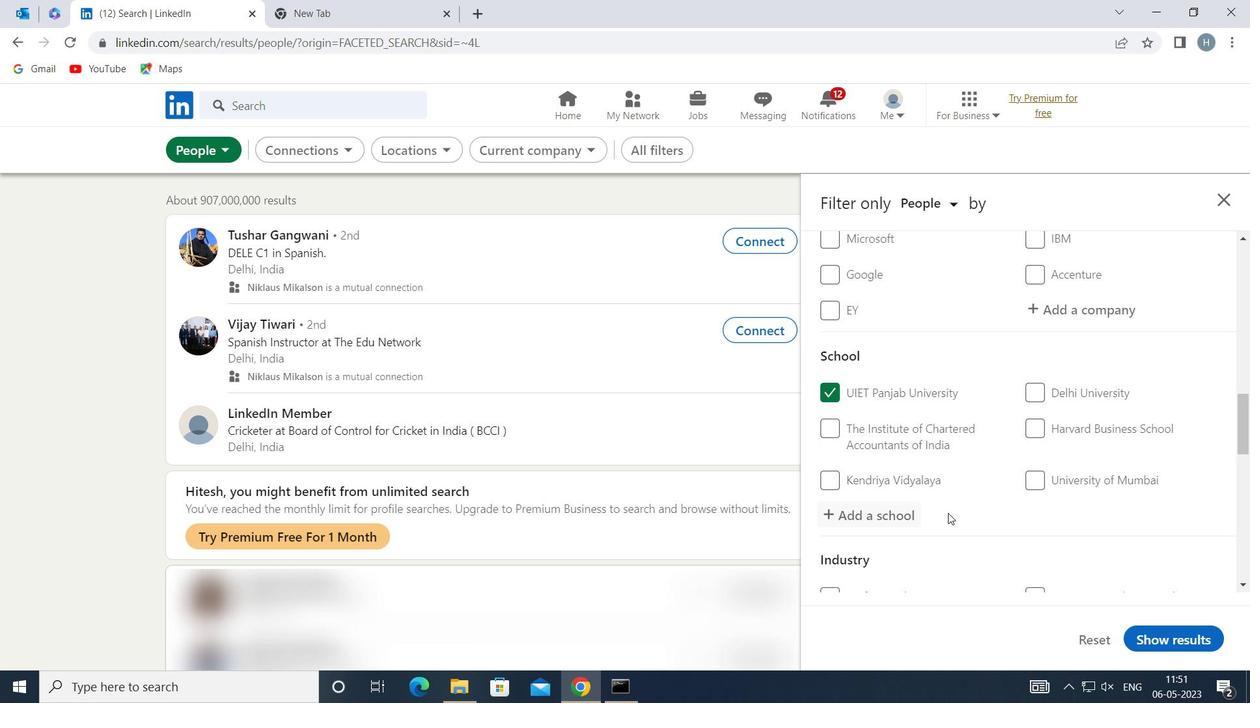 
Action: Mouse scrolled (952, 506) with delta (0, 0)
Screenshot: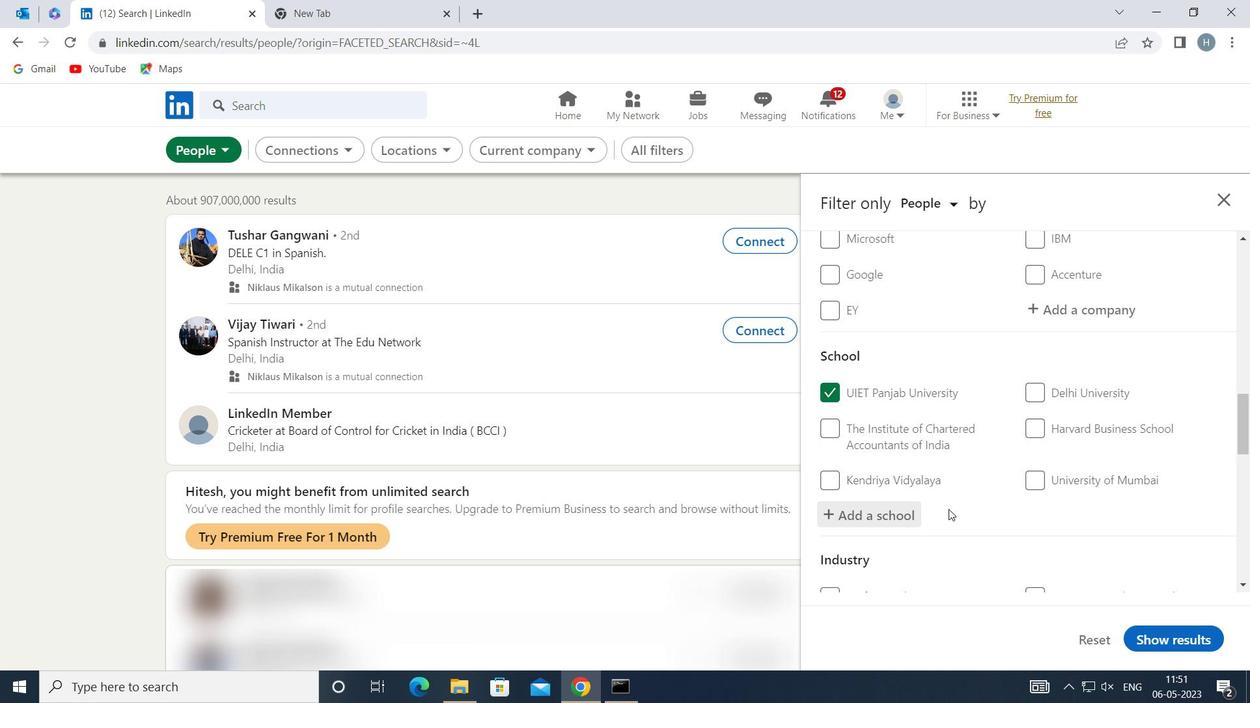 
Action: Mouse scrolled (952, 506) with delta (0, 0)
Screenshot: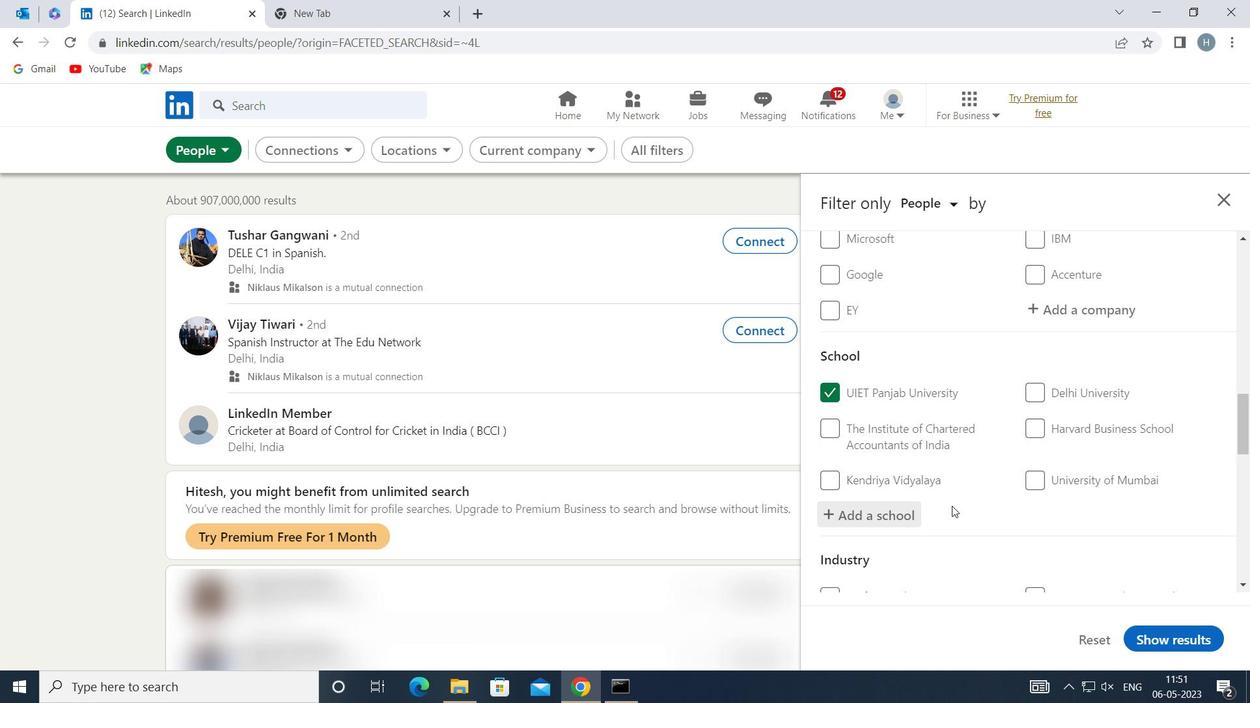 
Action: Mouse moved to (958, 499)
Screenshot: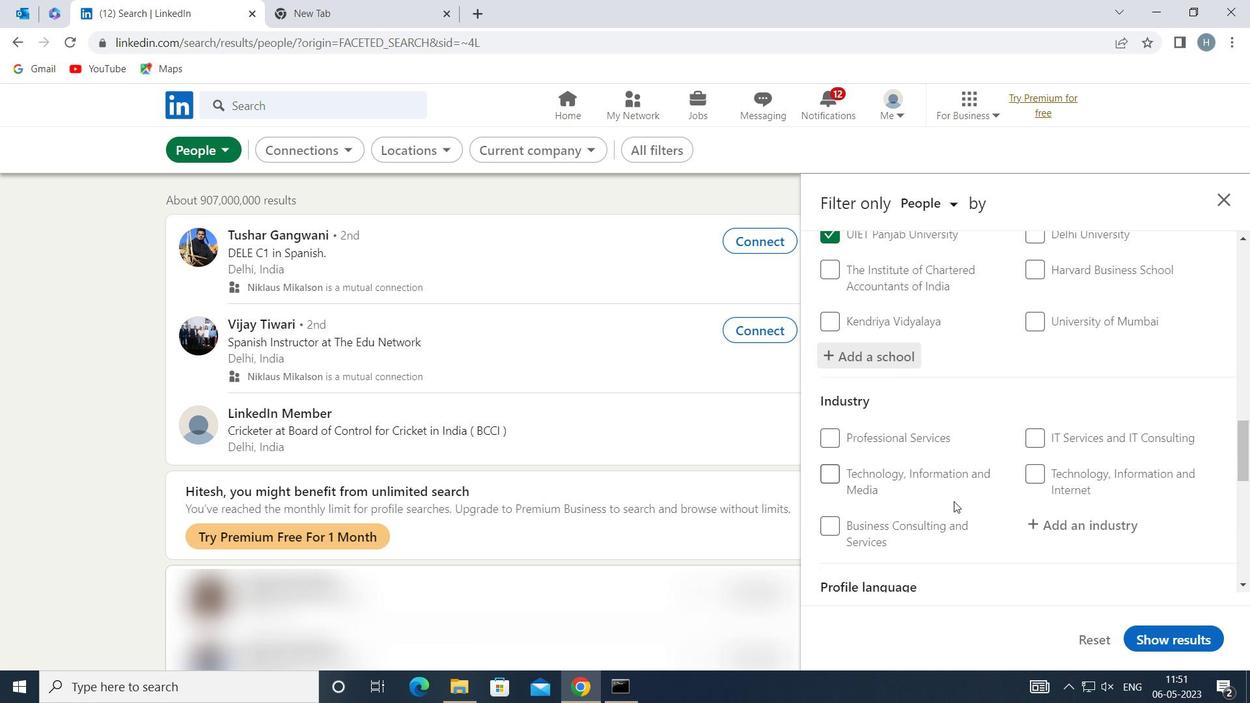 
Action: Mouse scrolled (958, 498) with delta (0, 0)
Screenshot: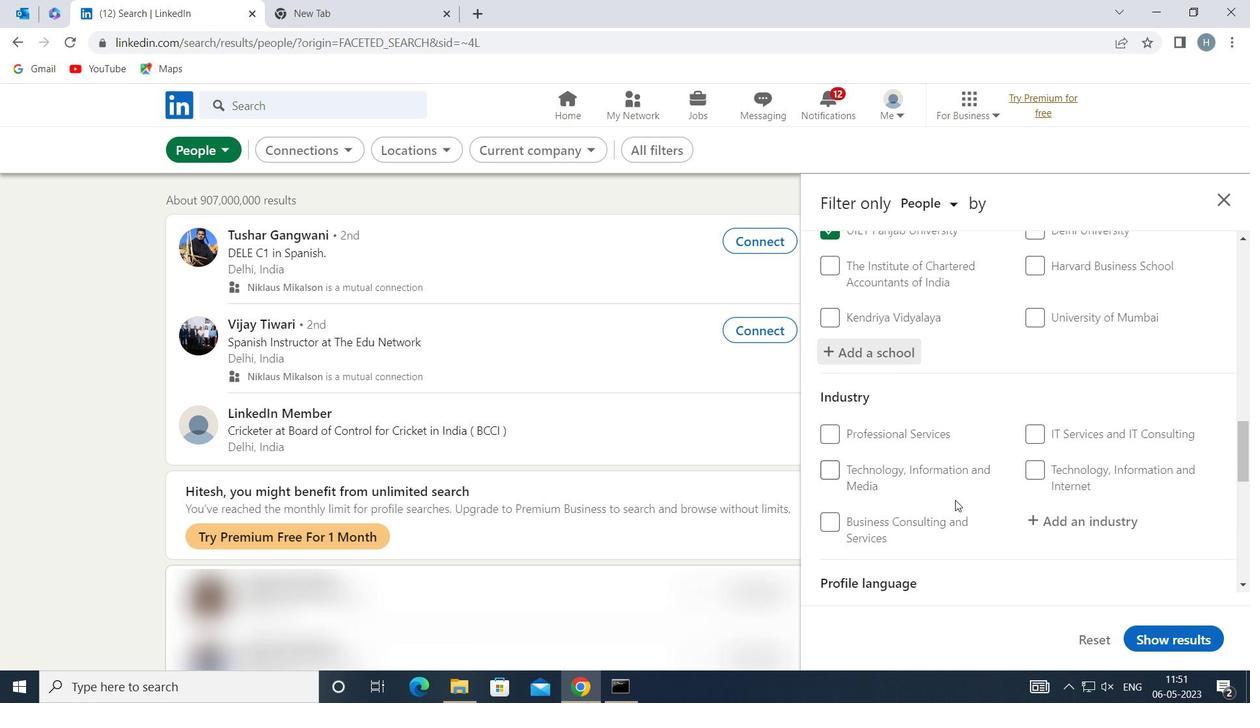 
Action: Mouse moved to (1096, 442)
Screenshot: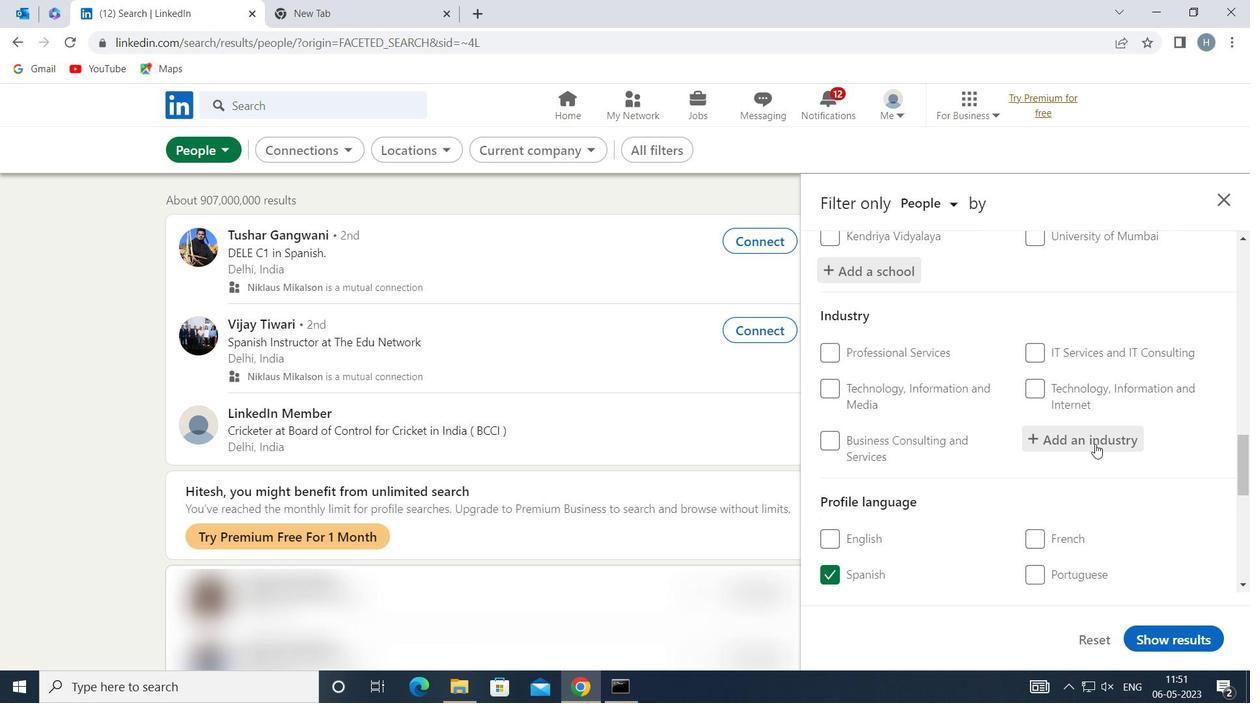 
Action: Mouse pressed left at (1096, 442)
Screenshot: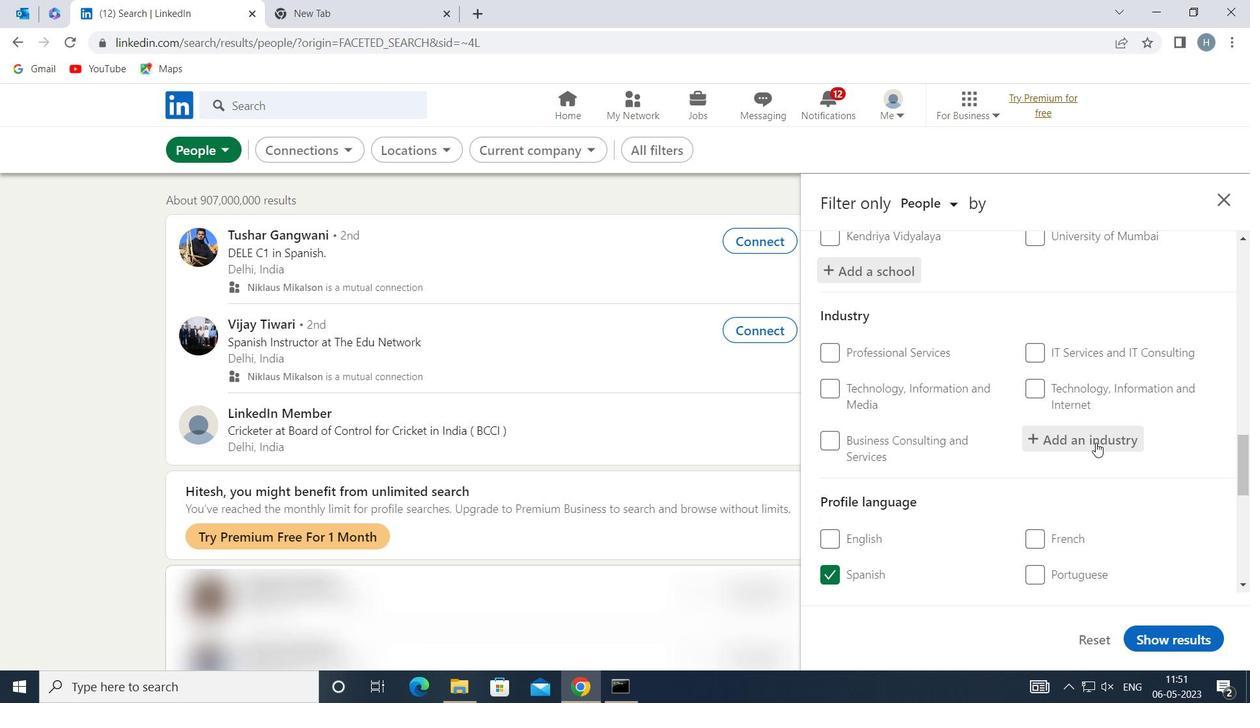 
Action: Key pressed <Key.shift>PERFORM
Screenshot: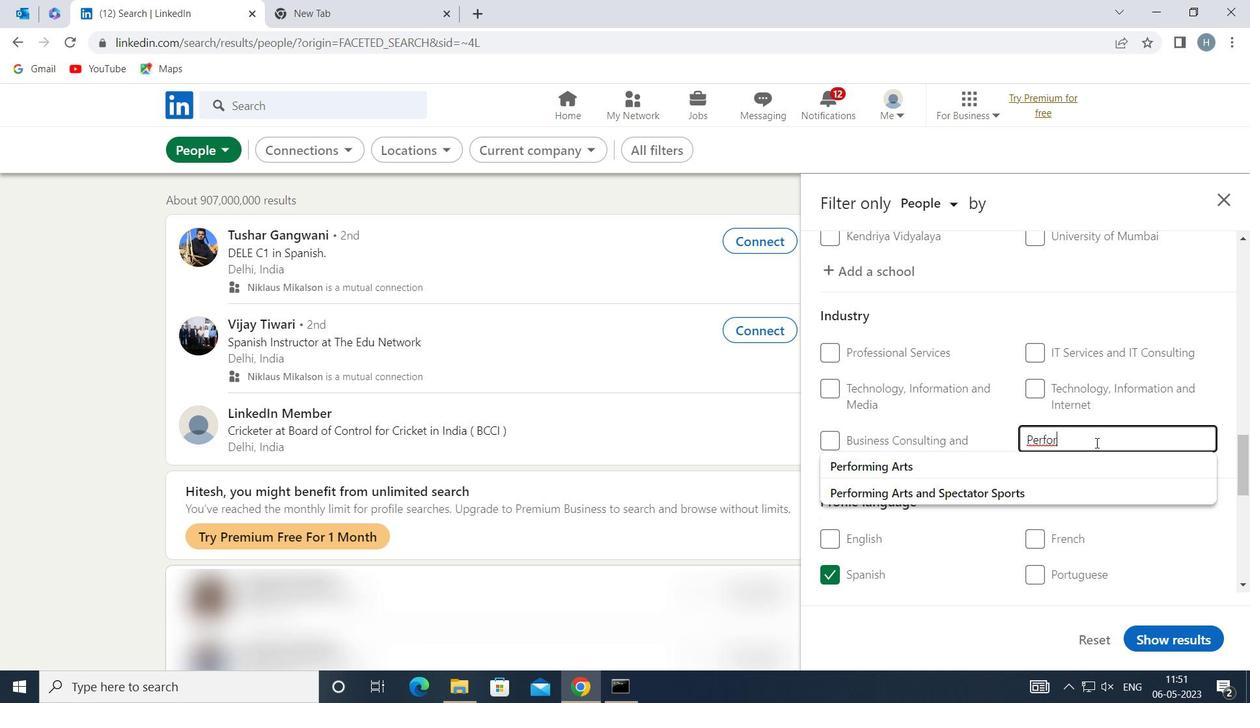 
Action: Mouse moved to (990, 490)
Screenshot: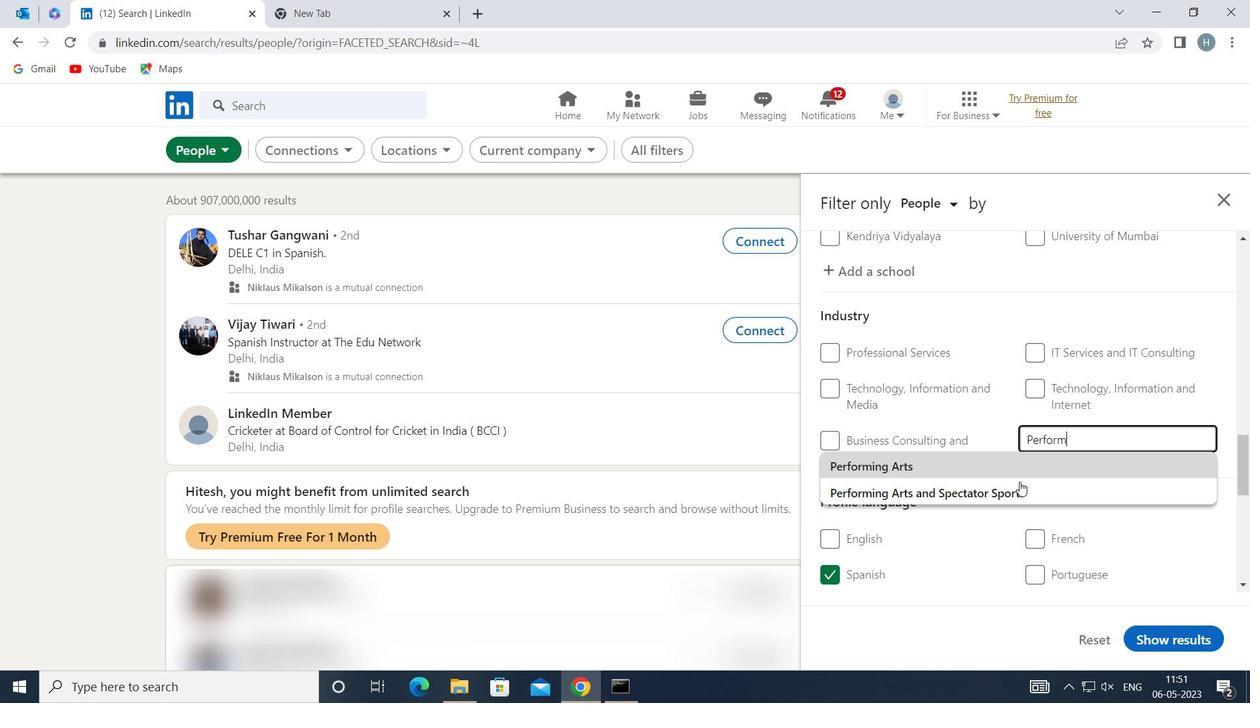 
Action: Mouse pressed left at (990, 490)
Screenshot: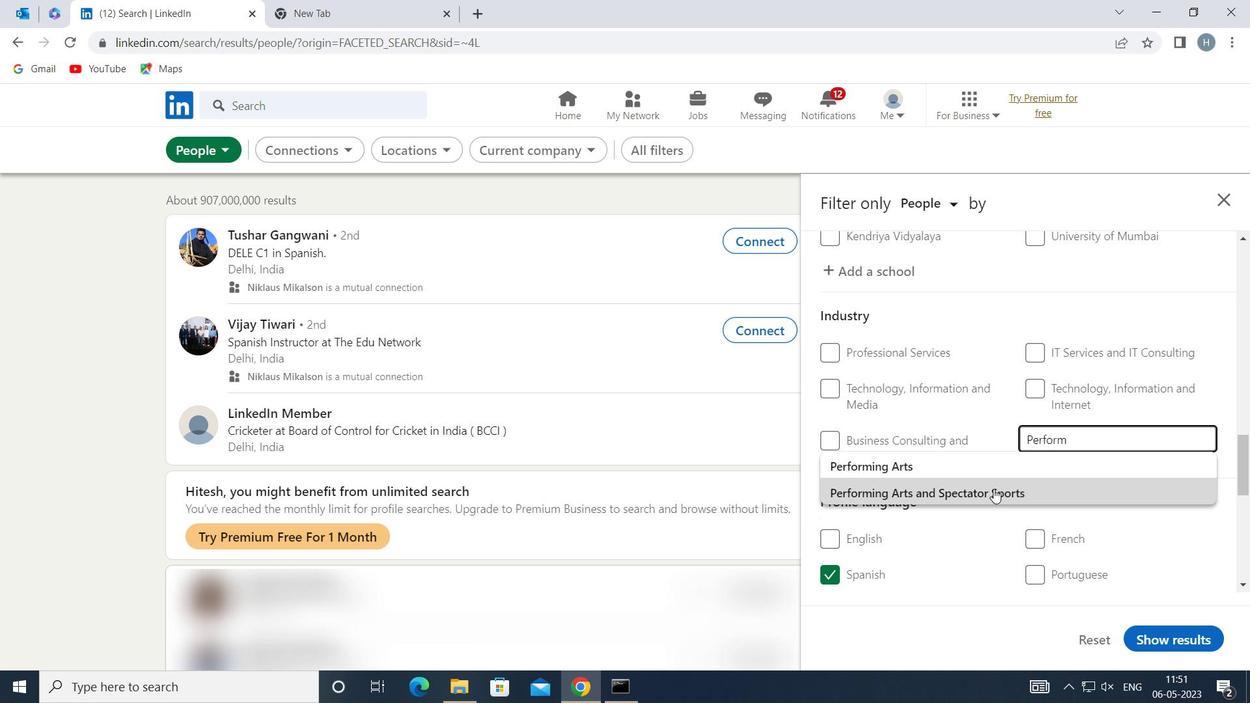 
Action: Mouse moved to (979, 472)
Screenshot: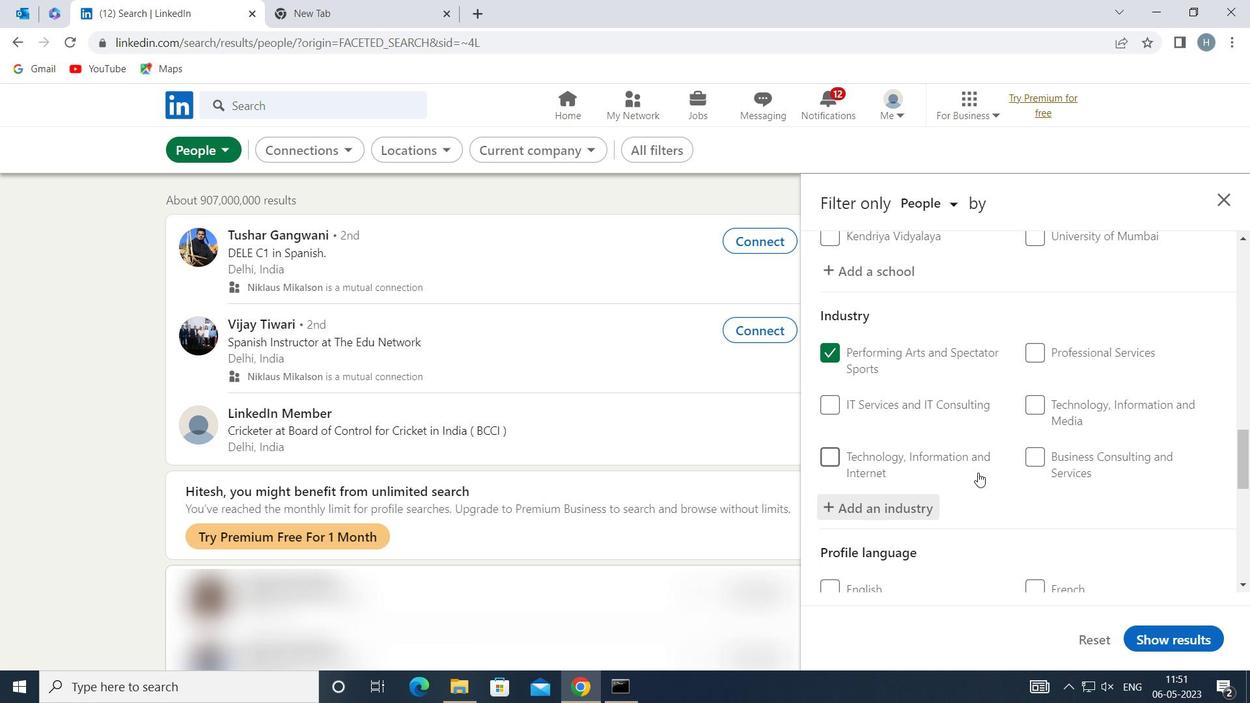 
Action: Mouse scrolled (979, 471) with delta (0, 0)
Screenshot: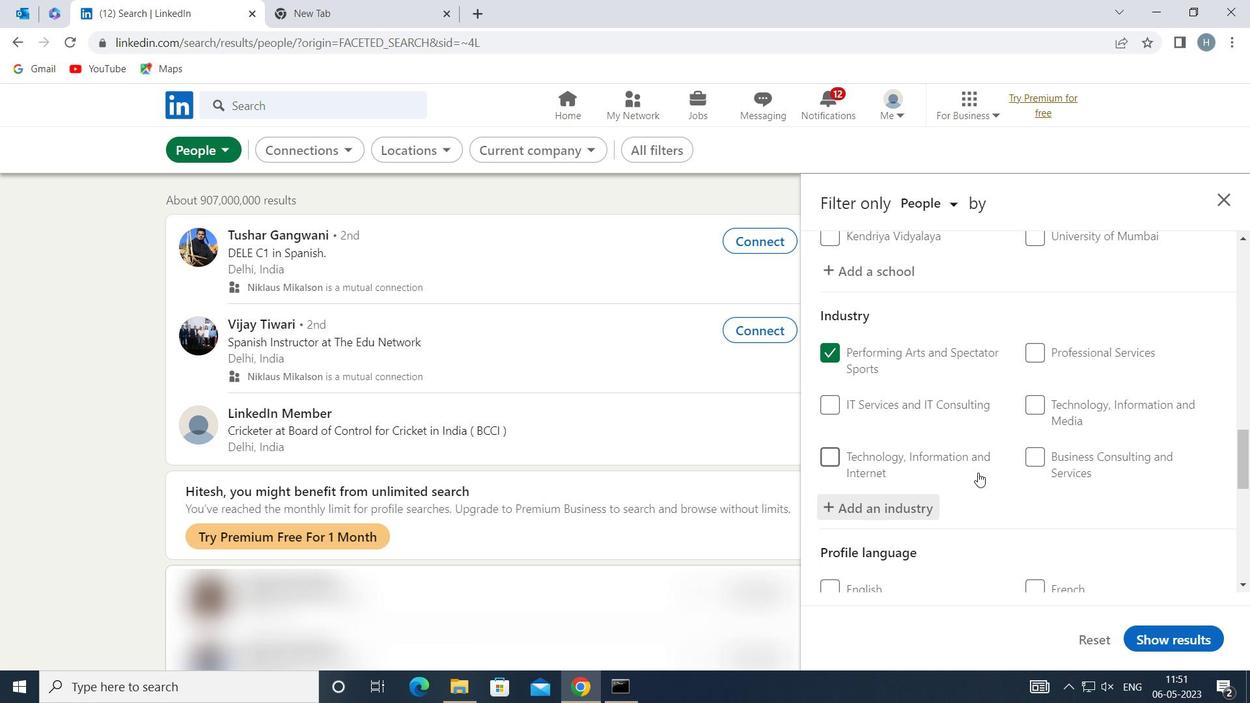 
Action: Mouse moved to (980, 470)
Screenshot: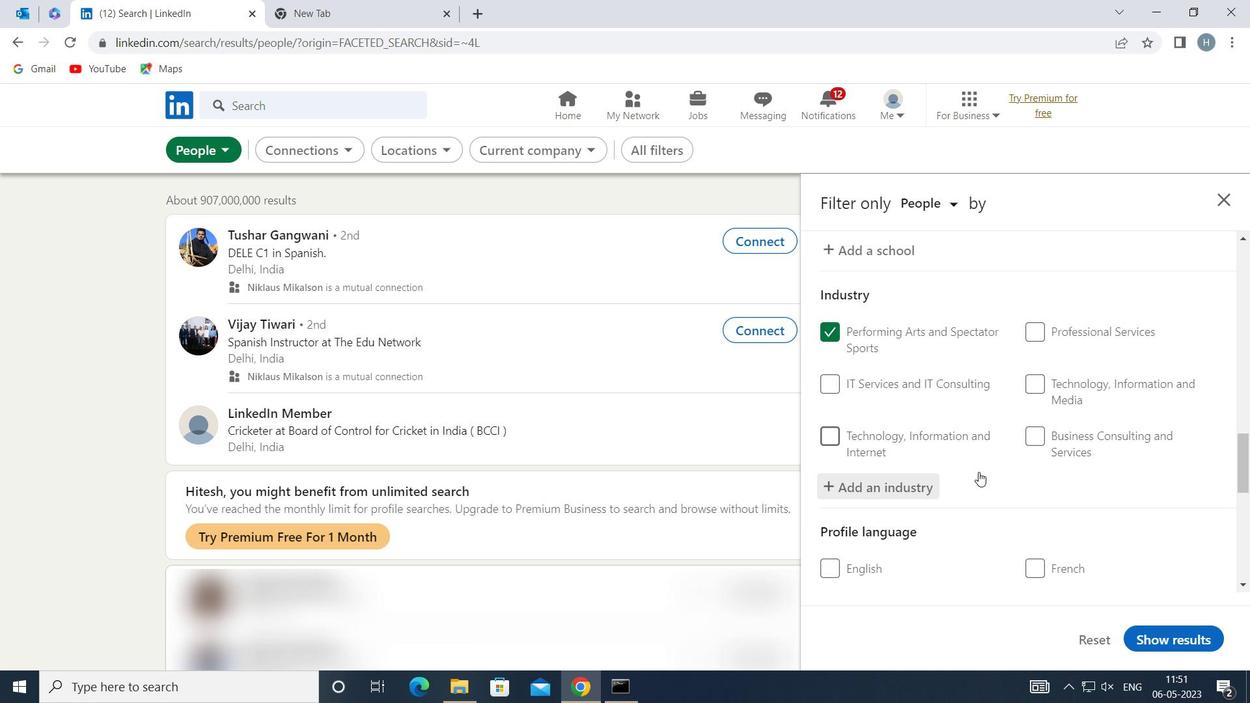 
Action: Mouse scrolled (980, 469) with delta (0, 0)
Screenshot: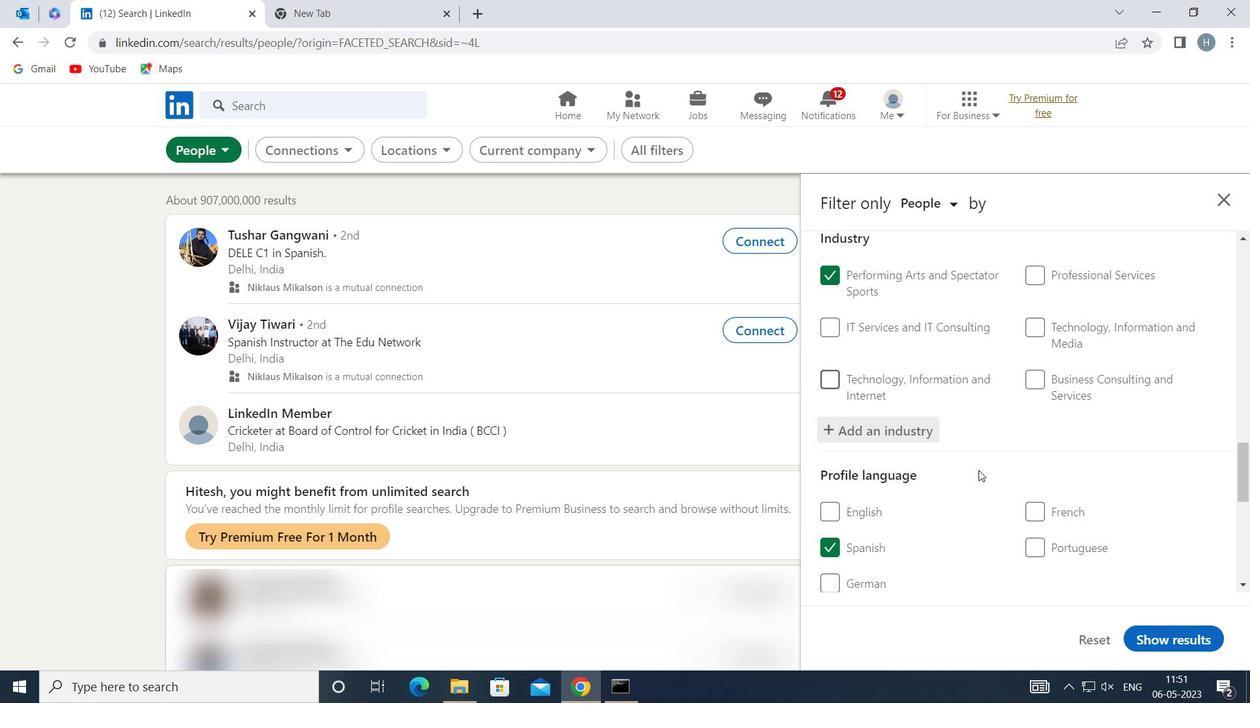 
Action: Mouse scrolled (980, 469) with delta (0, 0)
Screenshot: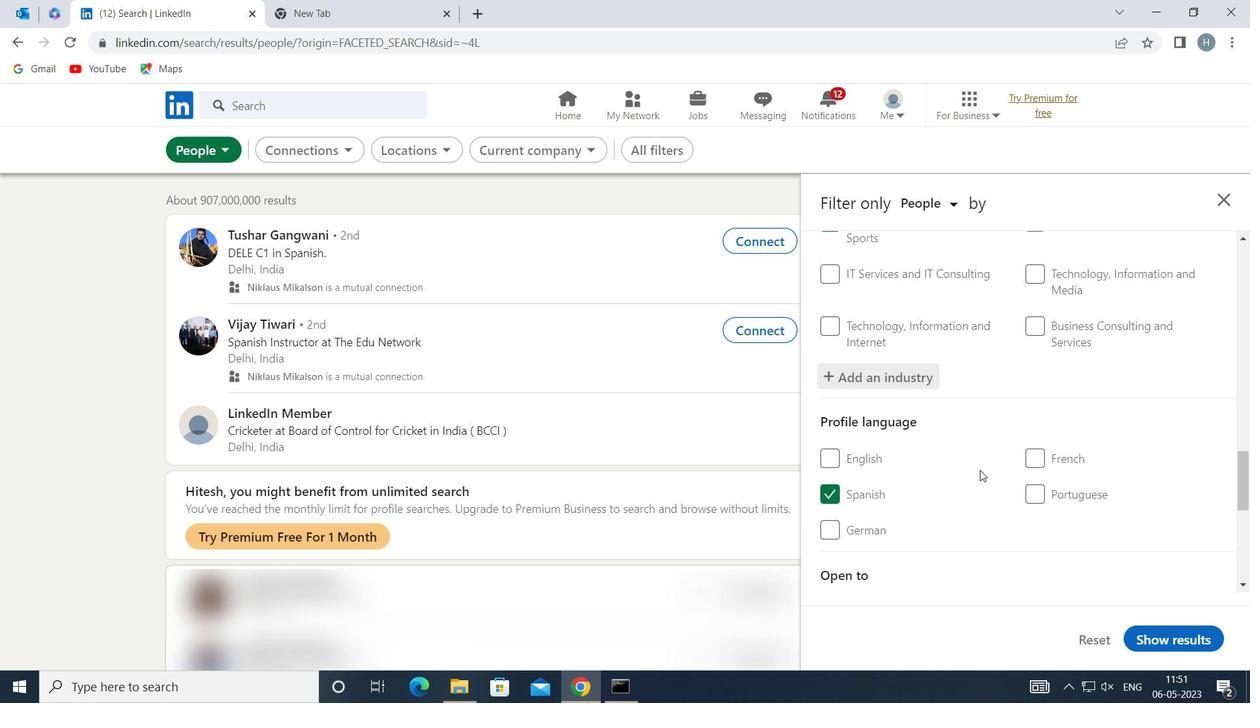
Action: Mouse scrolled (980, 469) with delta (0, 0)
Screenshot: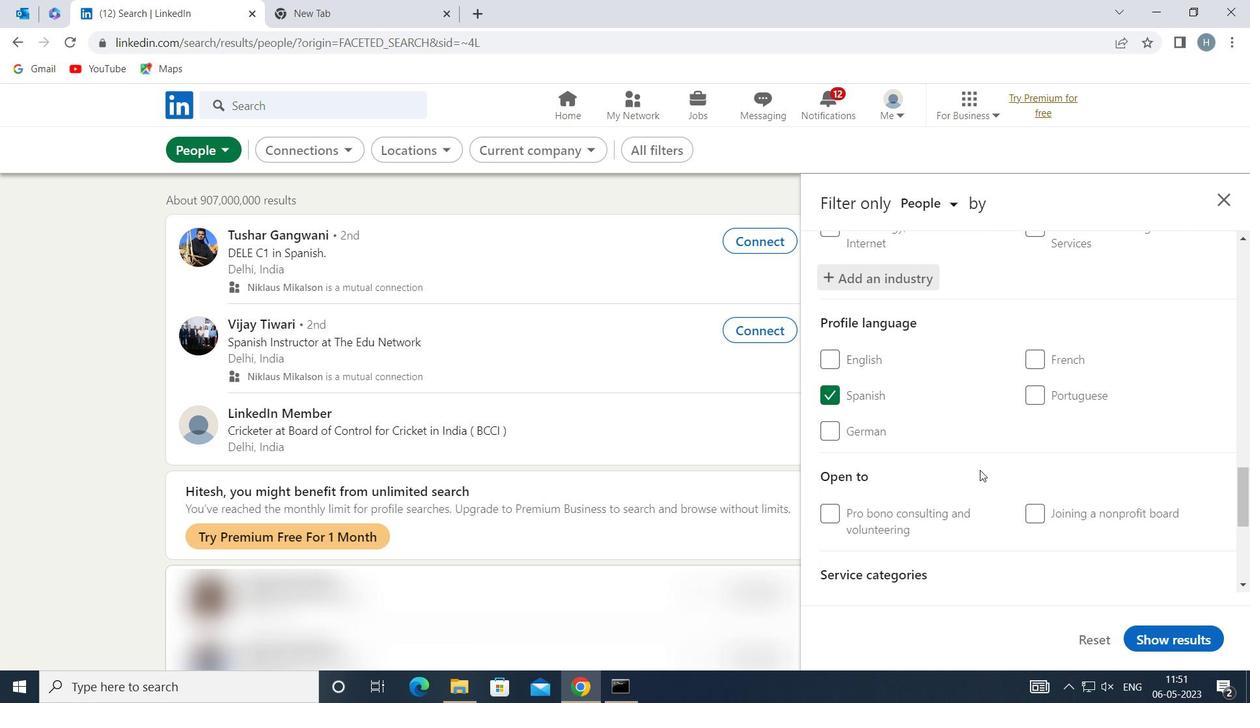 
Action: Mouse scrolled (980, 469) with delta (0, 0)
Screenshot: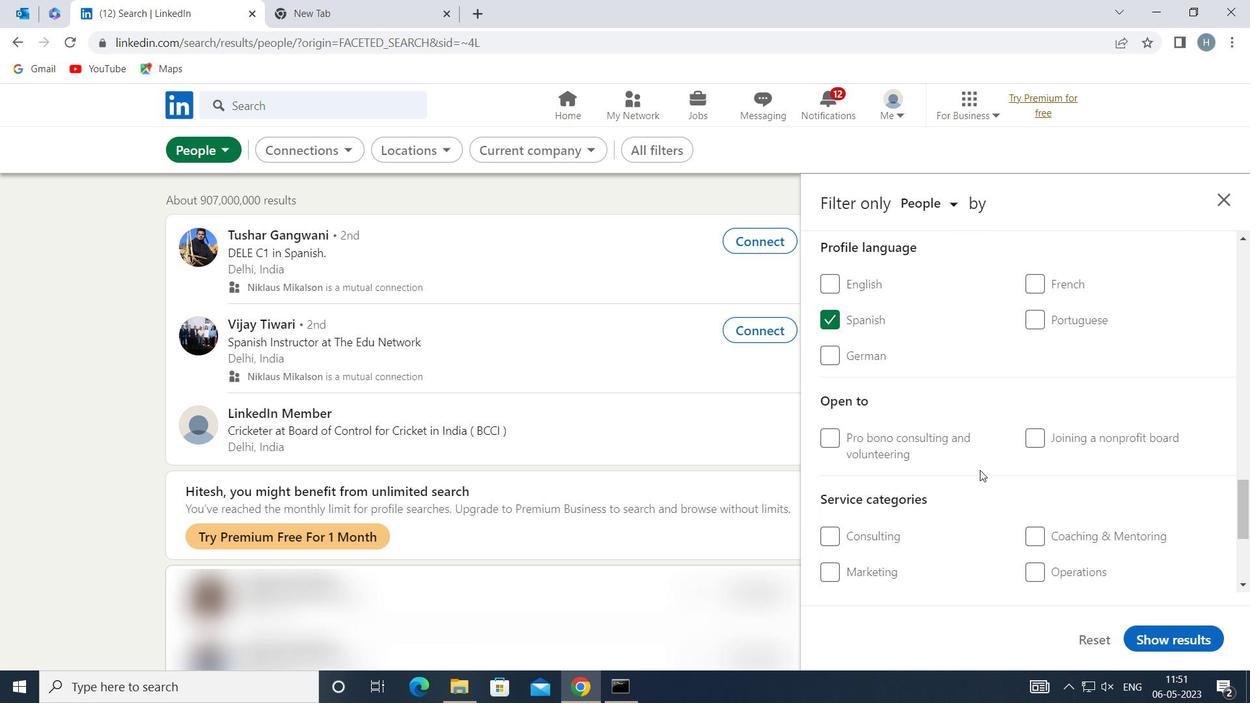 
Action: Mouse scrolled (980, 469) with delta (0, 0)
Screenshot: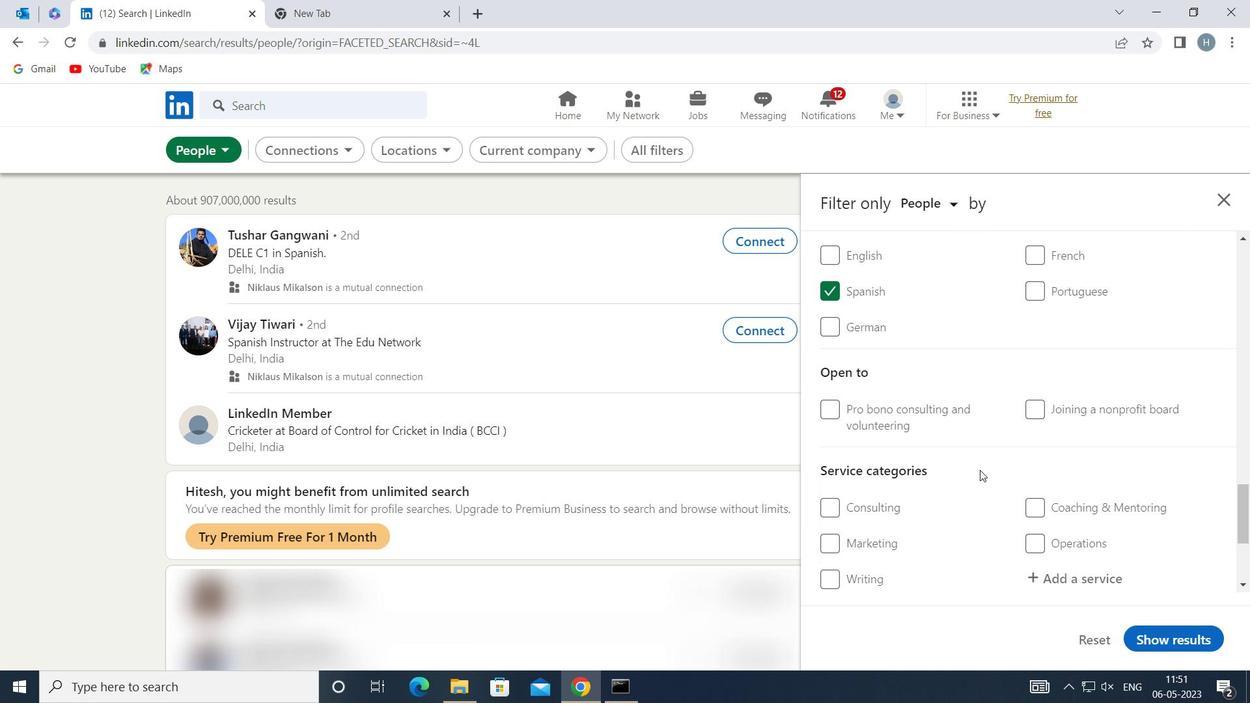 
Action: Mouse moved to (1082, 425)
Screenshot: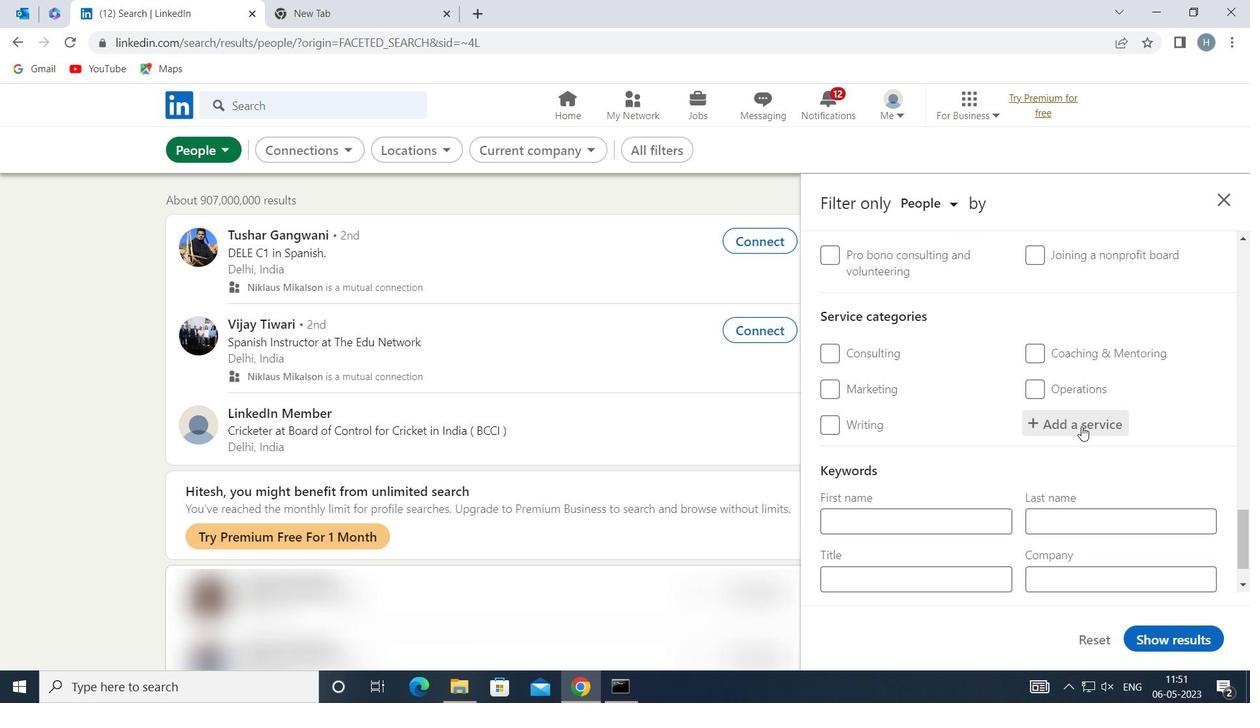 
Action: Mouse pressed left at (1082, 425)
Screenshot: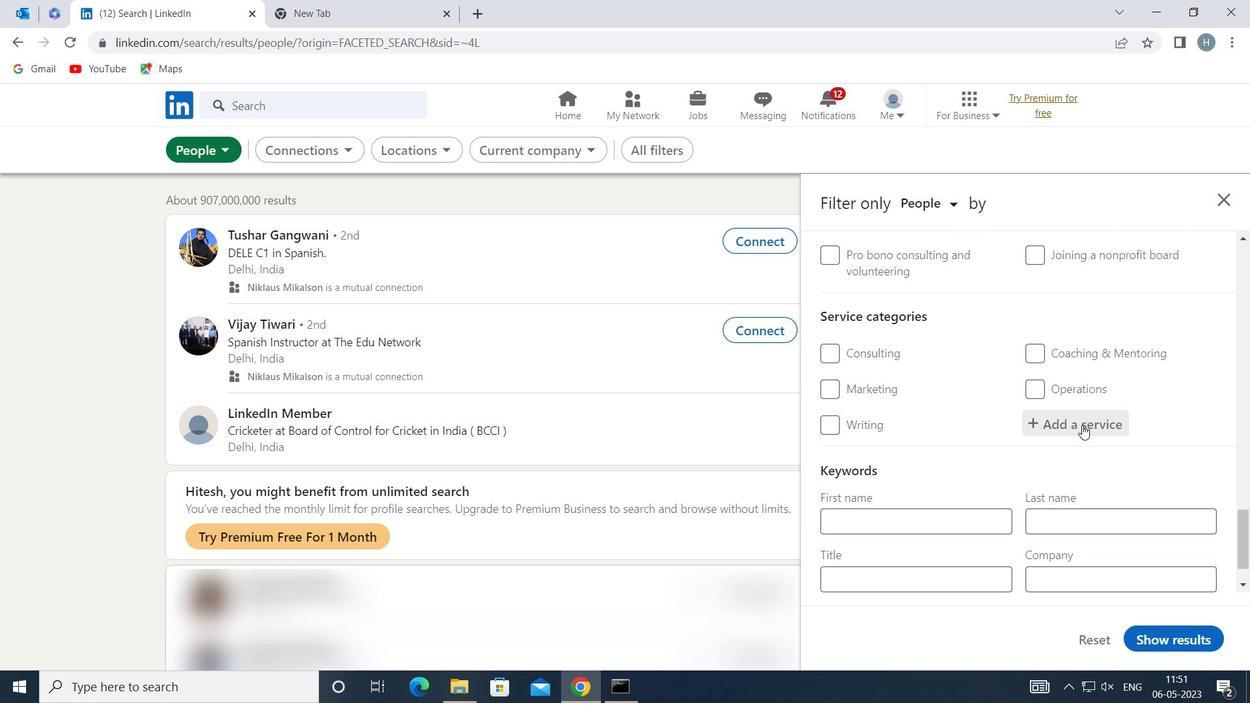 
Action: Mouse moved to (1078, 422)
Screenshot: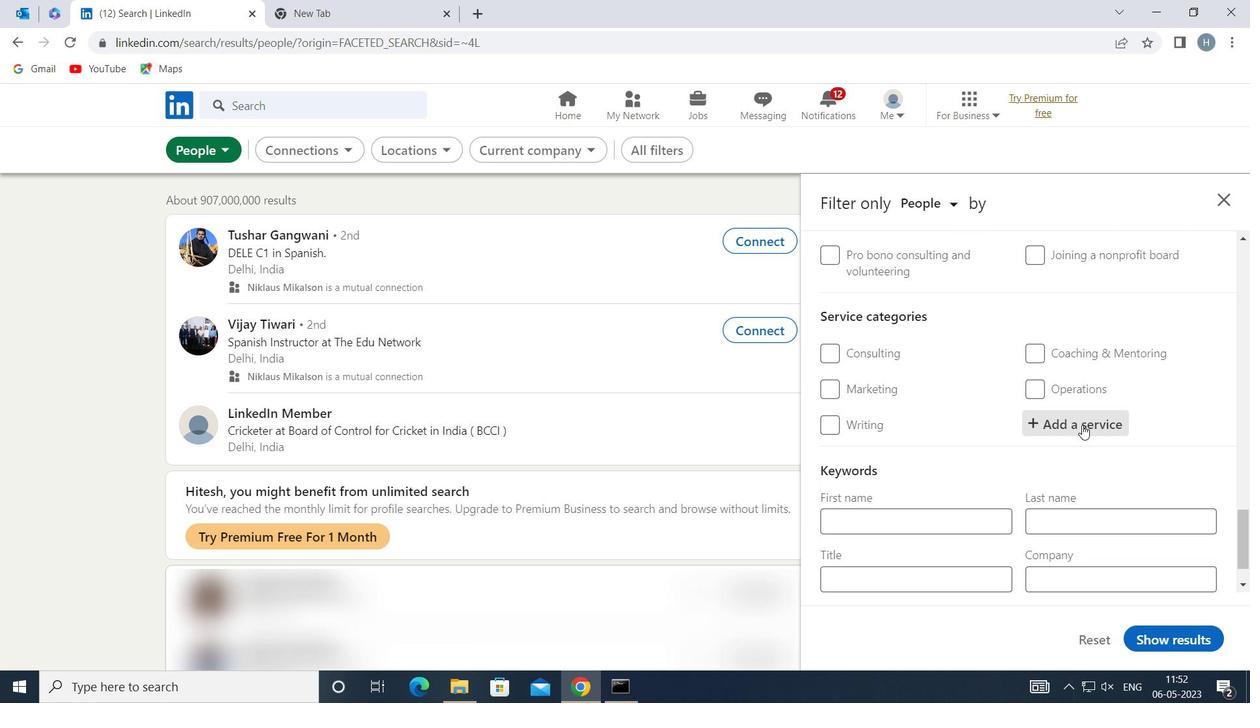 
Action: Key pressed <Key.shift>COPYWRITING
Screenshot: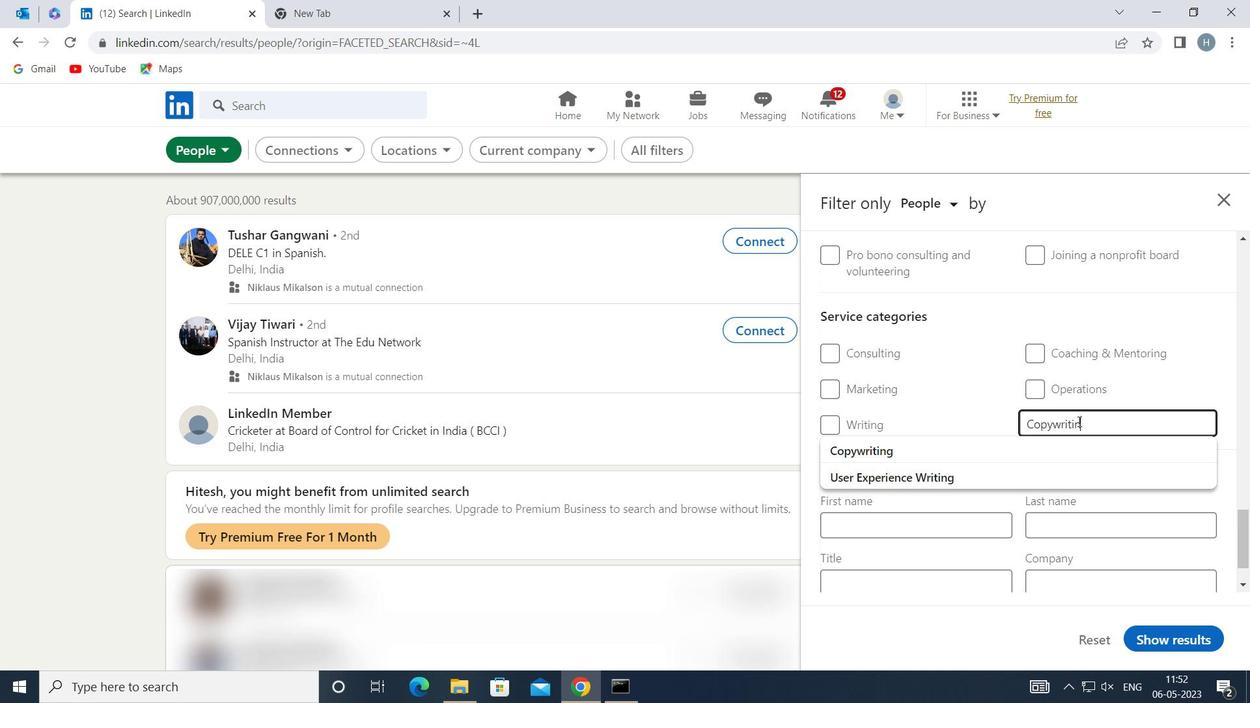 
Action: Mouse moved to (971, 442)
Screenshot: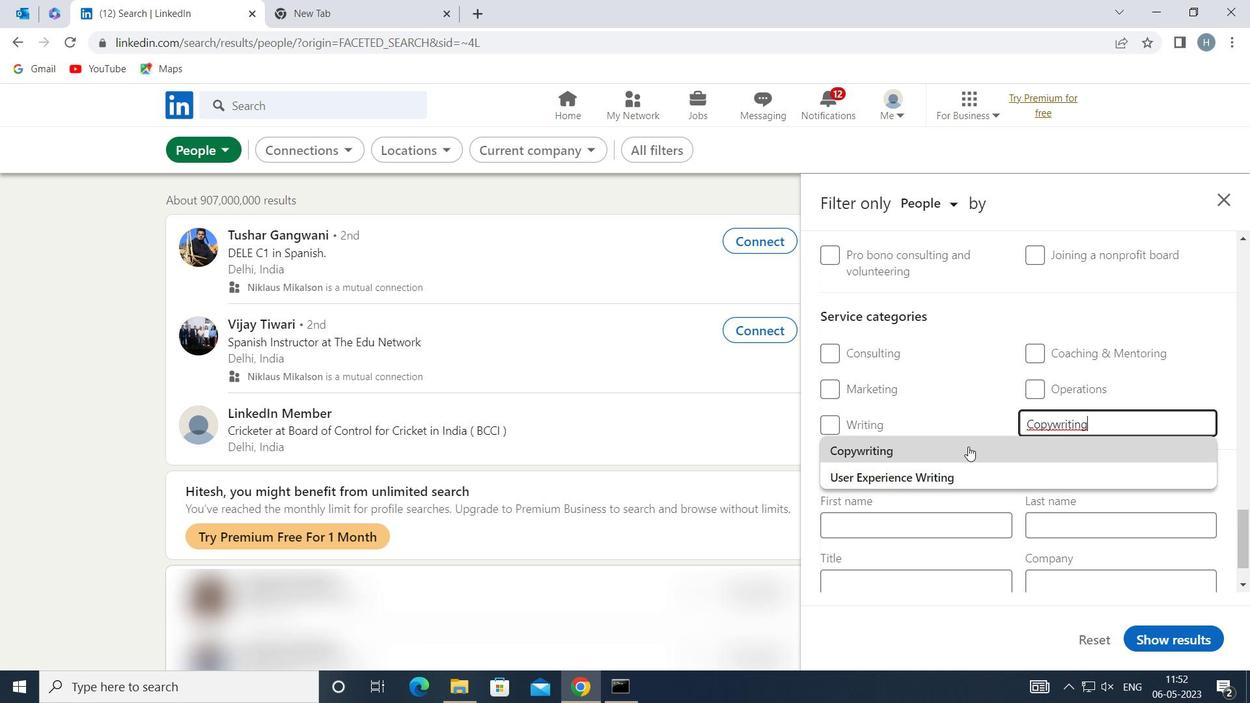 
Action: Mouse pressed left at (971, 442)
Screenshot: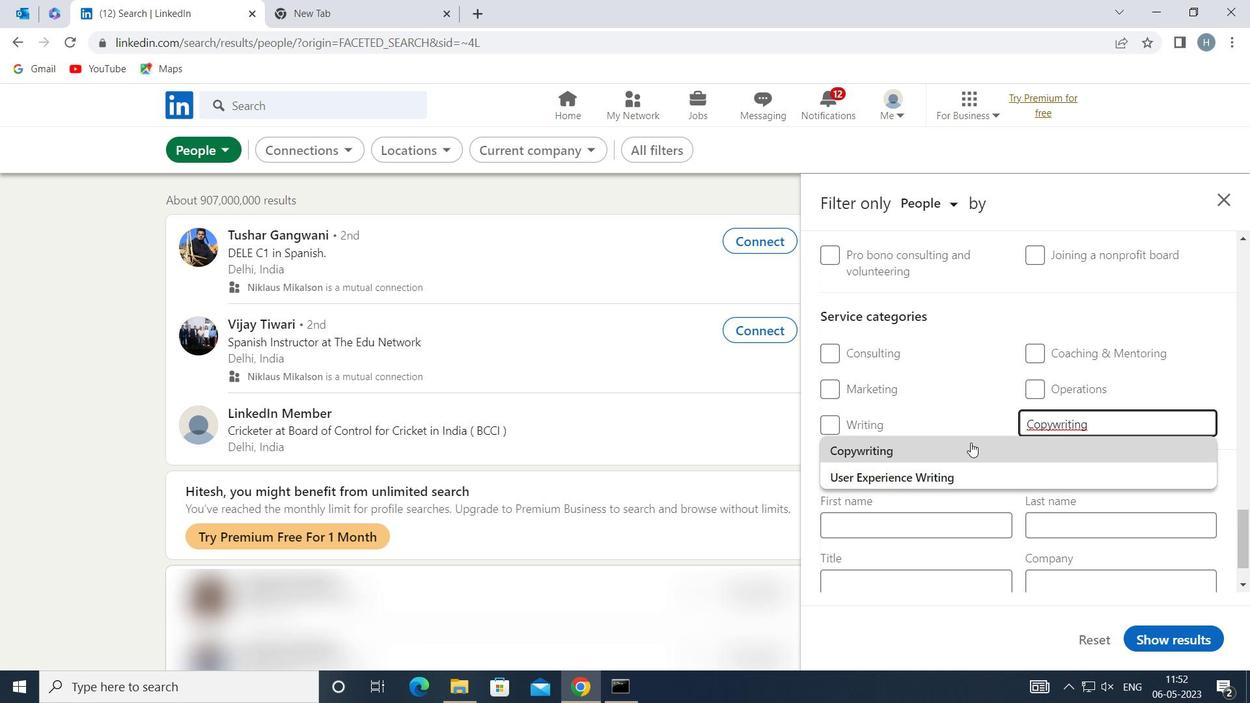 
Action: Mouse moved to (969, 441)
Screenshot: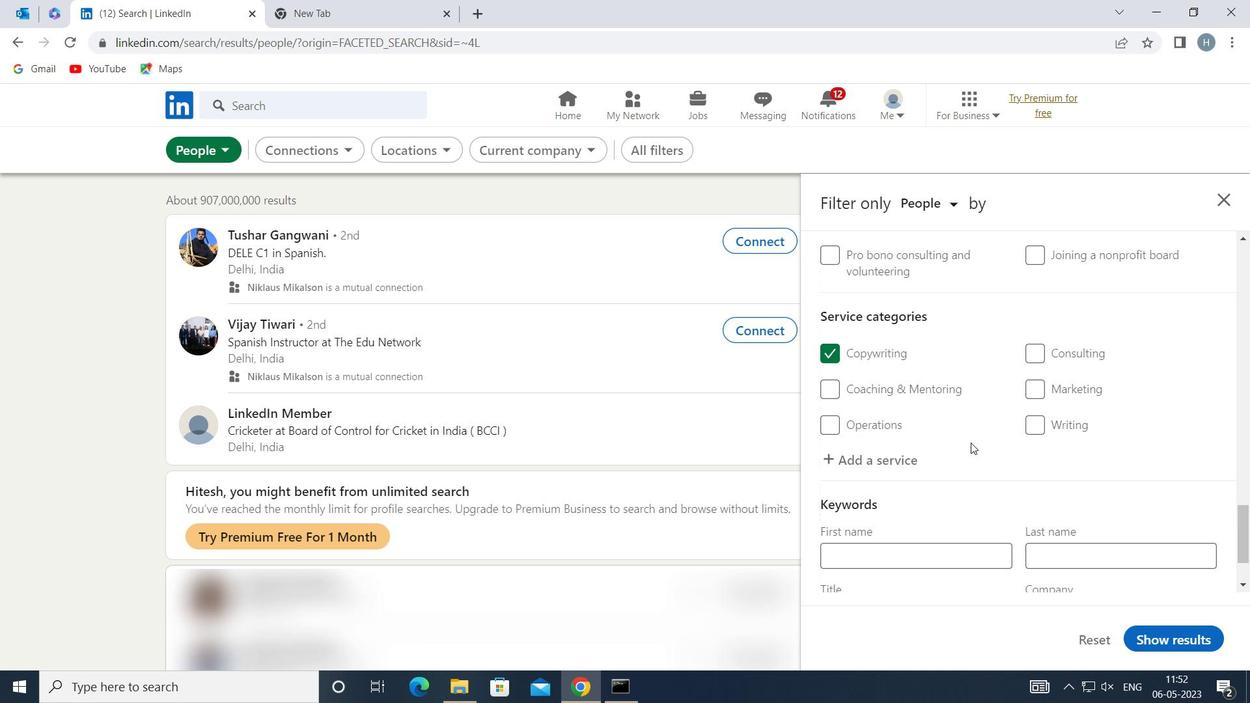 
Action: Mouse scrolled (969, 440) with delta (0, 0)
Screenshot: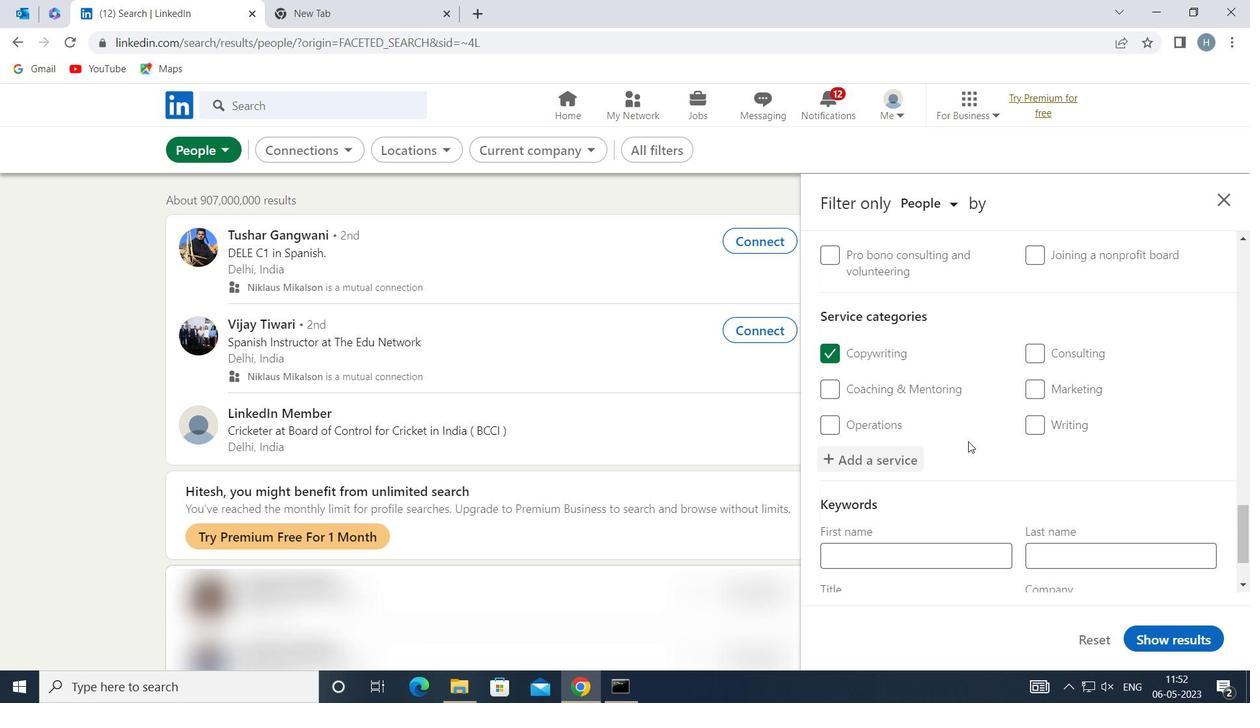 
Action: Mouse scrolled (969, 440) with delta (0, 0)
Screenshot: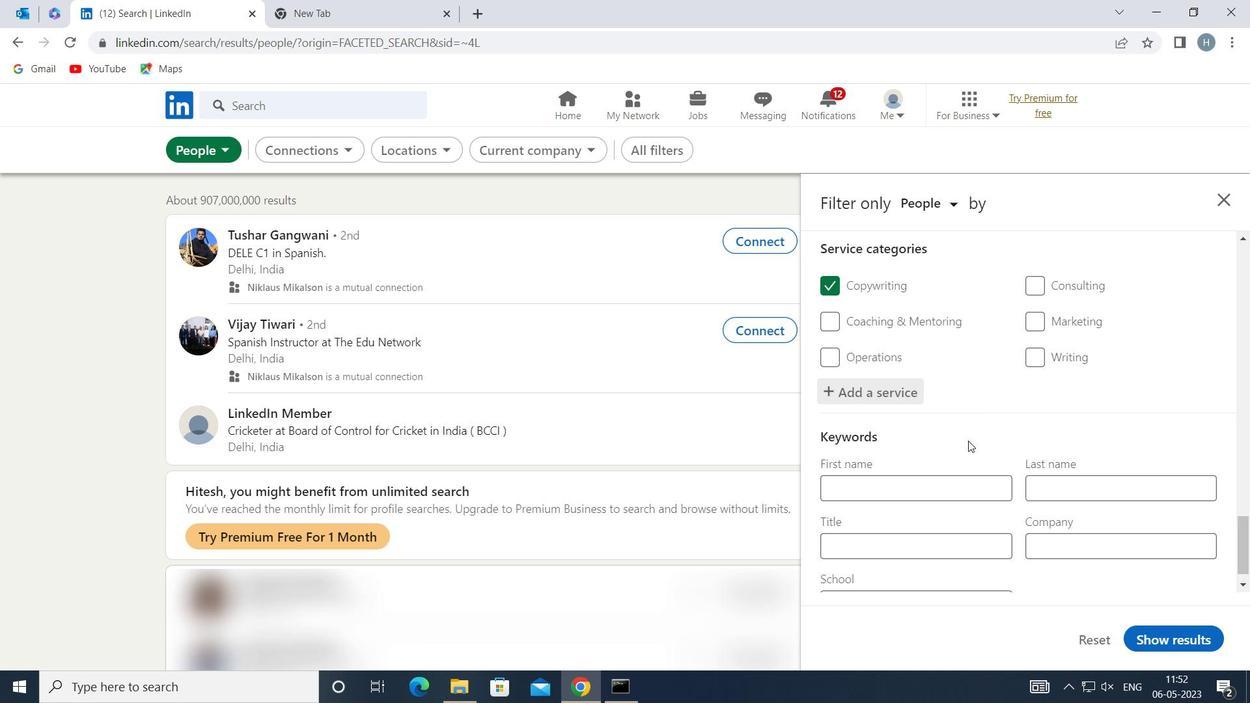 
Action: Mouse scrolled (969, 440) with delta (0, 0)
Screenshot: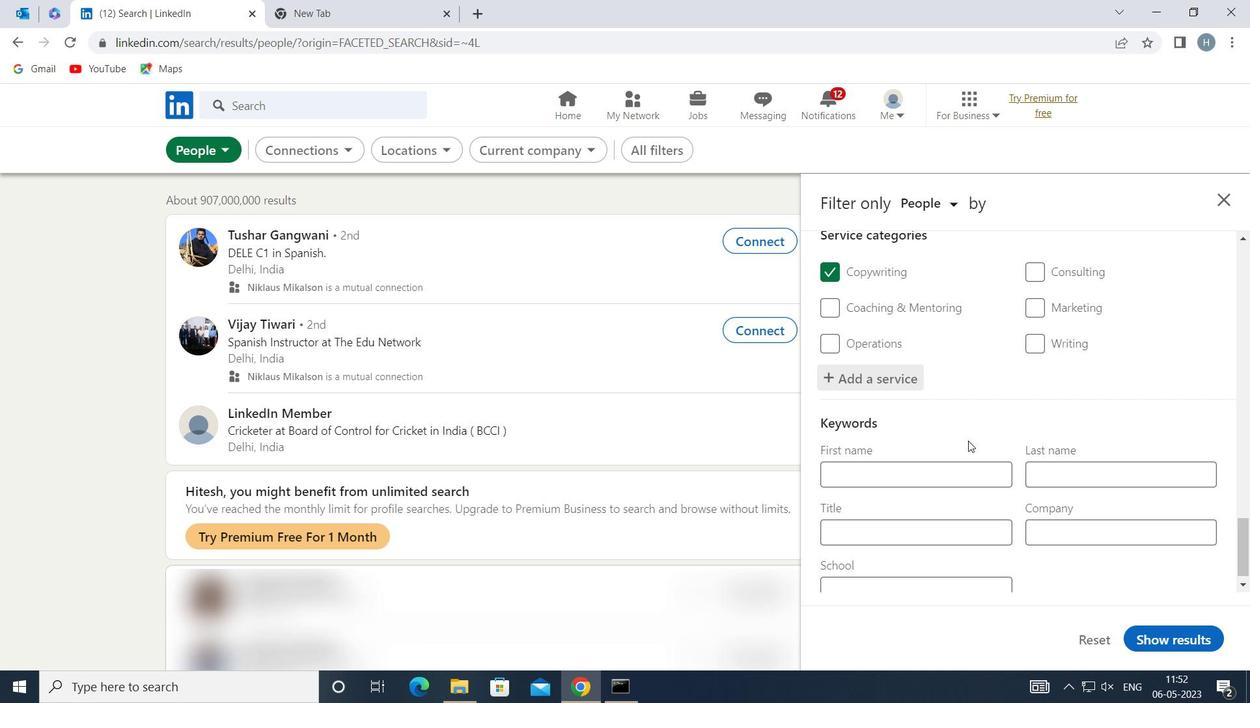 
Action: Mouse moved to (971, 523)
Screenshot: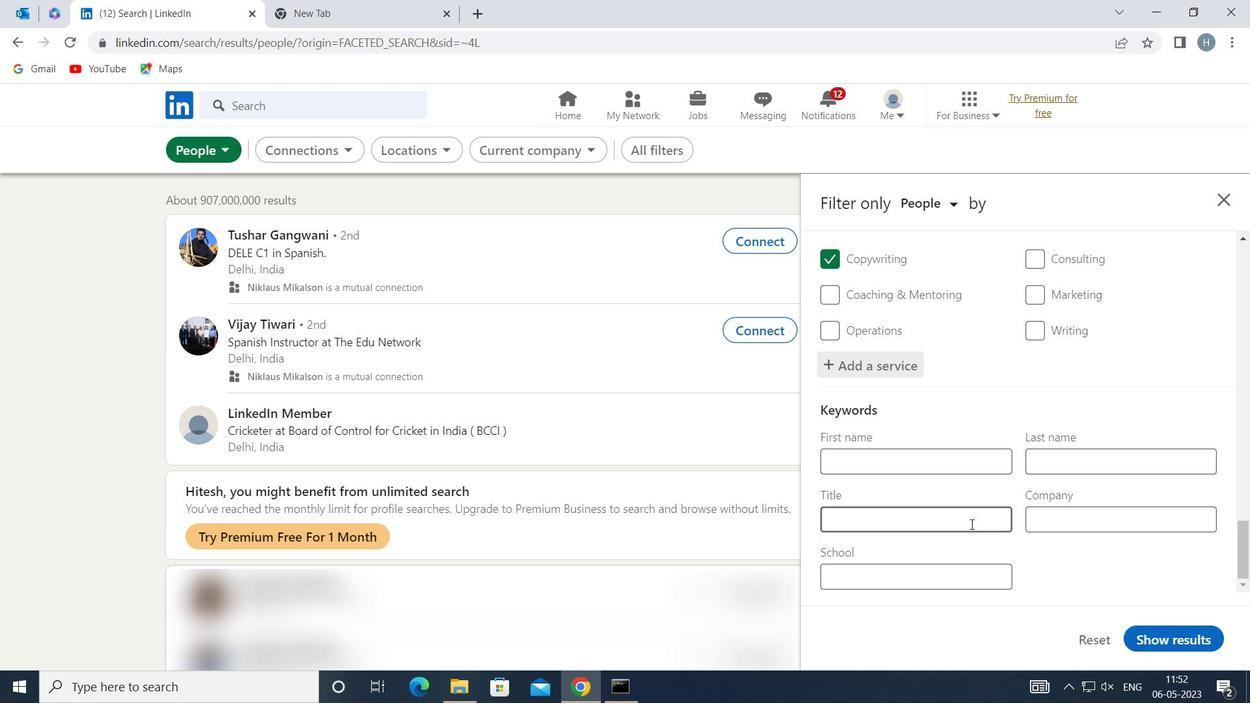 
Action: Mouse pressed left at (971, 523)
Screenshot: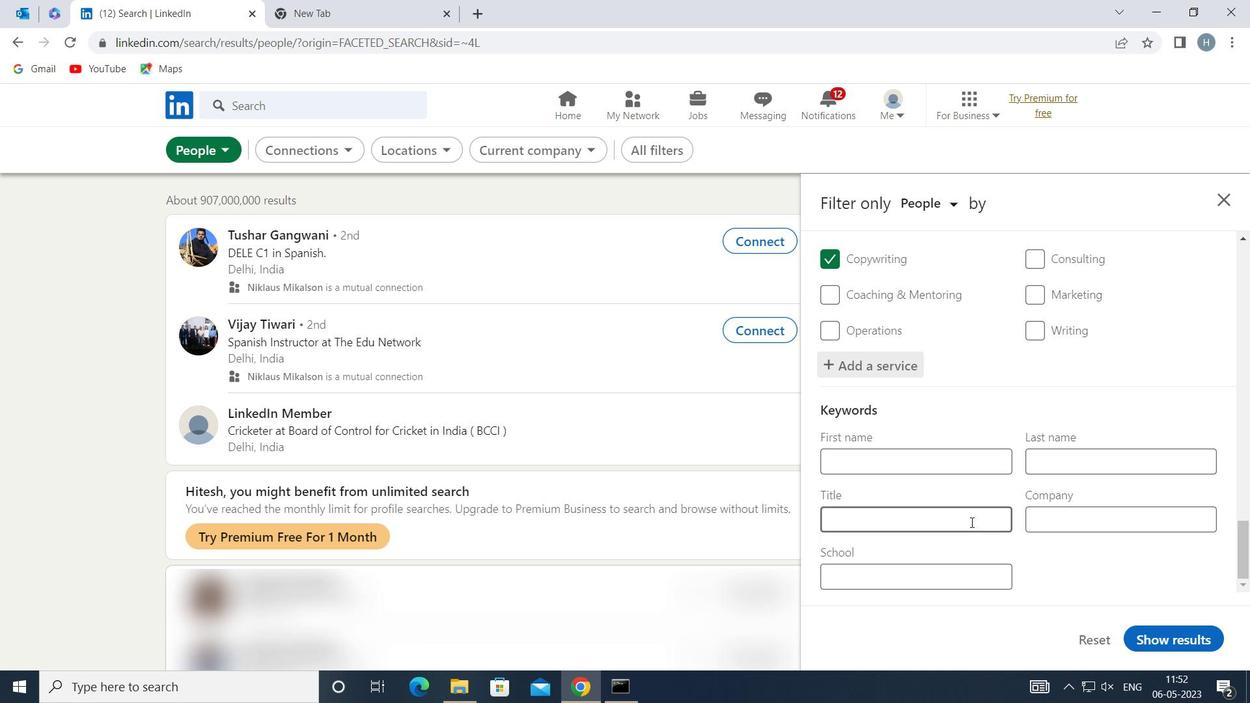 
Action: Key pressed <Key.shift>BOOKKEEPEE<Key.backspace>R
Screenshot: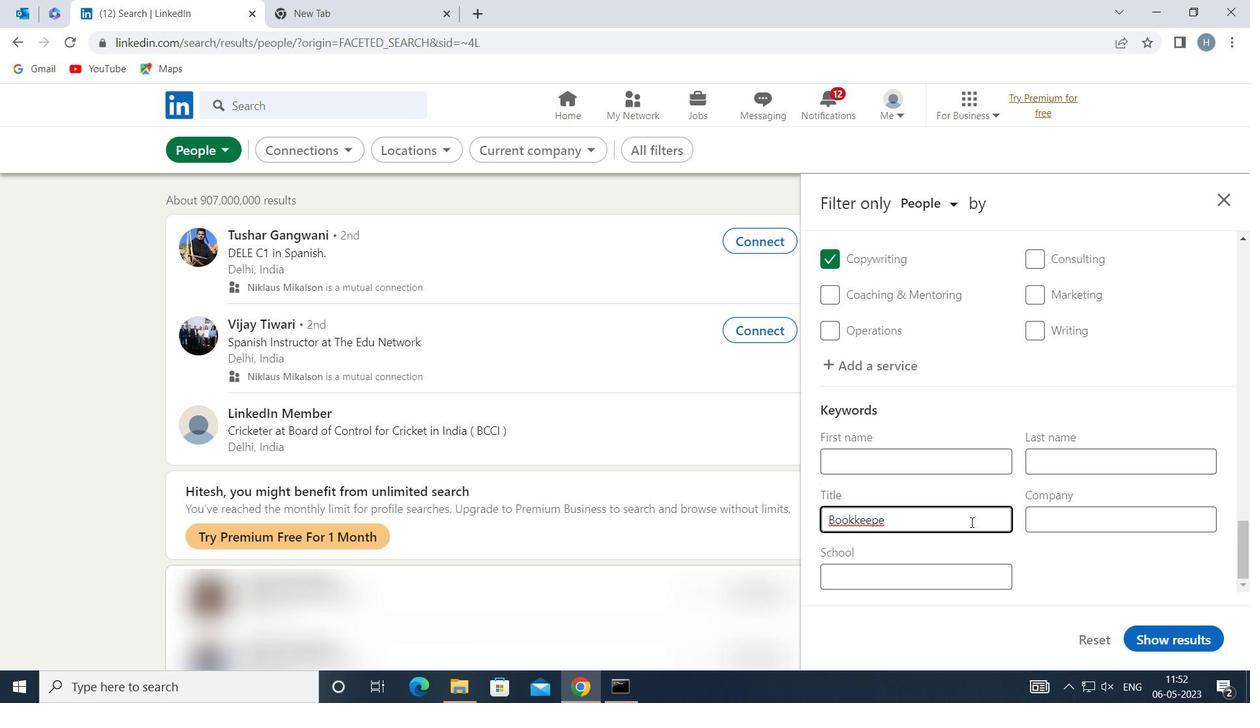 
Action: Mouse moved to (1184, 635)
Screenshot: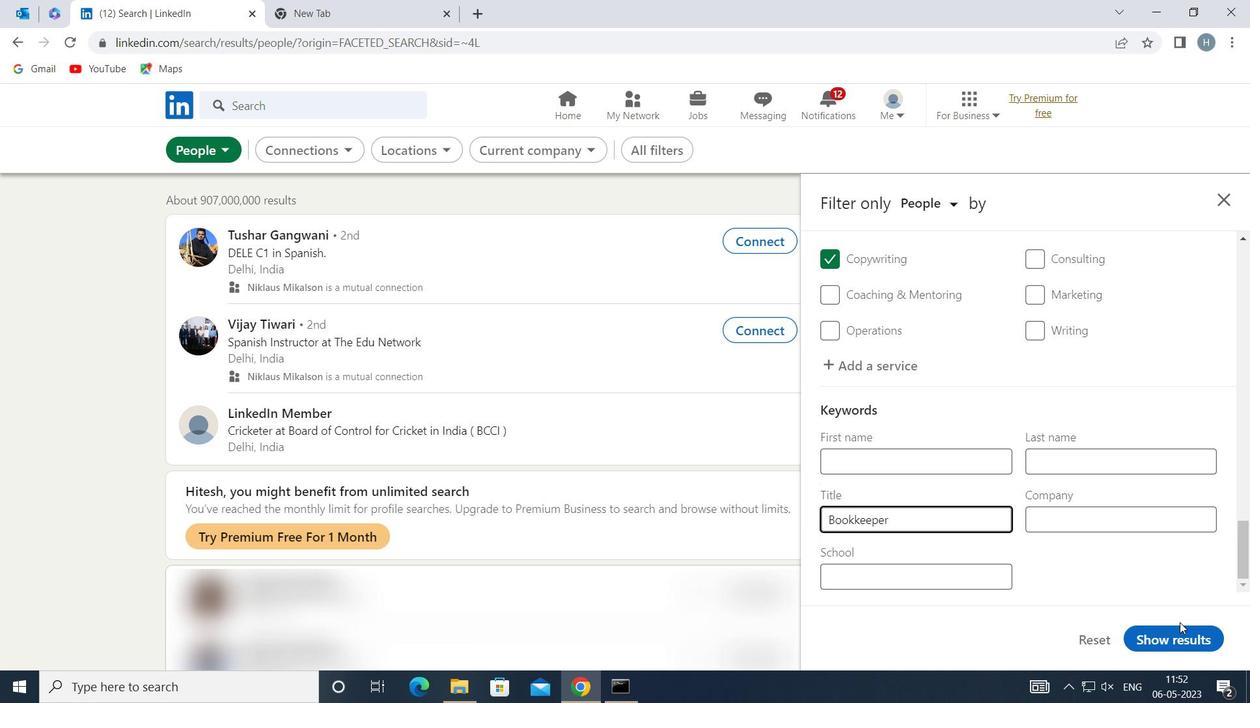 
Action: Mouse pressed left at (1184, 635)
Screenshot: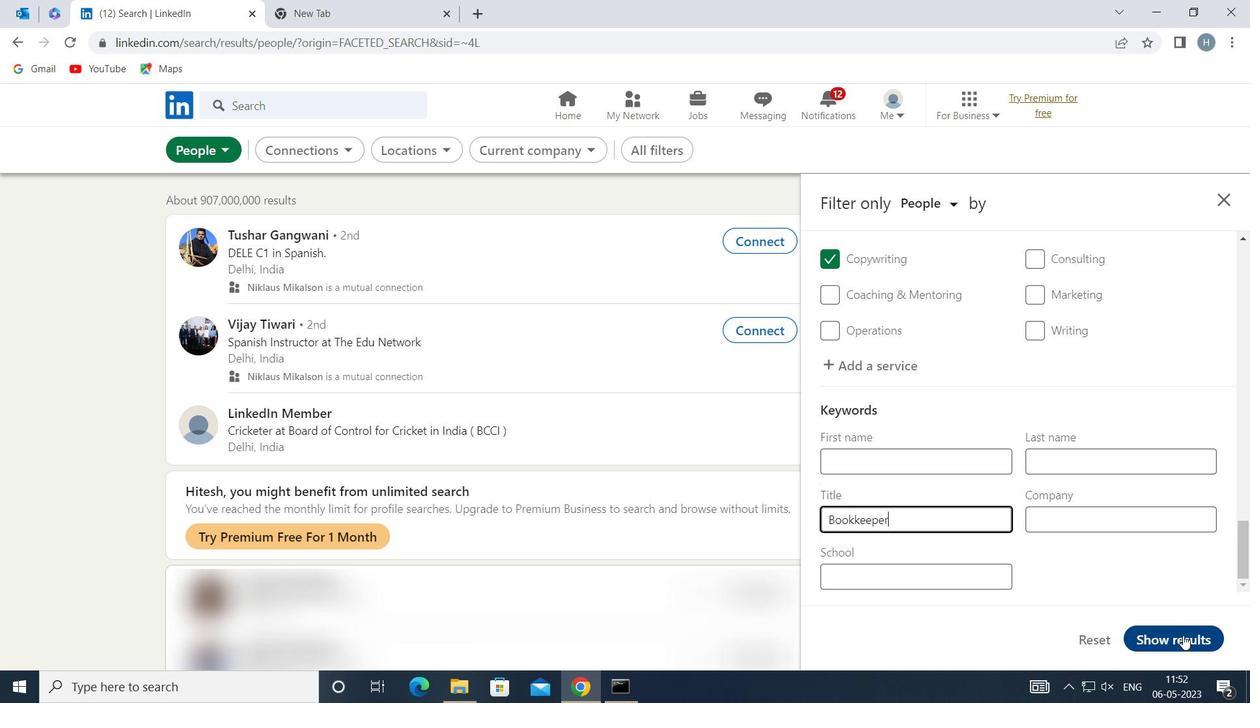 
Action: Mouse moved to (1024, 508)
Screenshot: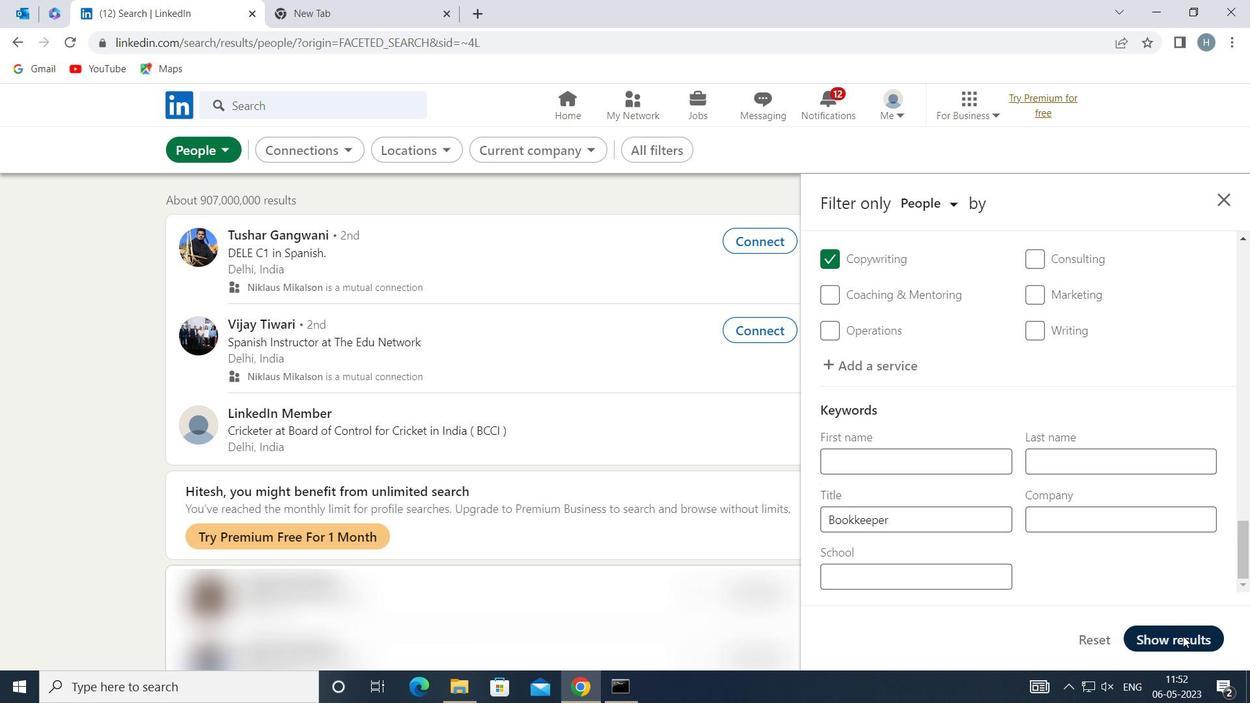 
